 Task: Research Airbnb accommodation in Acajutla, El Salvador from 6th December, 2023 to 15th December, 2023 for 6 adults.6 bedrooms having 6 beds and 6 bathrooms. Property type can be house. Amenities needed are: wifi, TV, free parkinig on premises, gym, breakfast. Look for 5 properties as per requirement.
Action: Mouse moved to (408, 99)
Screenshot: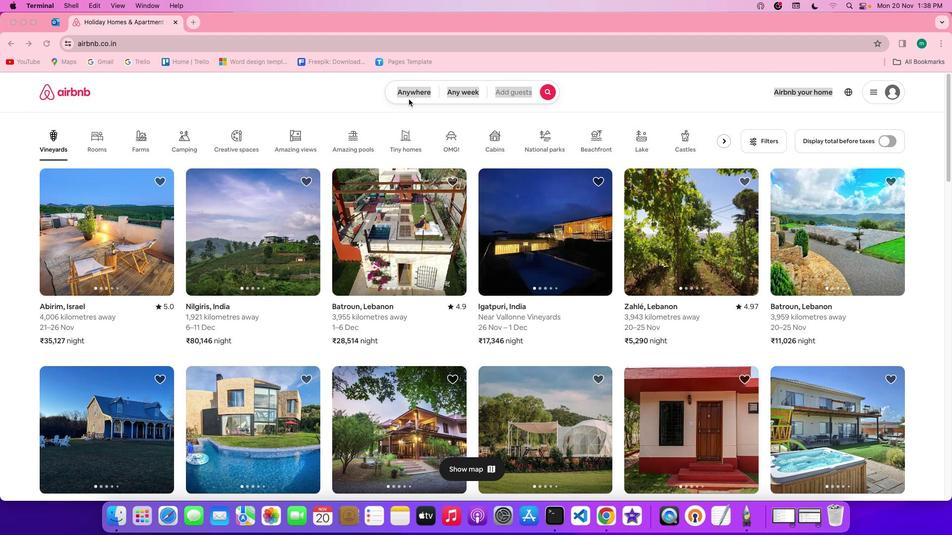 
Action: Mouse pressed left at (408, 99)
Screenshot: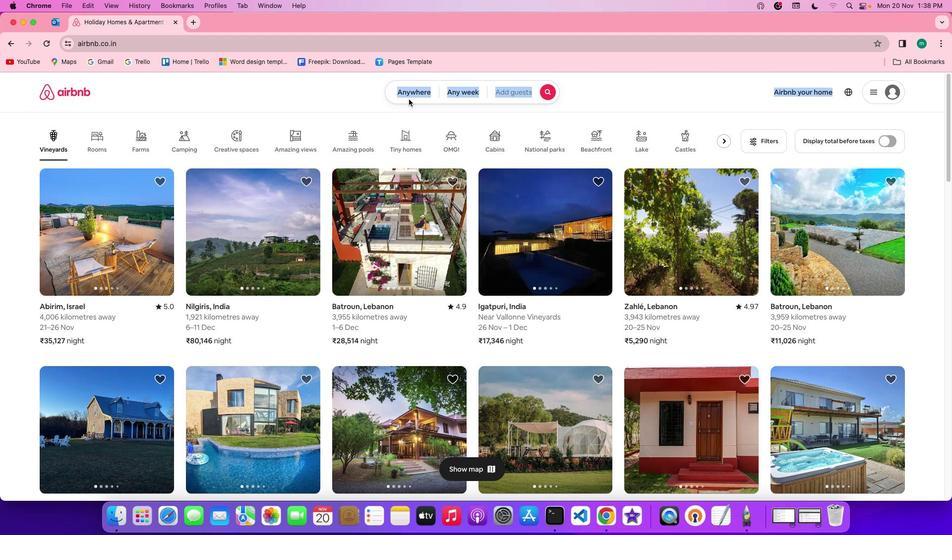 
Action: Mouse pressed left at (408, 99)
Screenshot: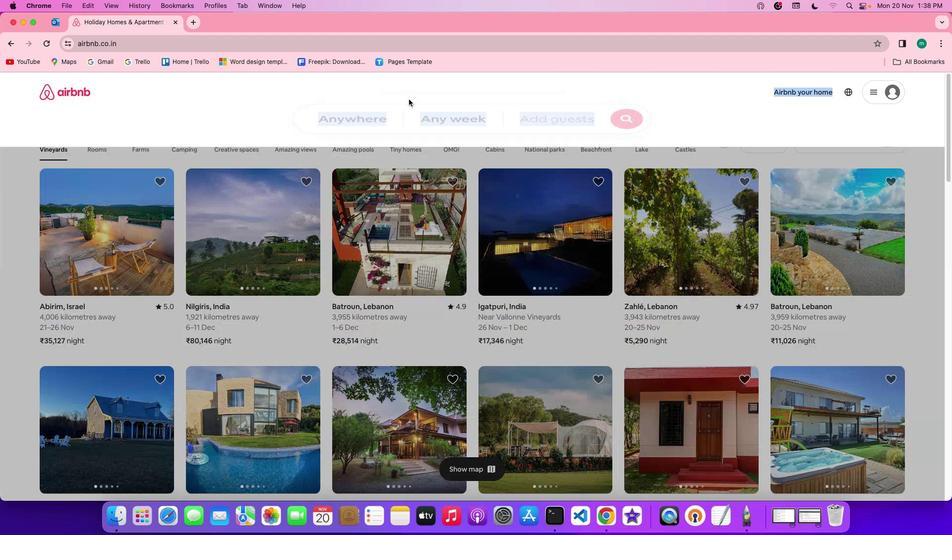 
Action: Mouse moved to (373, 126)
Screenshot: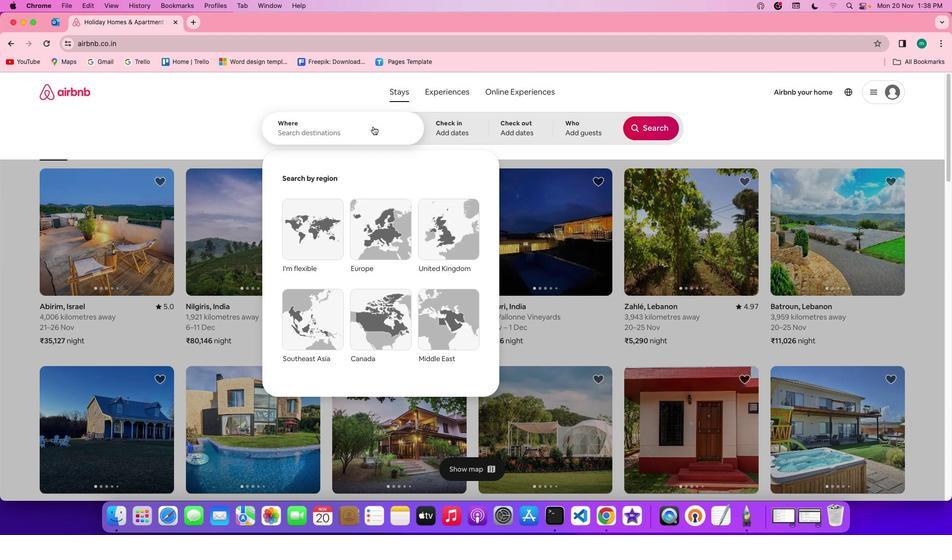 
Action: Mouse pressed left at (373, 126)
Screenshot: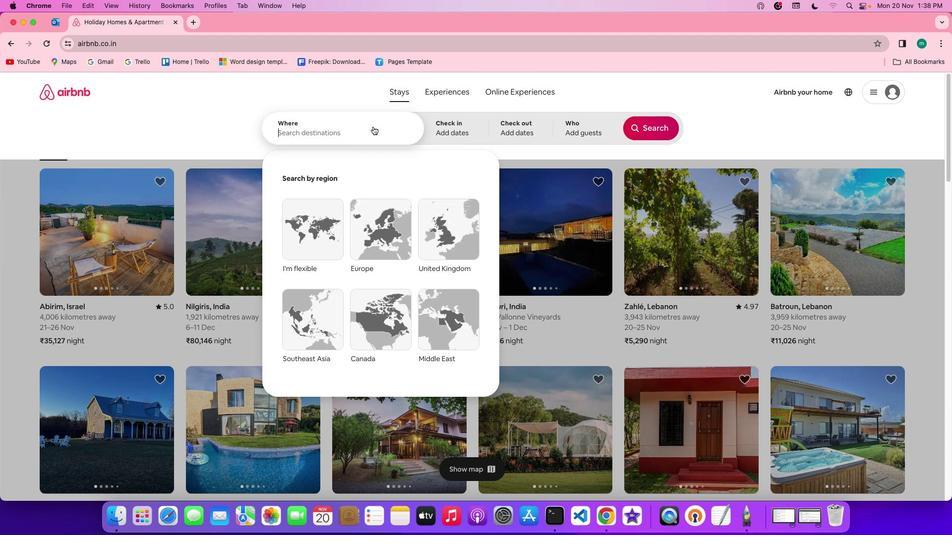 
Action: Mouse moved to (372, 128)
Screenshot: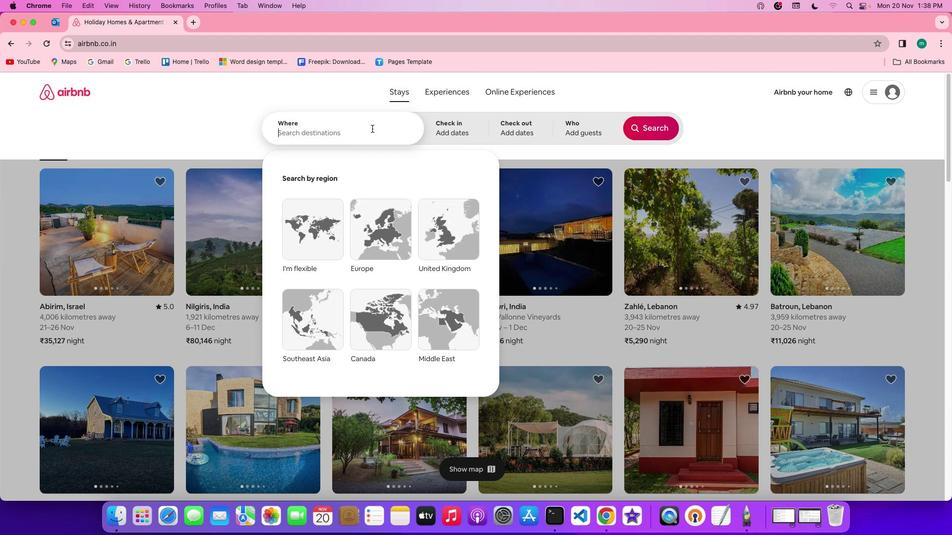 
Action: Key pressed Key.shift'A''c''a''j''u''t''l''a'','Key.shift'E'Key.shift'I'Key.spaceKey.shift'S''a''l''v''a''d''o''r'
Screenshot: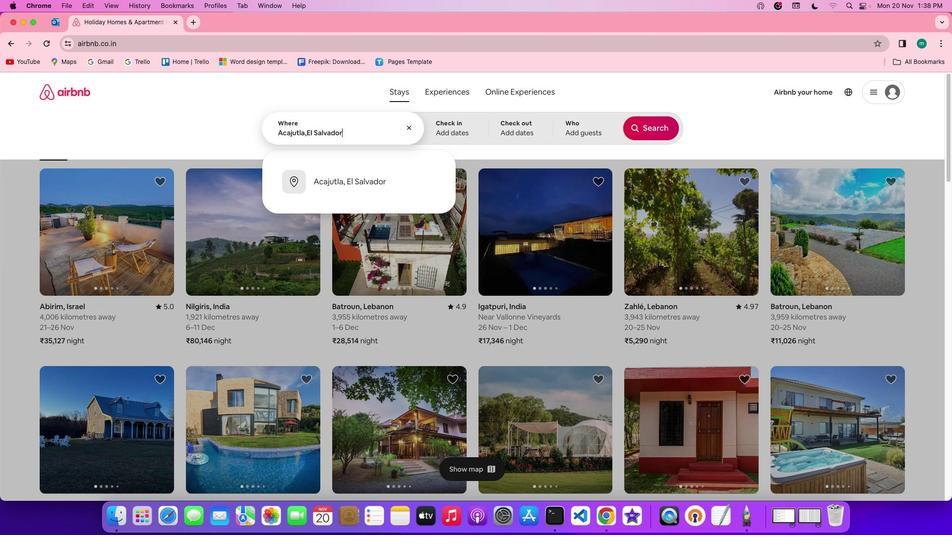 
Action: Mouse moved to (473, 132)
Screenshot: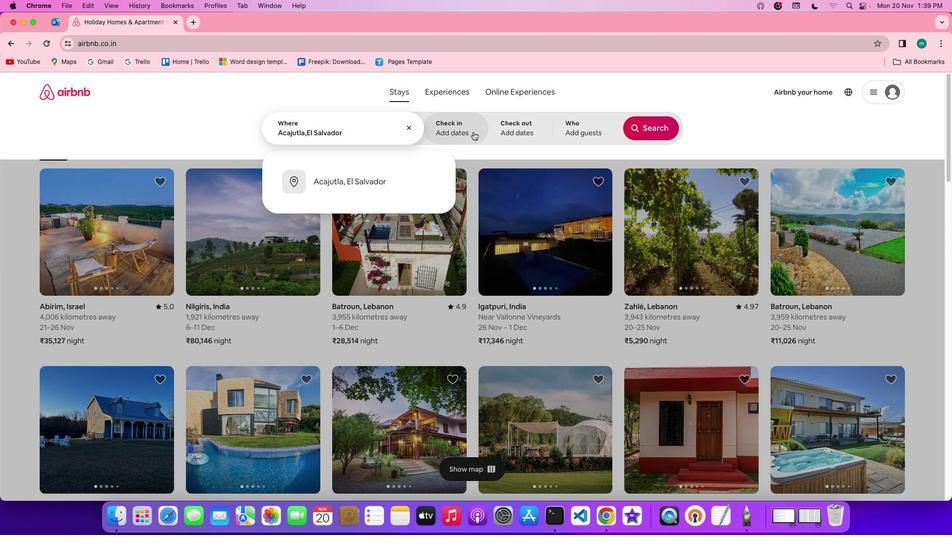 
Action: Mouse pressed left at (473, 132)
Screenshot: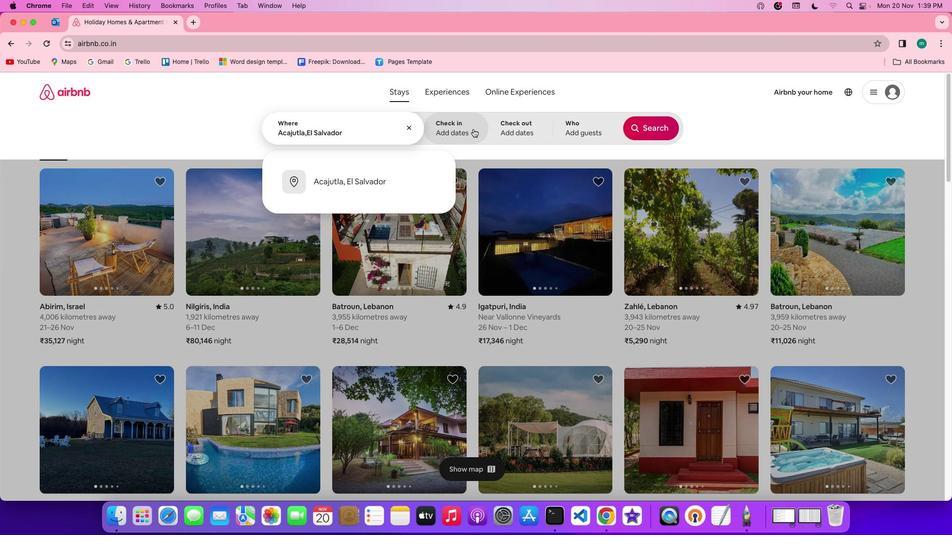 
Action: Mouse moved to (570, 279)
Screenshot: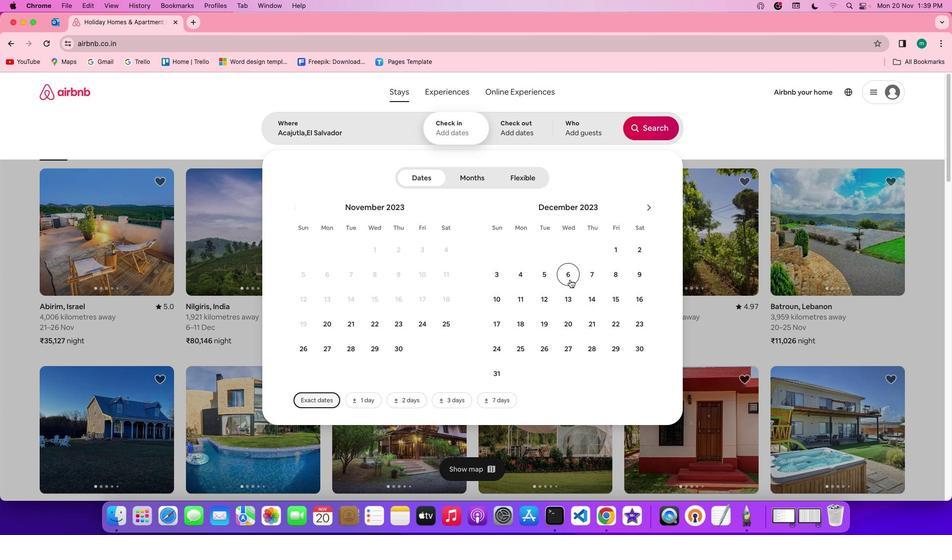 
Action: Mouse pressed left at (570, 279)
Screenshot: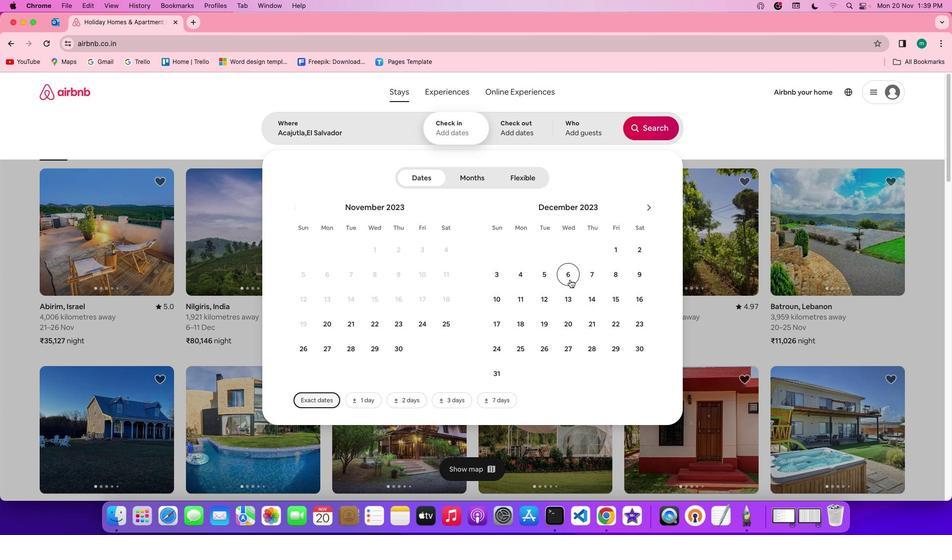 
Action: Mouse moved to (614, 295)
Screenshot: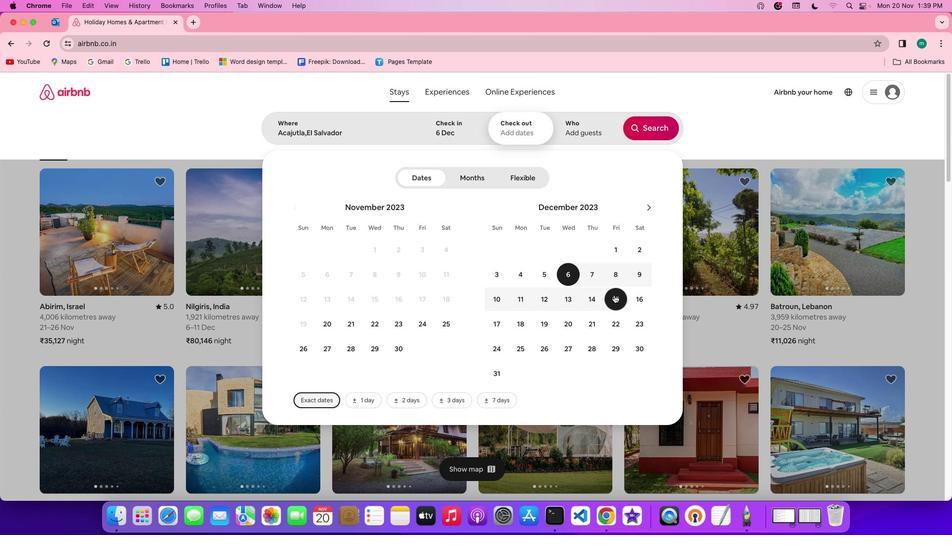 
Action: Mouse pressed left at (614, 295)
Screenshot: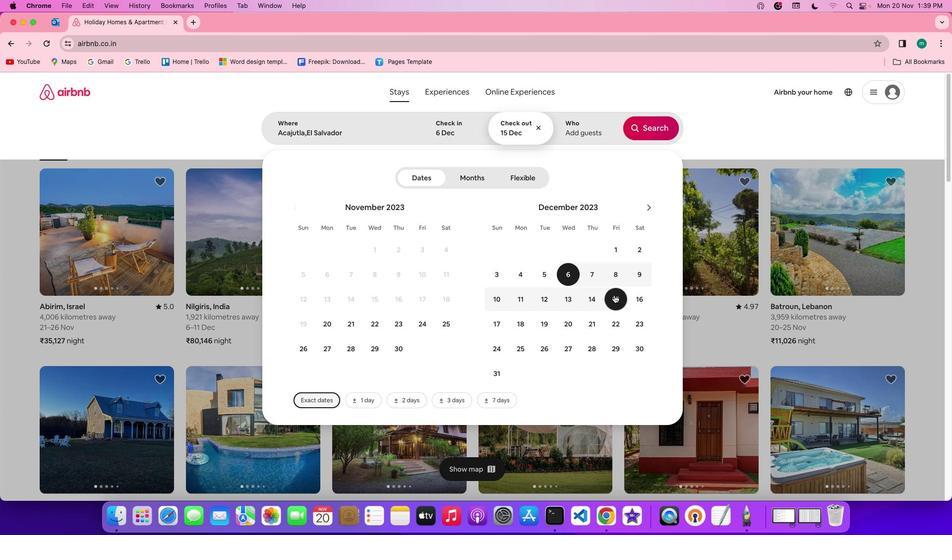 
Action: Mouse moved to (587, 120)
Screenshot: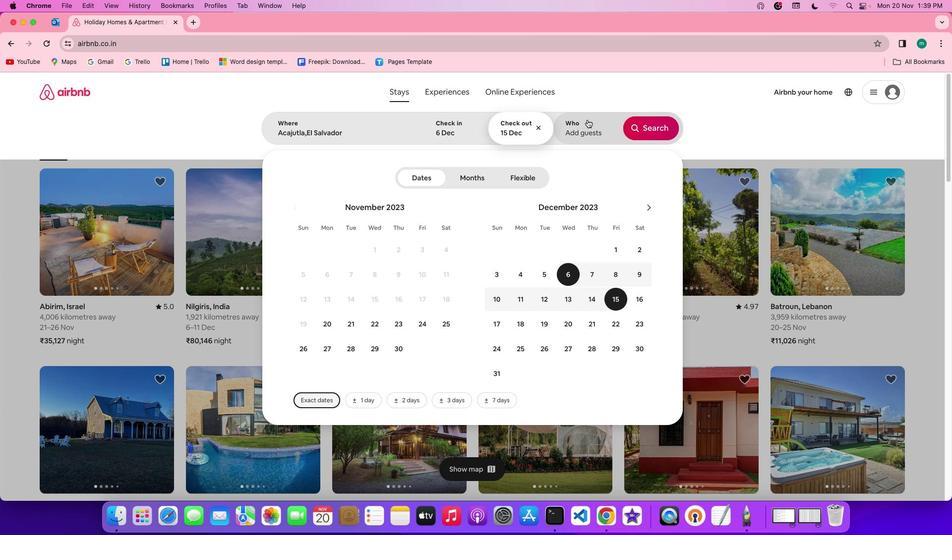 
Action: Mouse pressed left at (587, 120)
Screenshot: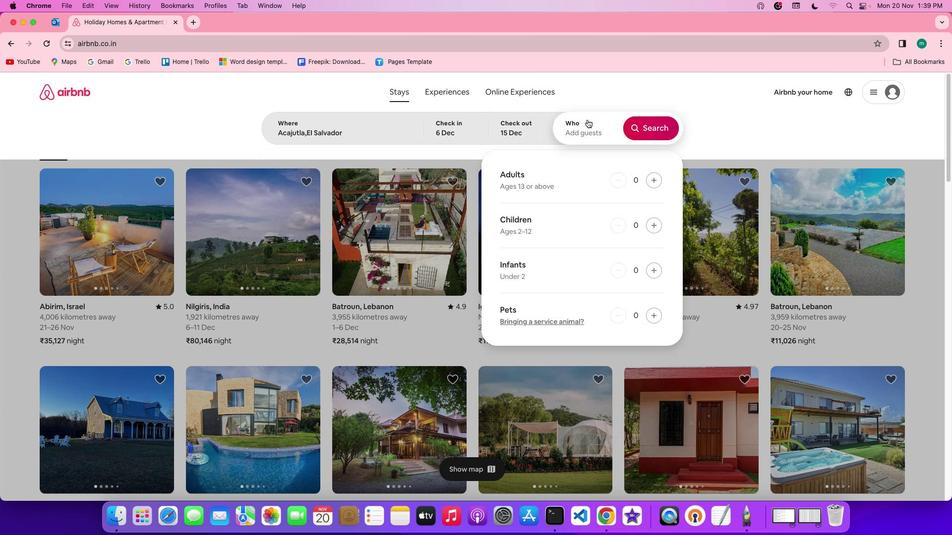 
Action: Mouse moved to (658, 178)
Screenshot: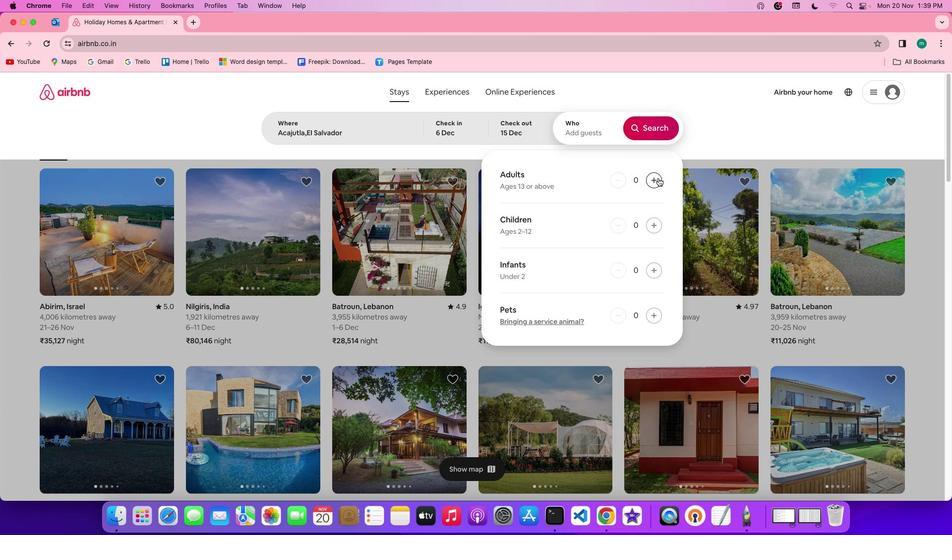 
Action: Mouse pressed left at (658, 178)
Screenshot: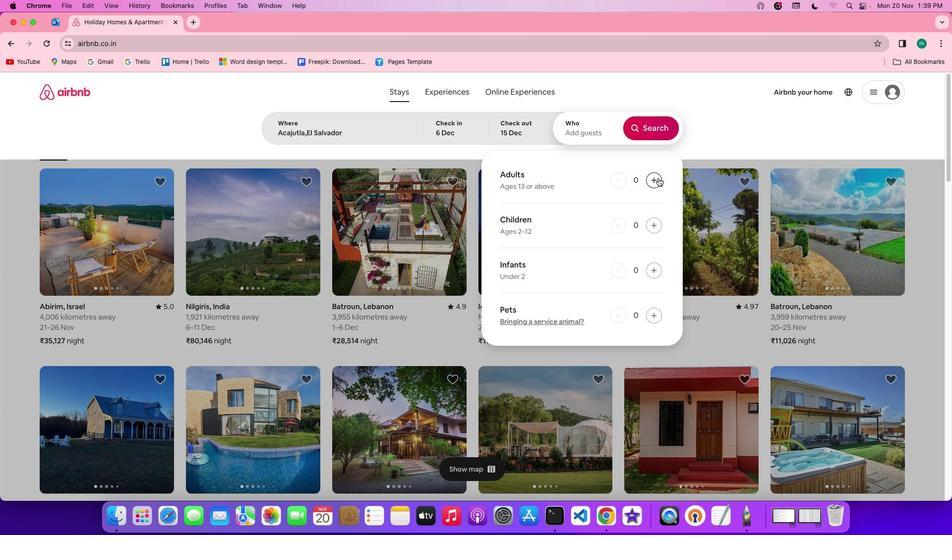 
Action: Mouse pressed left at (658, 178)
Screenshot: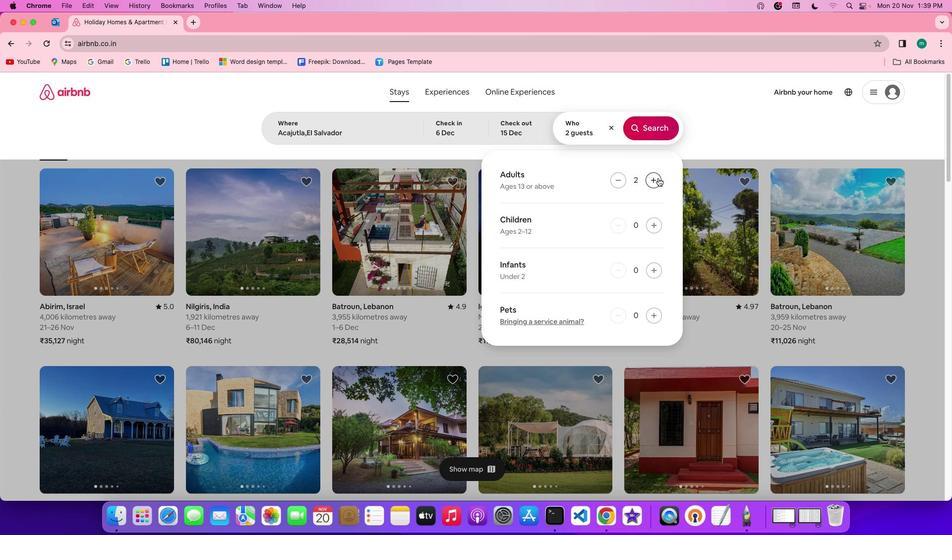 
Action: Mouse pressed left at (658, 178)
Screenshot: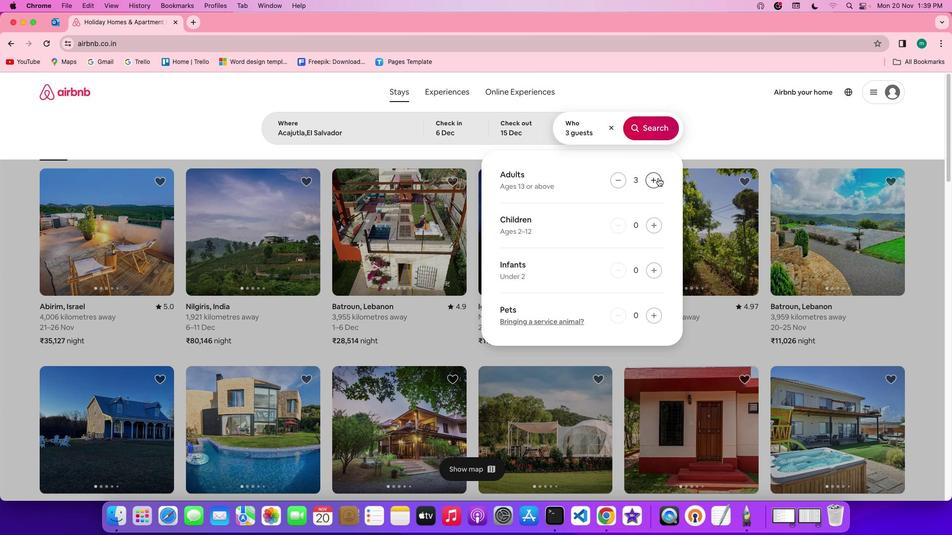 
Action: Mouse pressed left at (658, 178)
Screenshot: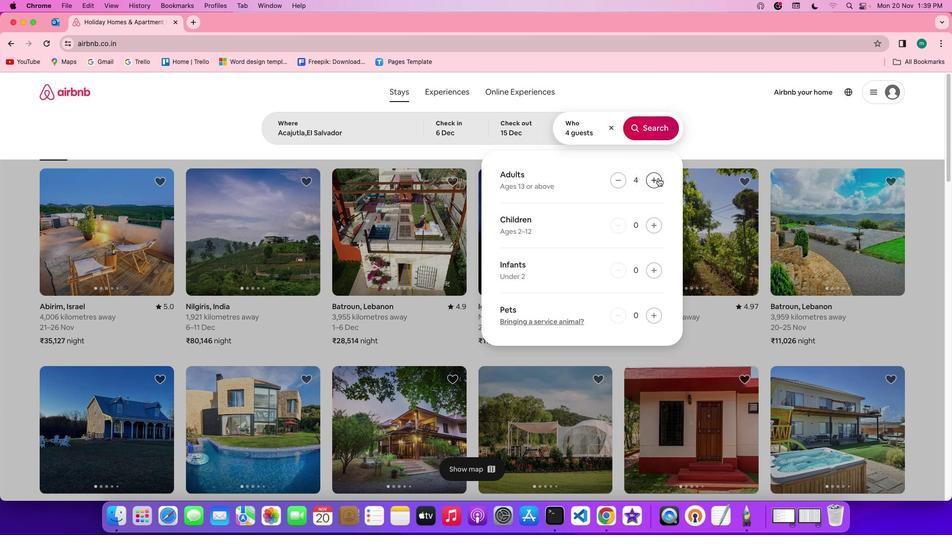 
Action: Mouse pressed left at (658, 178)
Screenshot: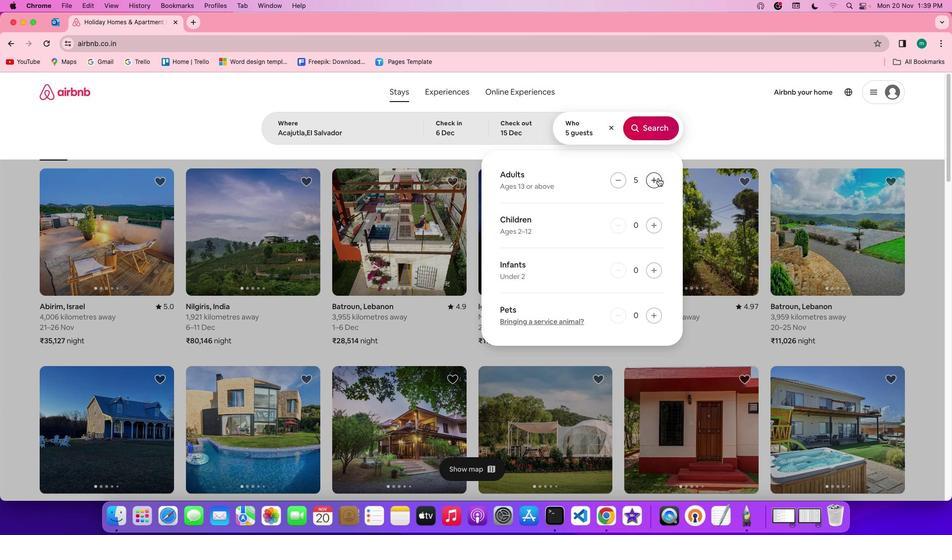 
Action: Mouse pressed left at (658, 178)
Screenshot: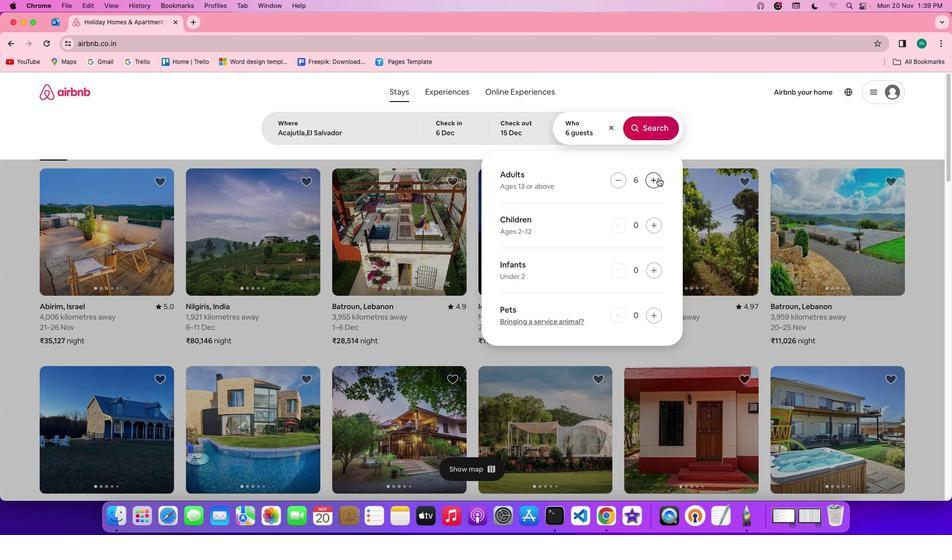 
Action: Mouse moved to (649, 132)
Screenshot: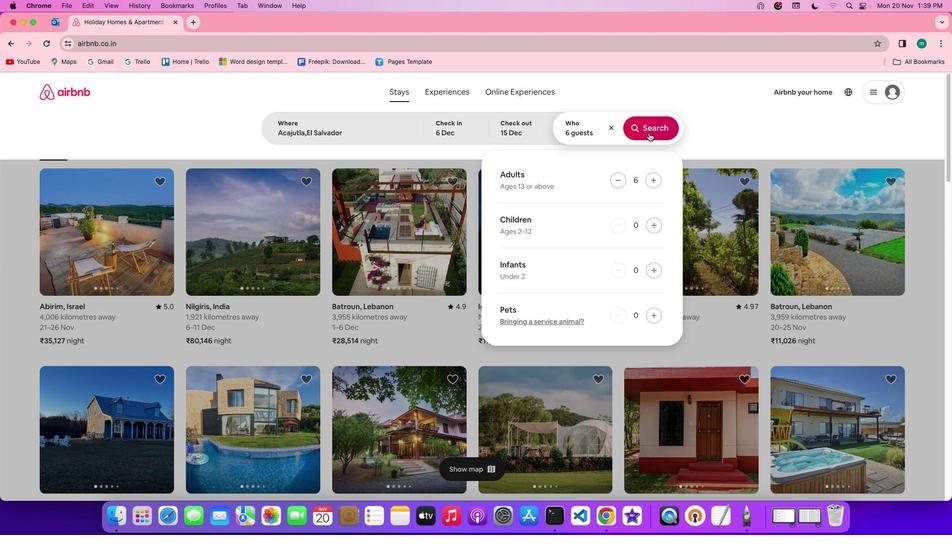 
Action: Mouse pressed left at (649, 132)
Screenshot: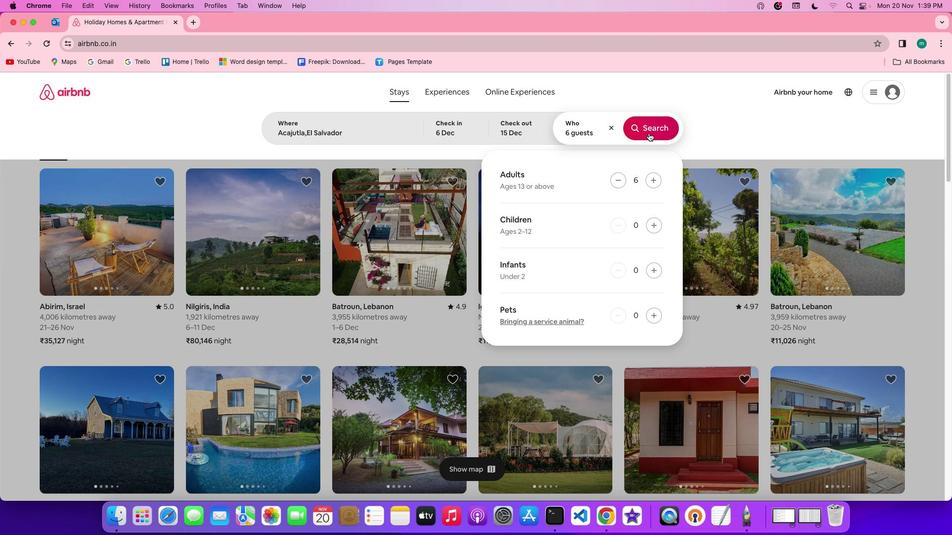 
Action: Mouse moved to (805, 128)
Screenshot: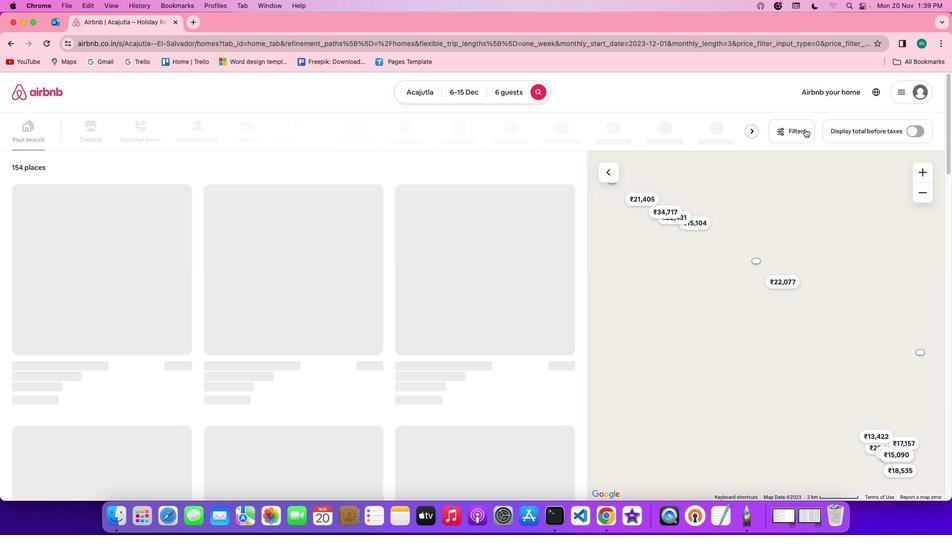 
Action: Mouse pressed left at (805, 128)
Screenshot: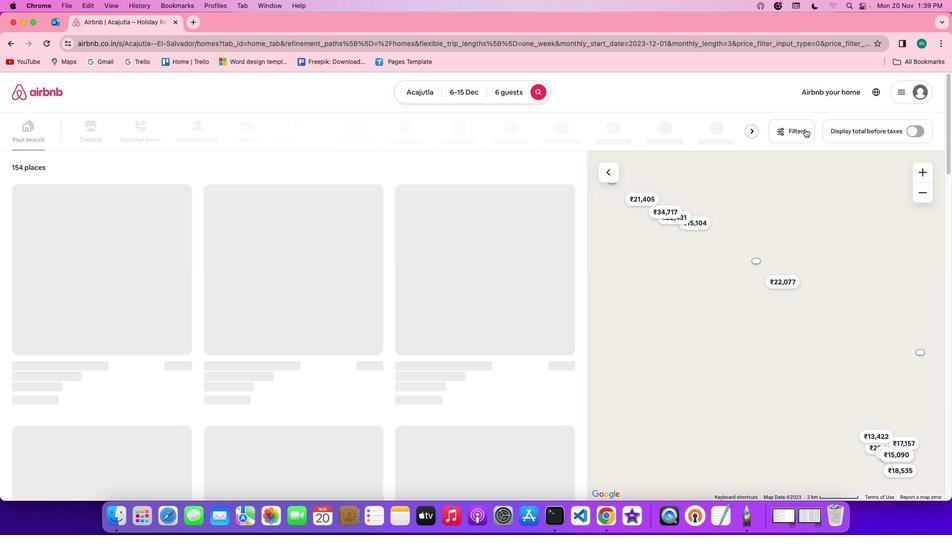 
Action: Mouse moved to (426, 269)
Screenshot: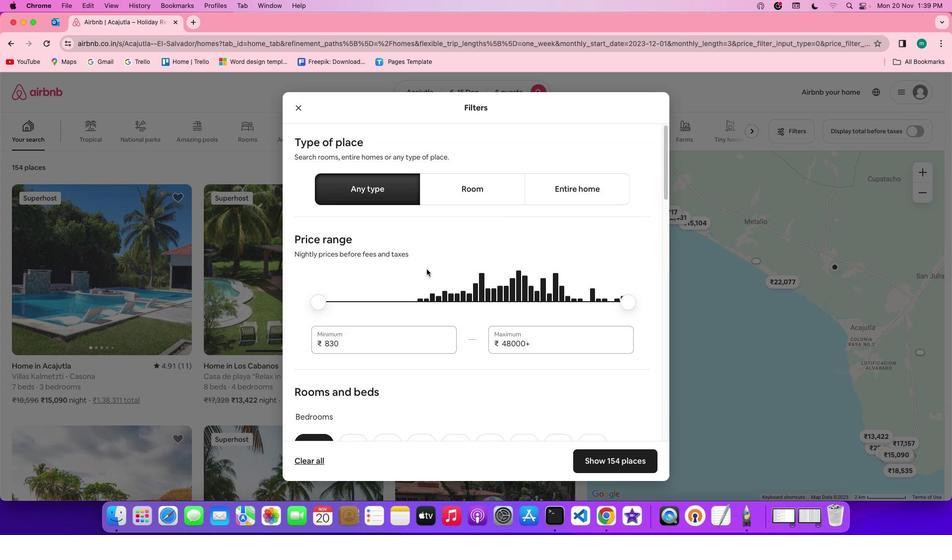 
Action: Mouse scrolled (426, 269) with delta (0, 0)
Screenshot: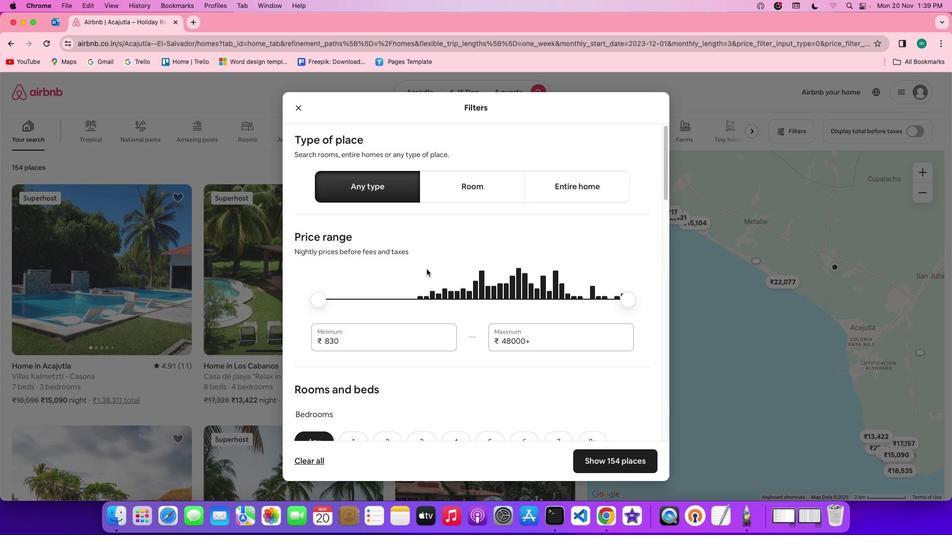 
Action: Mouse scrolled (426, 269) with delta (0, 0)
Screenshot: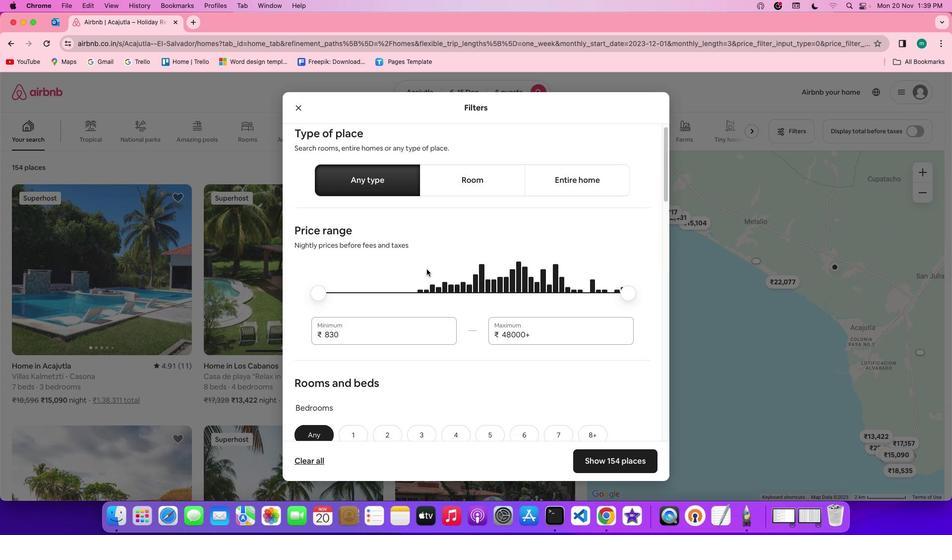 
Action: Mouse scrolled (426, 269) with delta (0, 0)
Screenshot: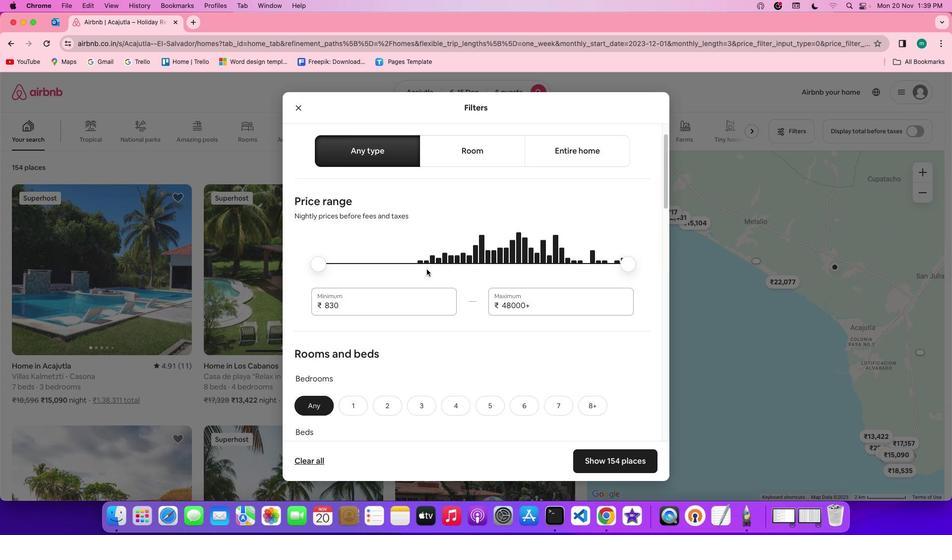 
Action: Mouse moved to (432, 277)
Screenshot: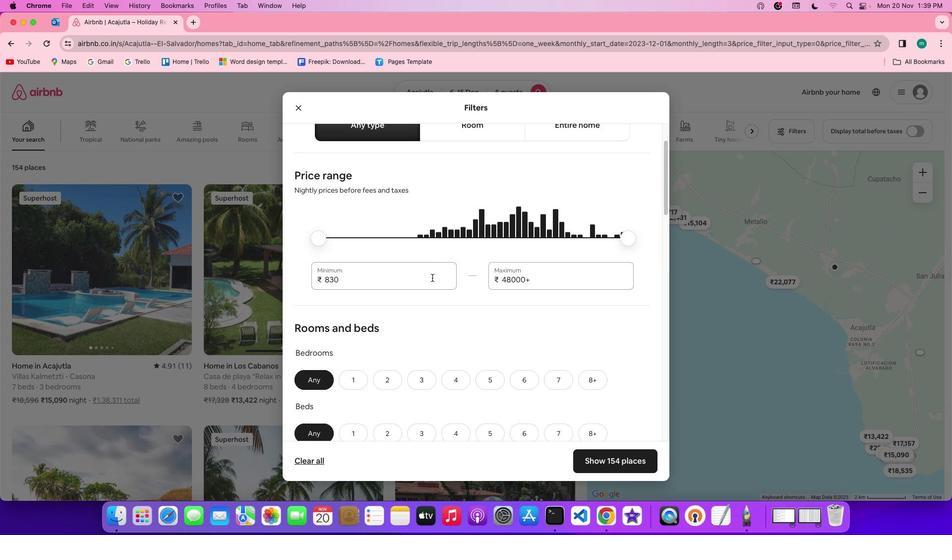 
Action: Mouse scrolled (432, 277) with delta (0, 0)
Screenshot: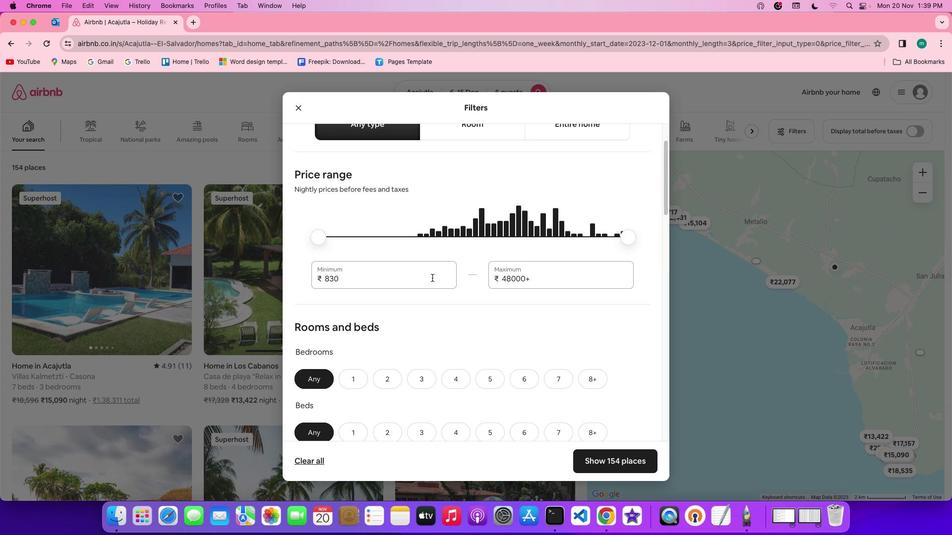 
Action: Mouse scrolled (432, 277) with delta (0, 0)
Screenshot: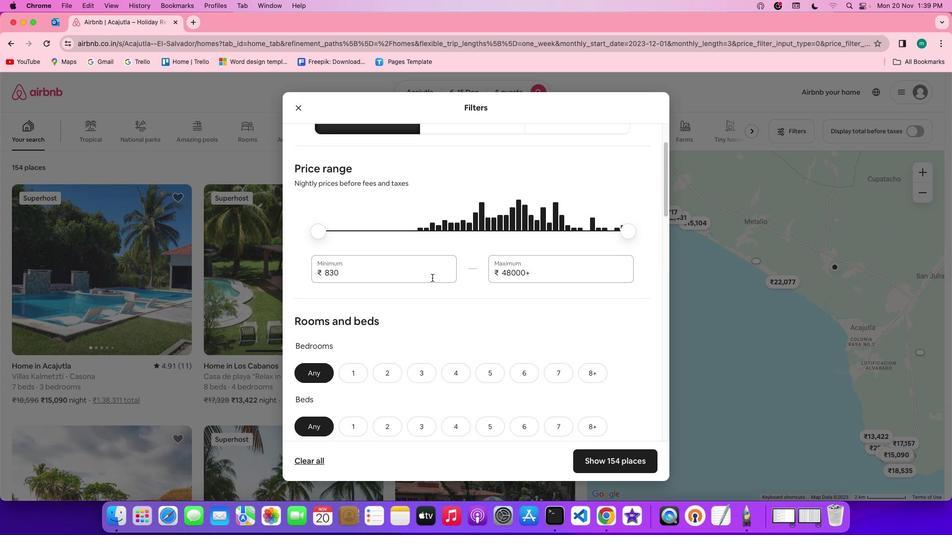 
Action: Mouse scrolled (432, 277) with delta (0, 0)
Screenshot: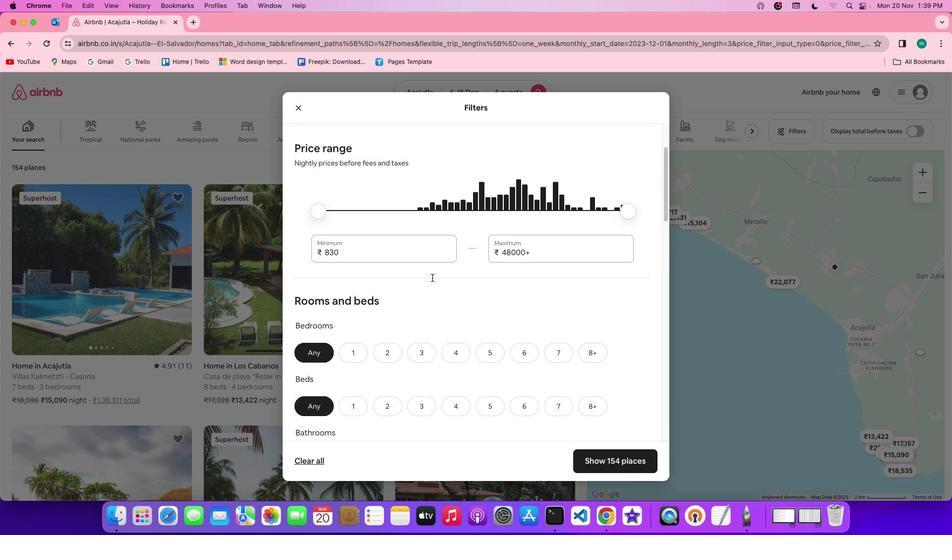 
Action: Mouse moved to (432, 319)
Screenshot: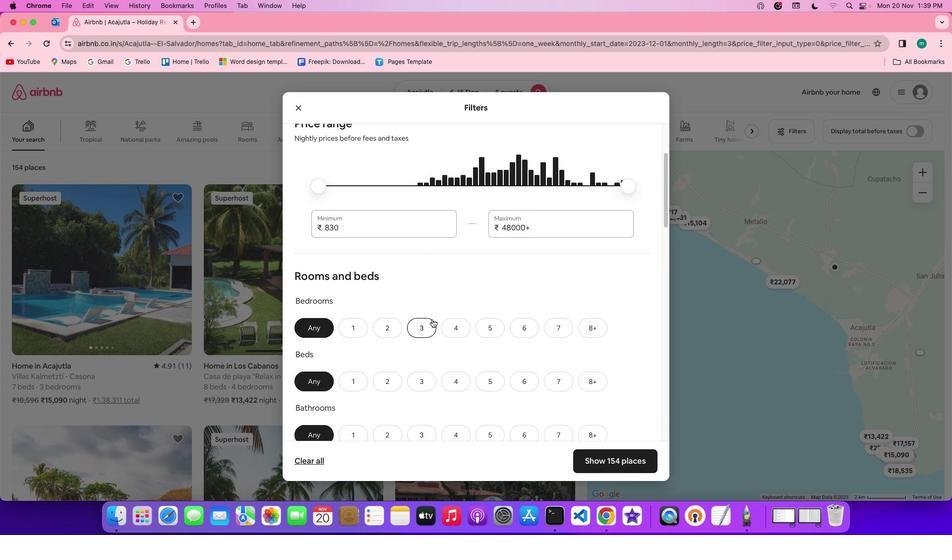 
Action: Mouse scrolled (432, 319) with delta (0, 0)
Screenshot: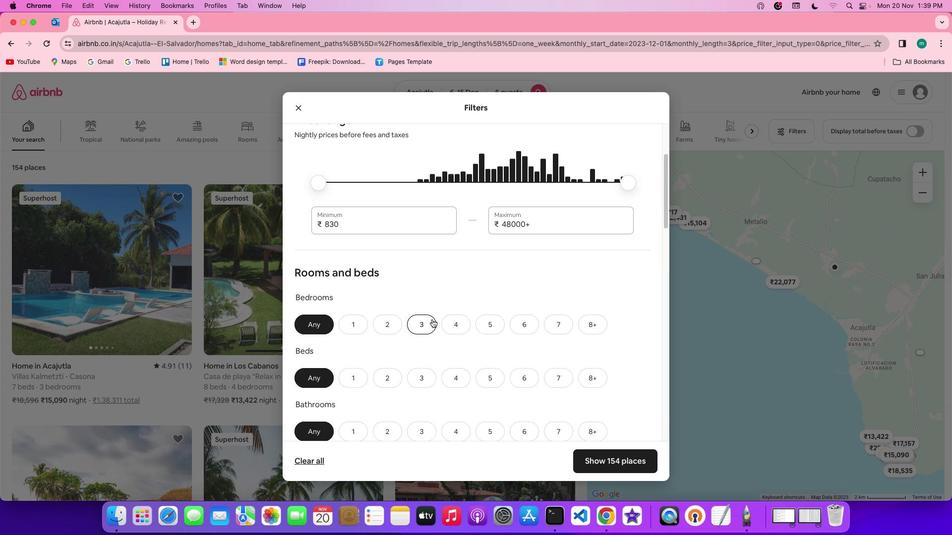 
Action: Mouse scrolled (432, 319) with delta (0, 0)
Screenshot: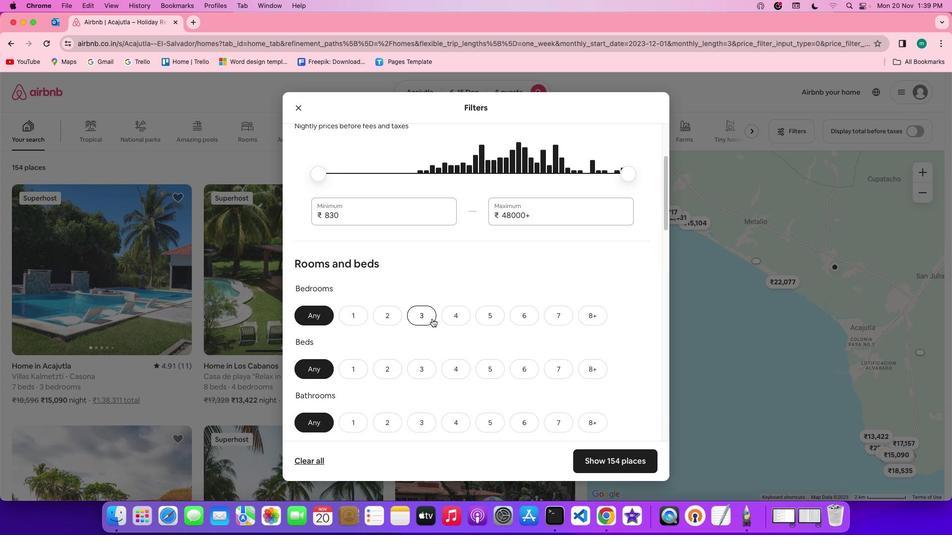 
Action: Mouse scrolled (432, 319) with delta (0, 0)
Screenshot: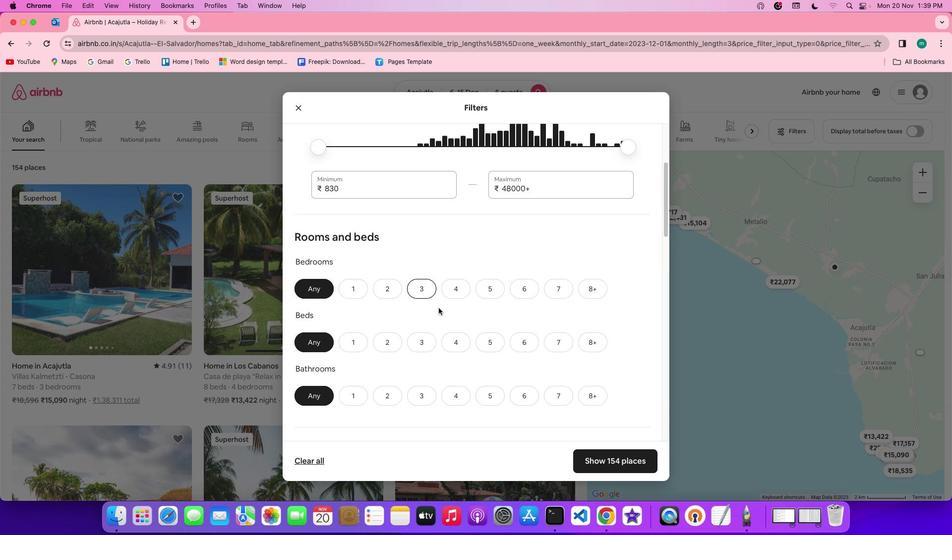
Action: Mouse moved to (523, 250)
Screenshot: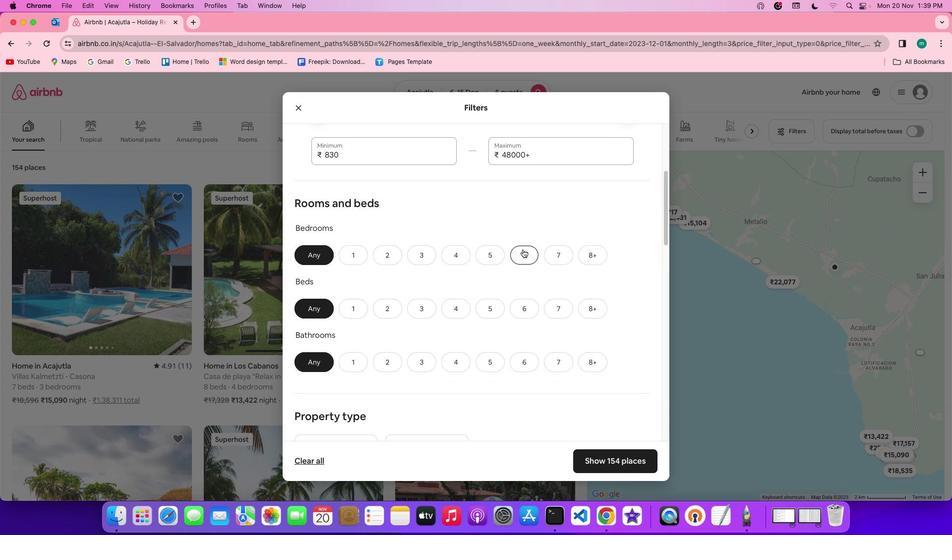 
Action: Mouse pressed left at (523, 250)
Screenshot: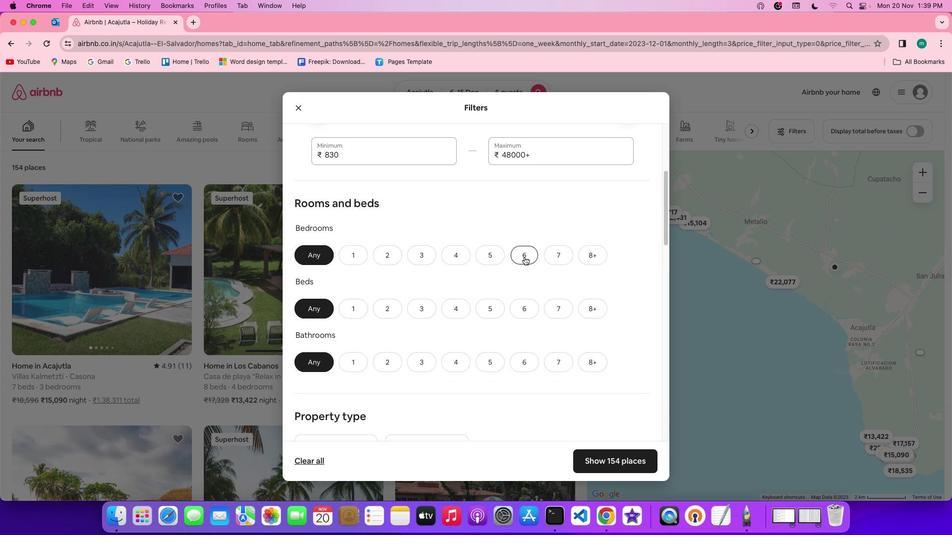 
Action: Mouse moved to (530, 319)
Screenshot: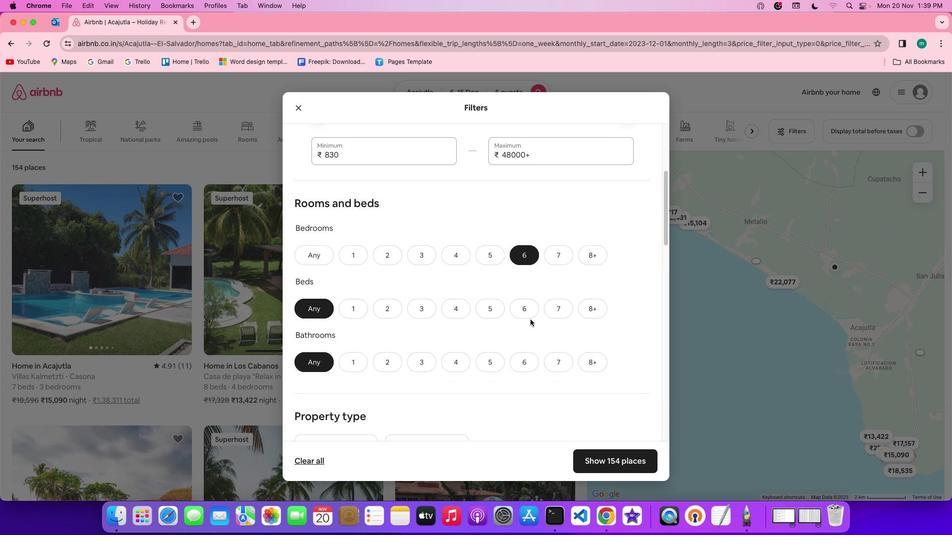 
Action: Mouse pressed left at (530, 319)
Screenshot: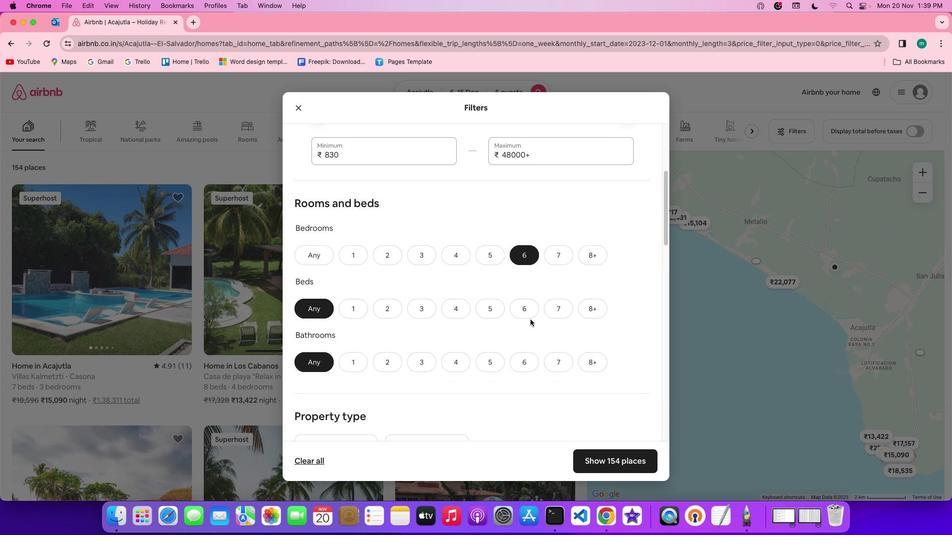 
Action: Mouse moved to (530, 313)
Screenshot: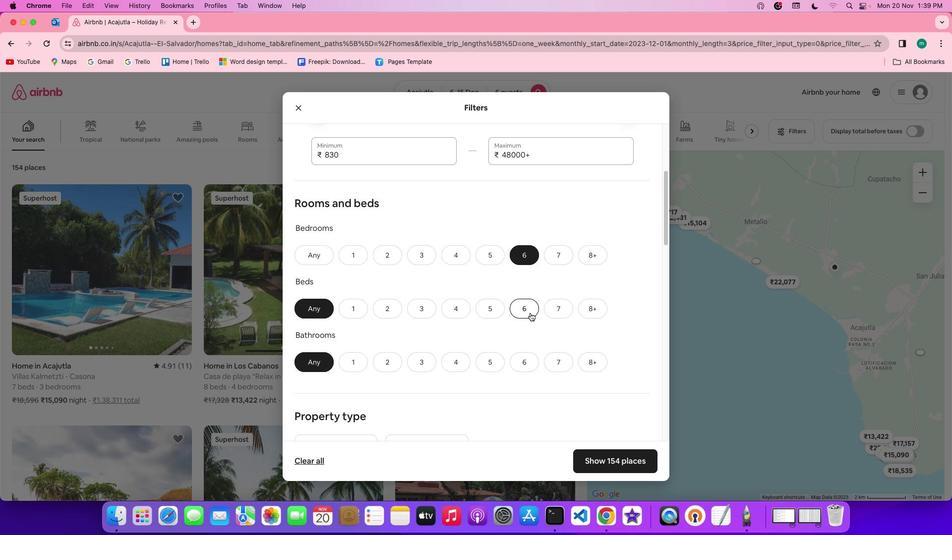 
Action: Mouse pressed left at (530, 313)
Screenshot: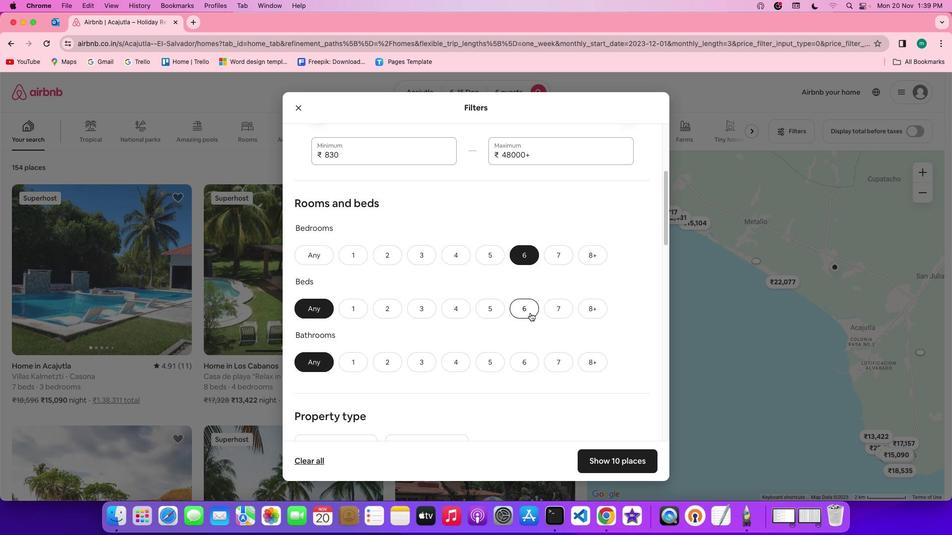 
Action: Mouse moved to (523, 369)
Screenshot: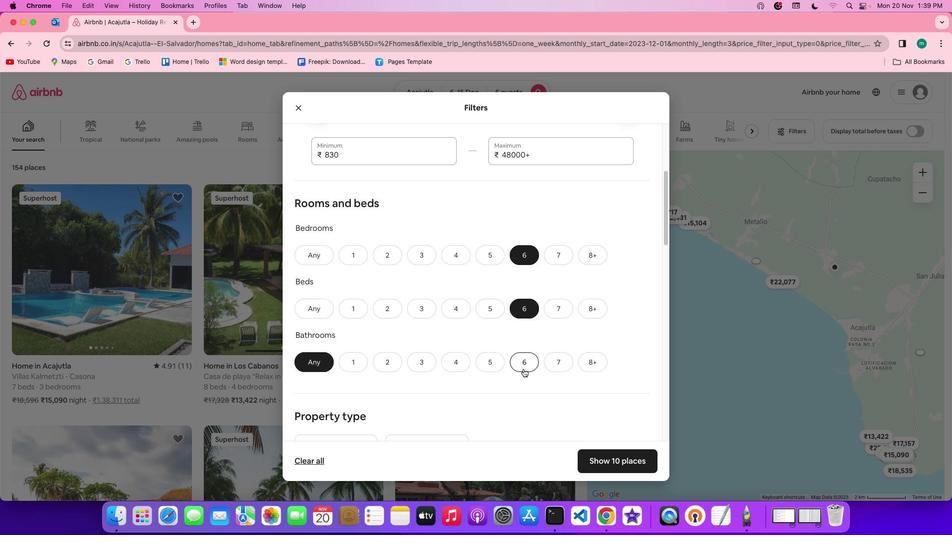 
Action: Mouse pressed left at (523, 369)
Screenshot: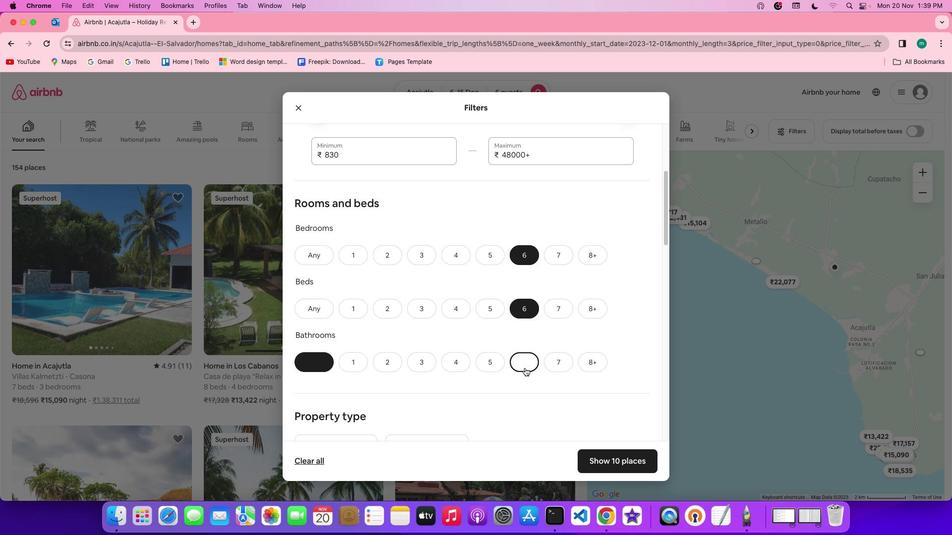 
Action: Mouse moved to (541, 356)
Screenshot: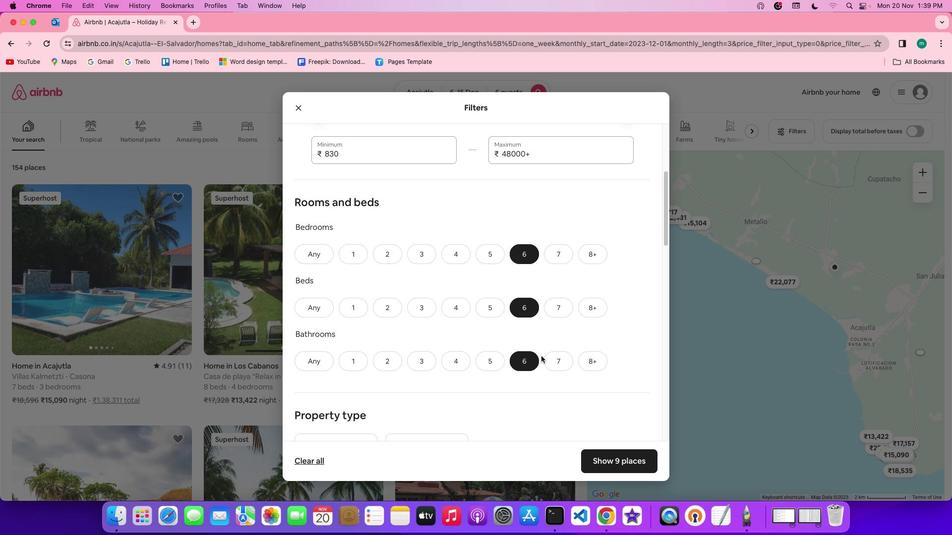 
Action: Mouse scrolled (541, 356) with delta (0, 0)
Screenshot: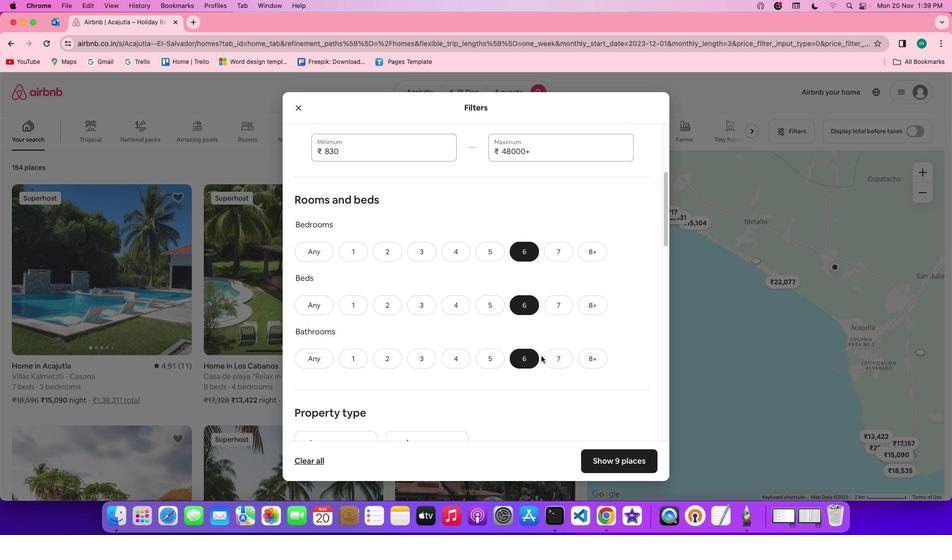 
Action: Mouse scrolled (541, 356) with delta (0, 0)
Screenshot: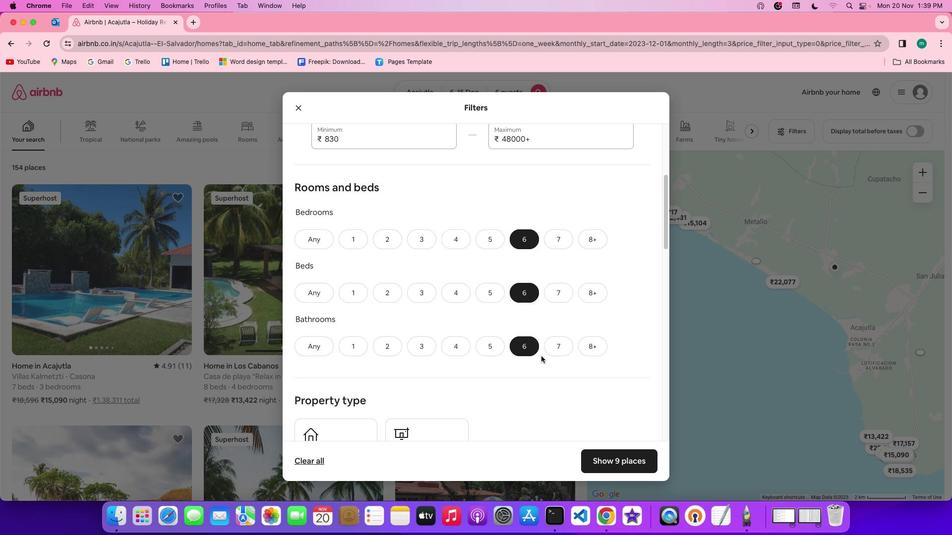 
Action: Mouse scrolled (541, 356) with delta (0, -1)
Screenshot: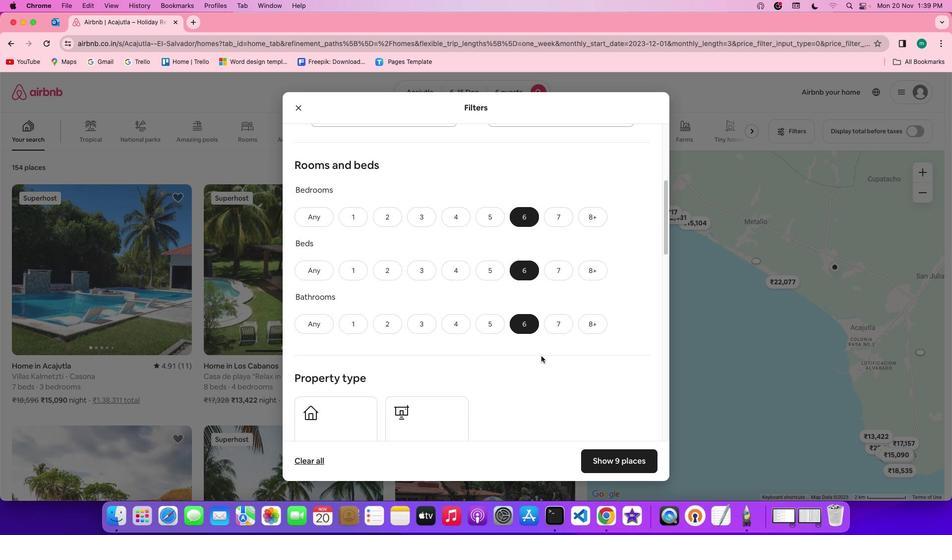 
Action: Mouse scrolled (541, 356) with delta (0, -1)
Screenshot: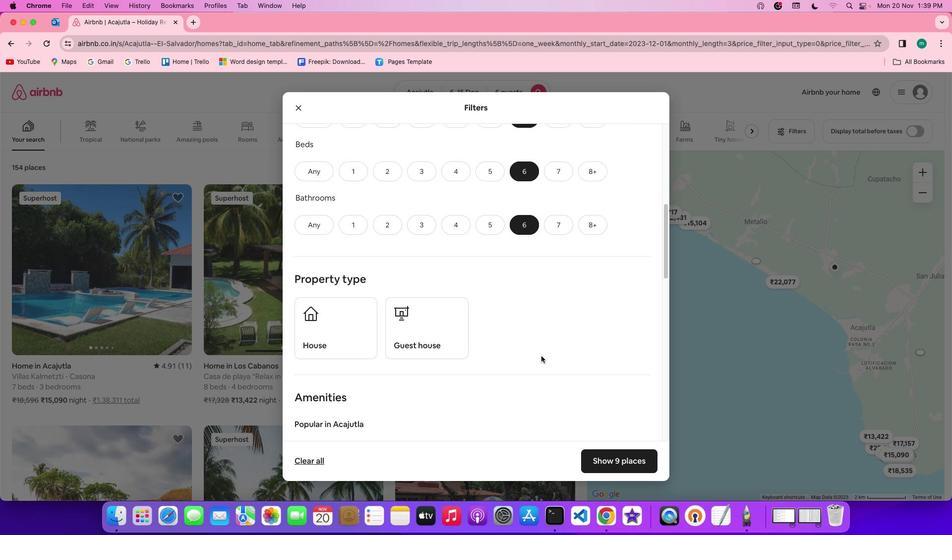 
Action: Mouse scrolled (541, 356) with delta (0, 0)
Screenshot: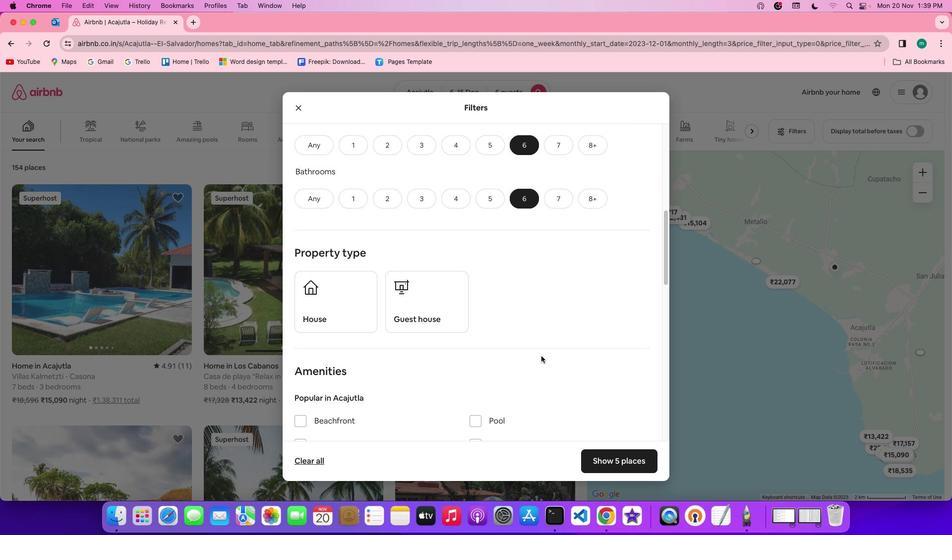 
Action: Mouse scrolled (541, 356) with delta (0, 0)
Screenshot: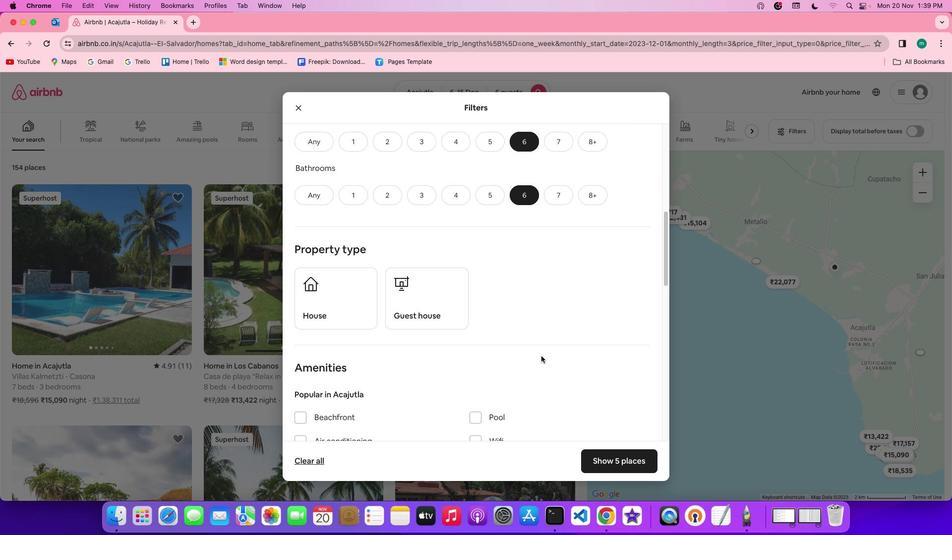 
Action: Mouse scrolled (541, 356) with delta (0, 0)
Screenshot: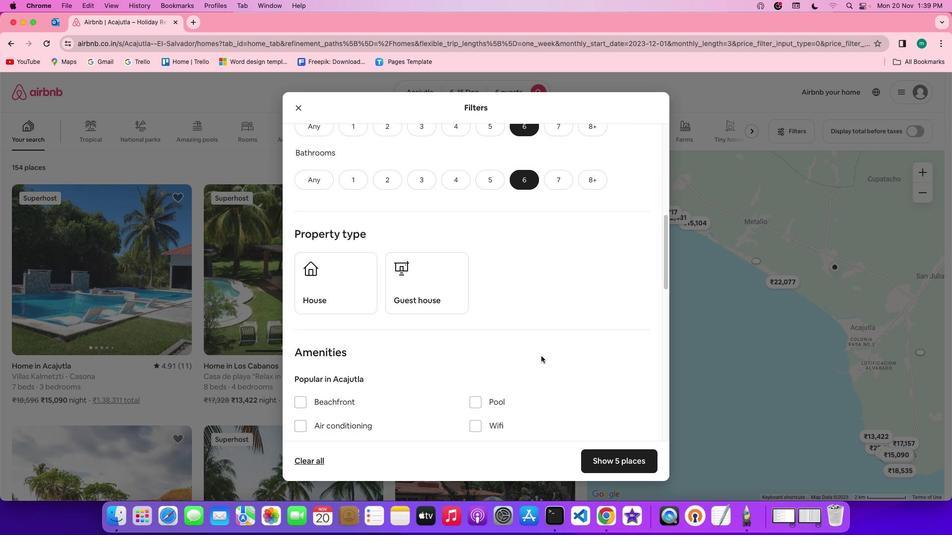 
Action: Mouse scrolled (541, 356) with delta (0, 0)
Screenshot: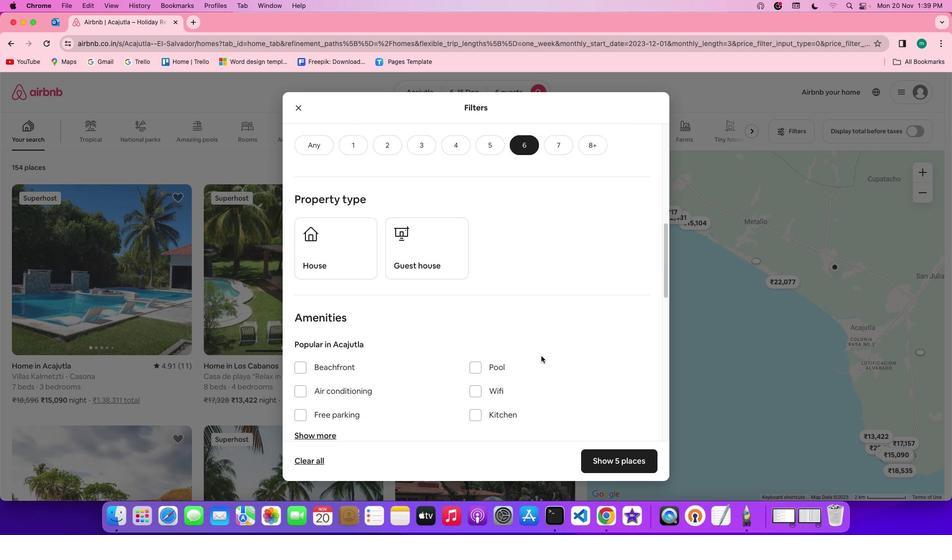 
Action: Mouse scrolled (541, 356) with delta (0, 0)
Screenshot: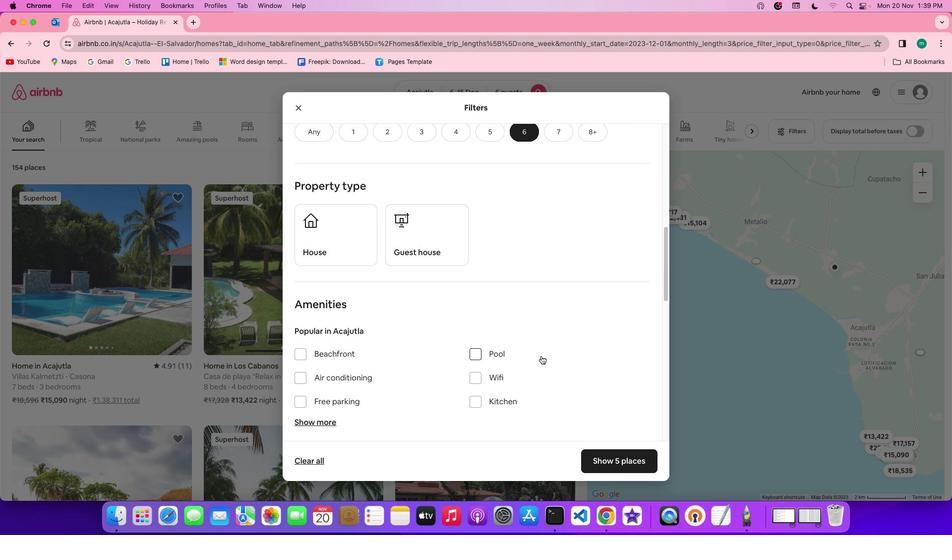 
Action: Mouse scrolled (541, 356) with delta (0, 0)
Screenshot: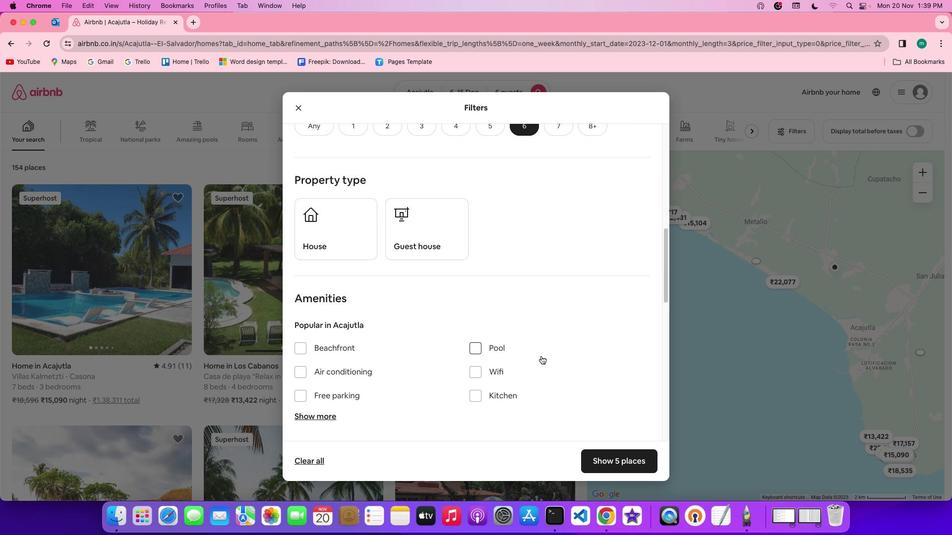 
Action: Mouse scrolled (541, 356) with delta (0, 0)
Screenshot: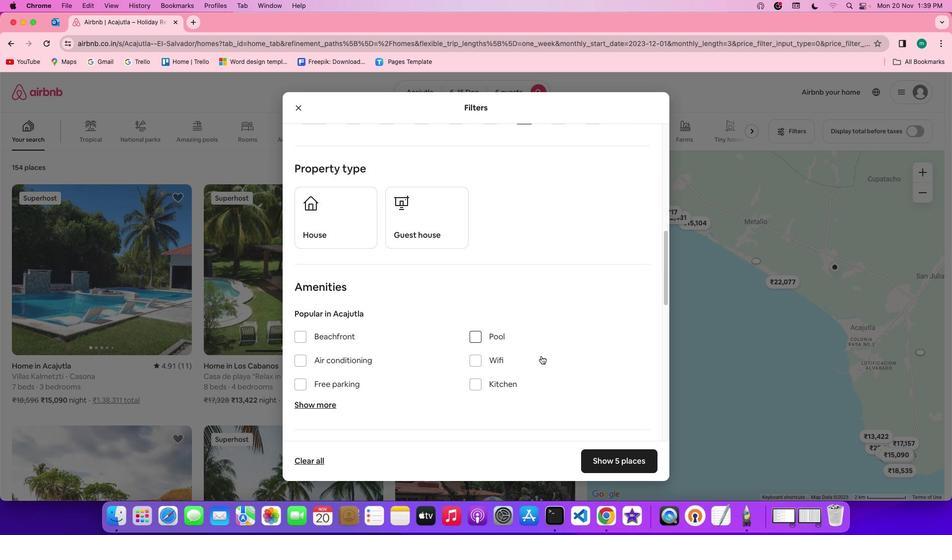 
Action: Mouse scrolled (541, 356) with delta (0, 0)
Screenshot: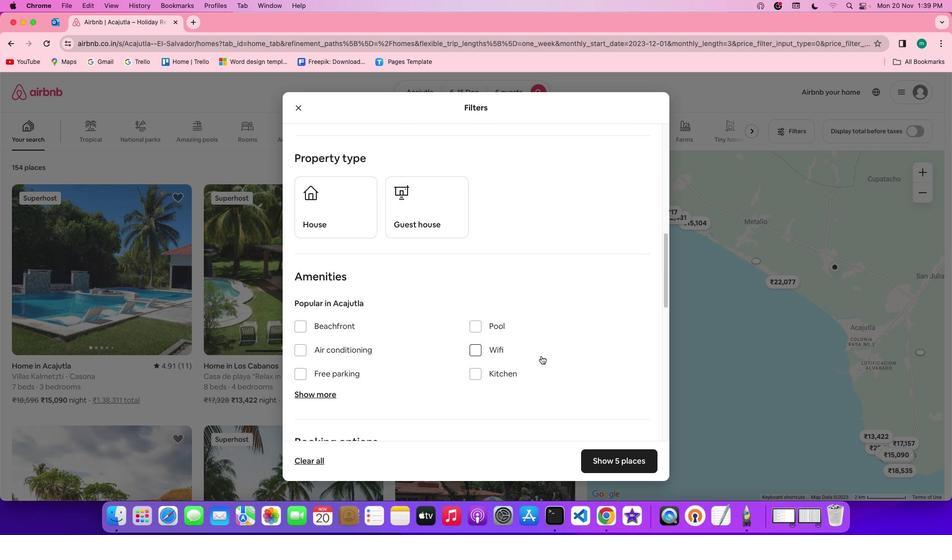 
Action: Mouse scrolled (541, 356) with delta (0, 0)
Screenshot: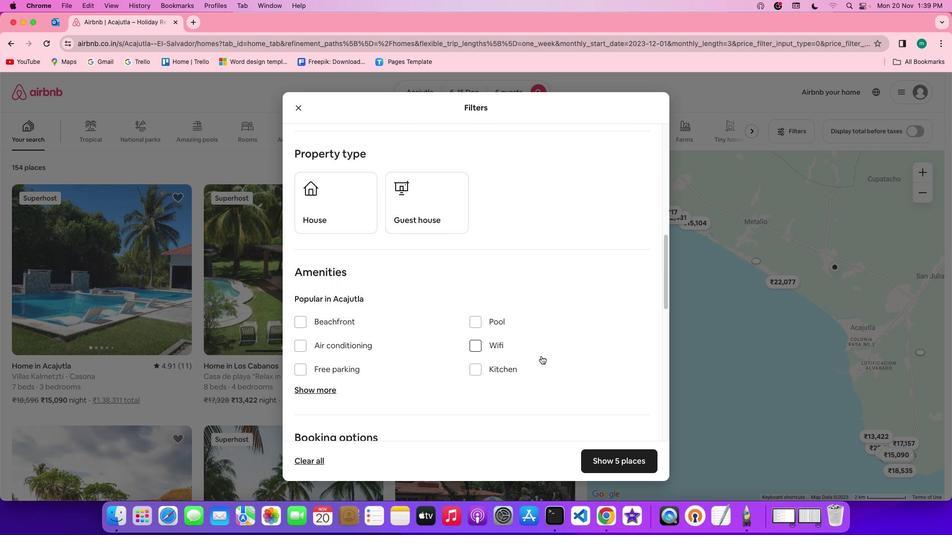 
Action: Mouse scrolled (541, 356) with delta (0, 0)
Screenshot: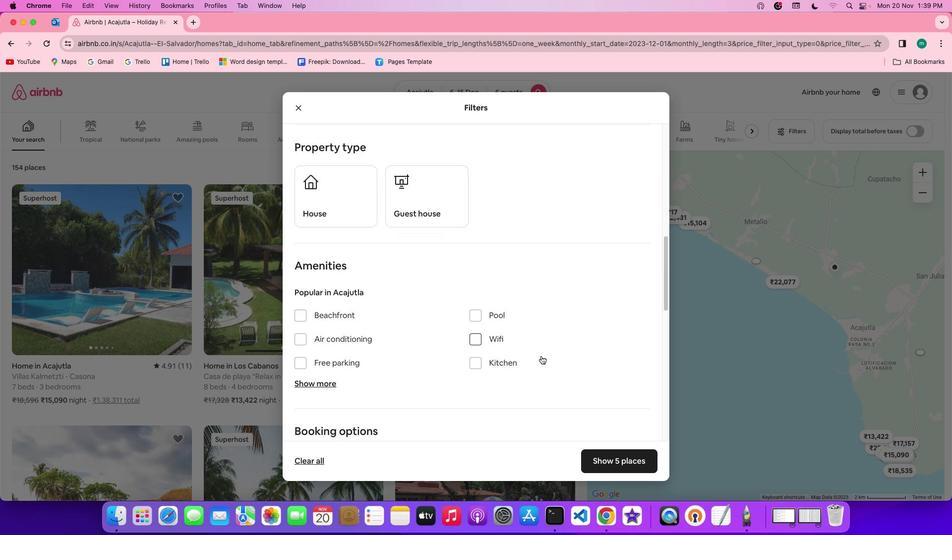 
Action: Mouse moved to (366, 189)
Screenshot: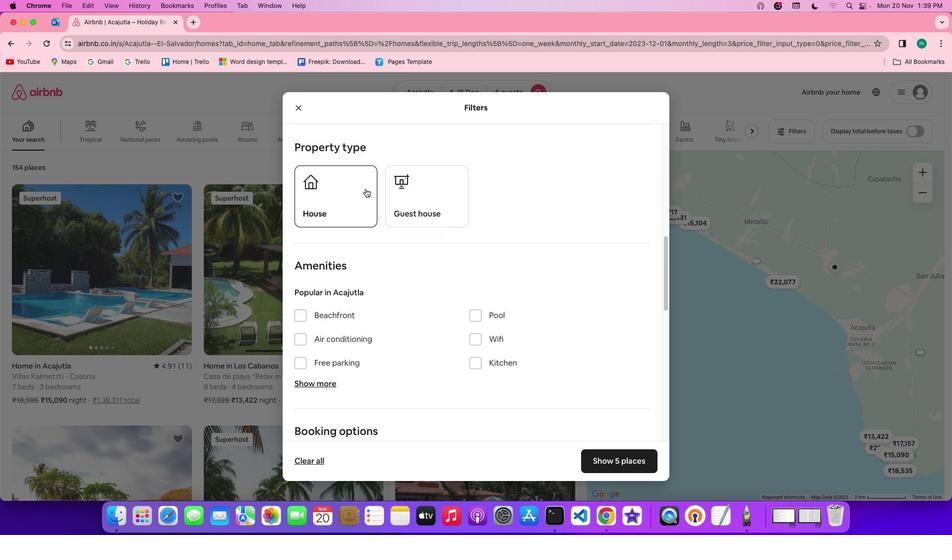 
Action: Mouse pressed left at (366, 189)
Screenshot: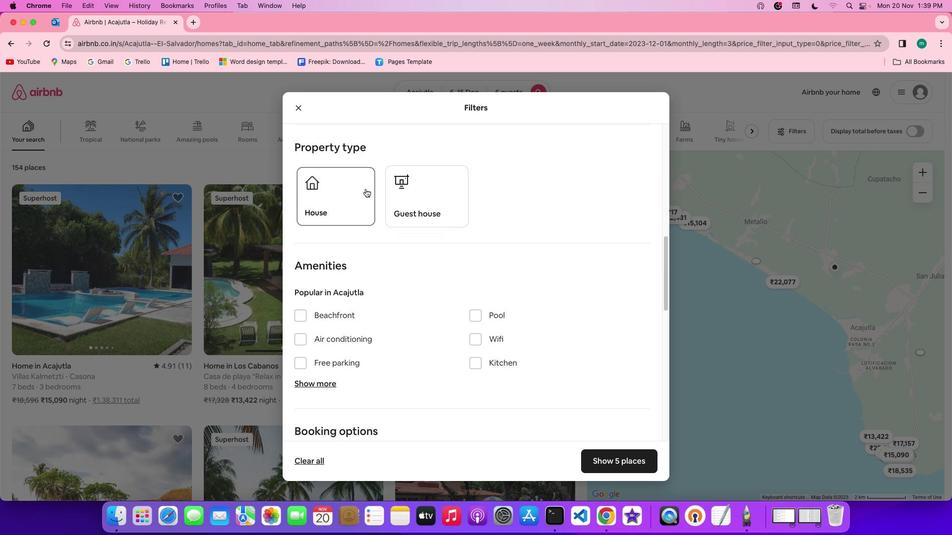 
Action: Mouse moved to (464, 260)
Screenshot: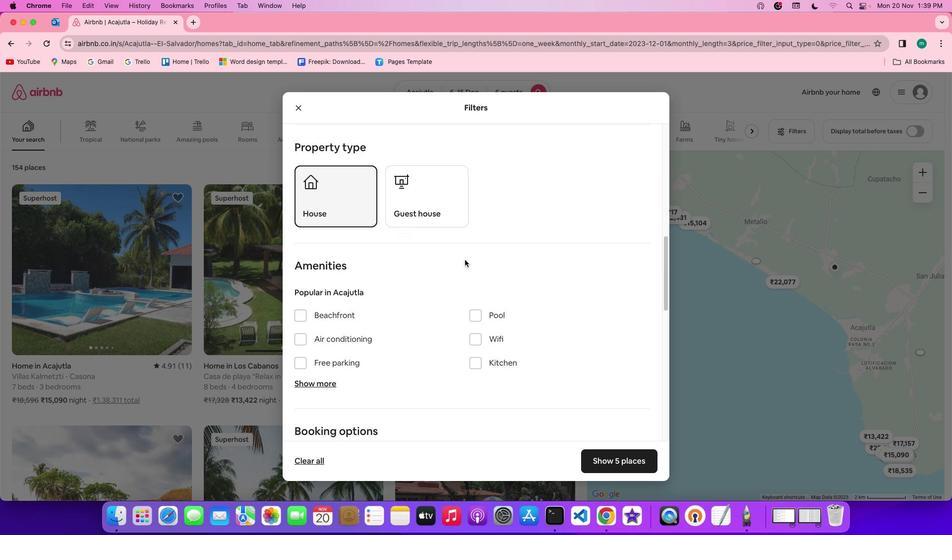 
Action: Mouse scrolled (464, 260) with delta (0, 0)
Screenshot: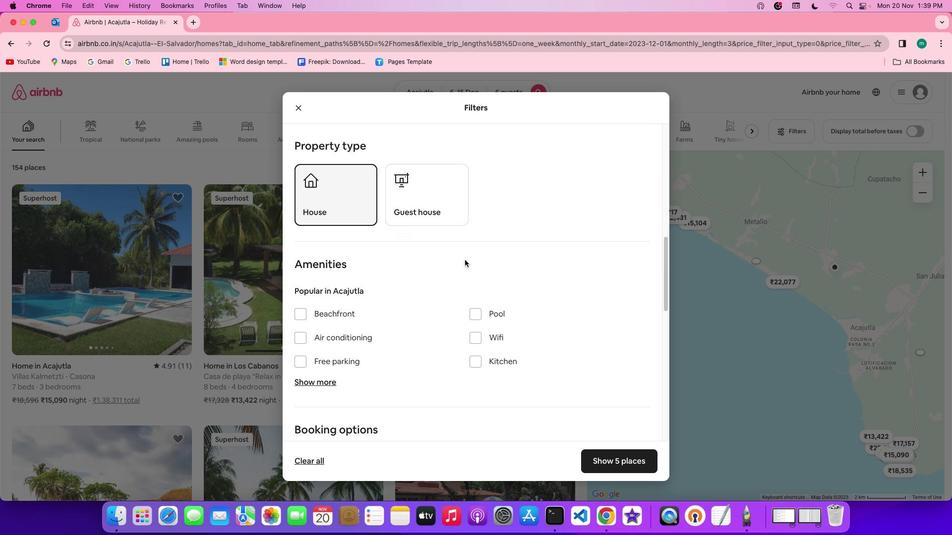 
Action: Mouse scrolled (464, 260) with delta (0, 0)
Screenshot: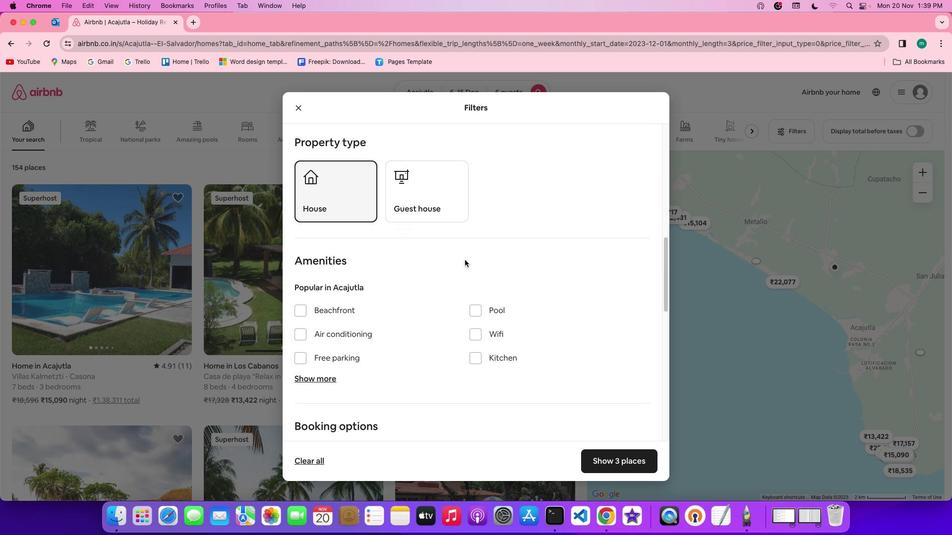 
Action: Mouse scrolled (464, 260) with delta (0, 0)
Screenshot: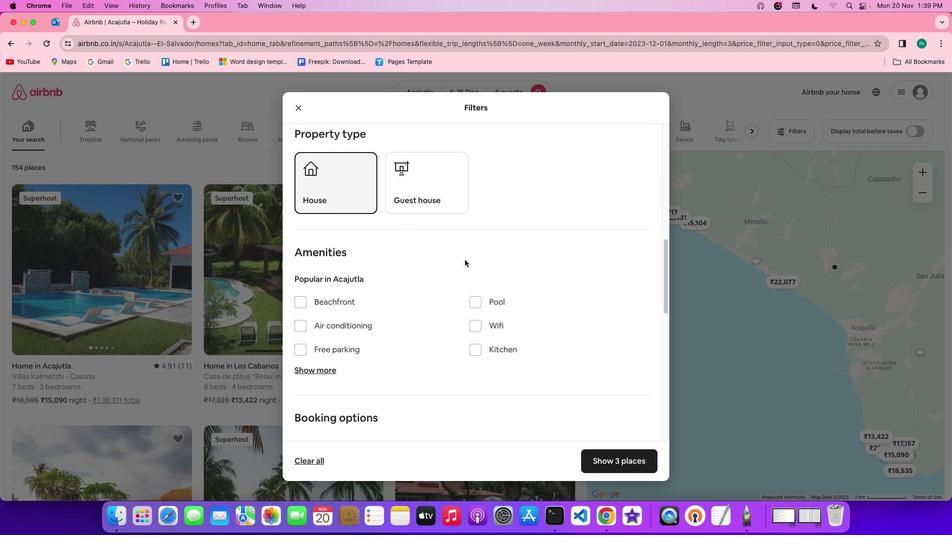 
Action: Mouse scrolled (464, 260) with delta (0, 0)
Screenshot: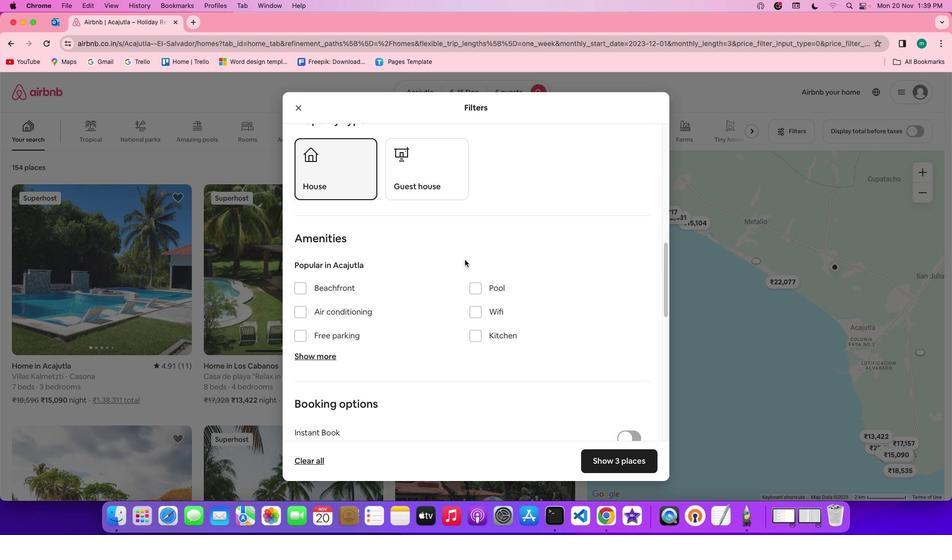 
Action: Mouse moved to (475, 284)
Screenshot: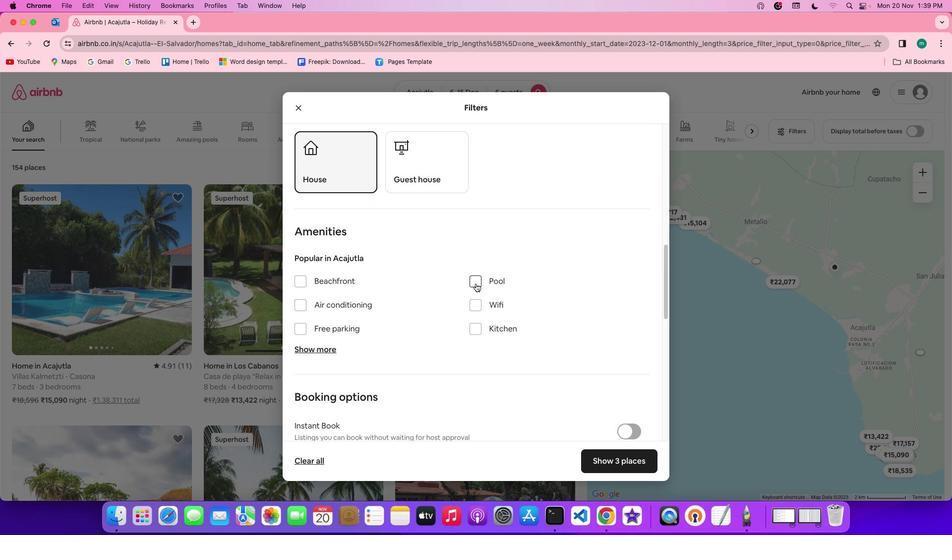 
Action: Mouse scrolled (475, 284) with delta (0, 0)
Screenshot: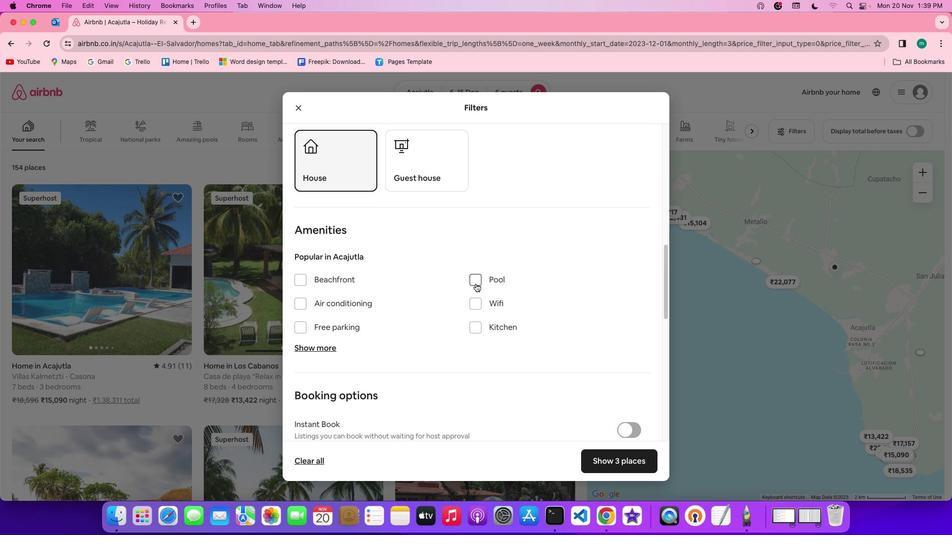 
Action: Mouse scrolled (475, 284) with delta (0, 0)
Screenshot: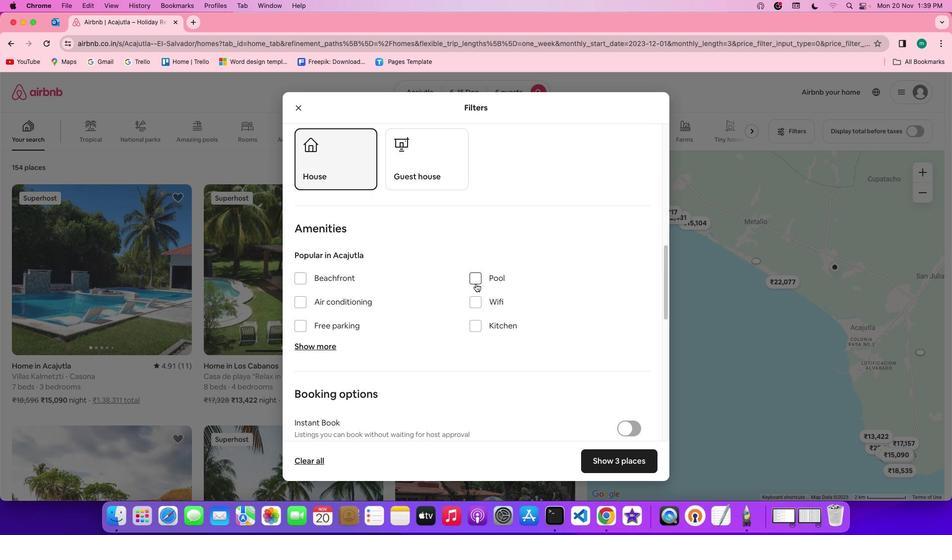 
Action: Mouse scrolled (475, 284) with delta (0, 0)
Screenshot: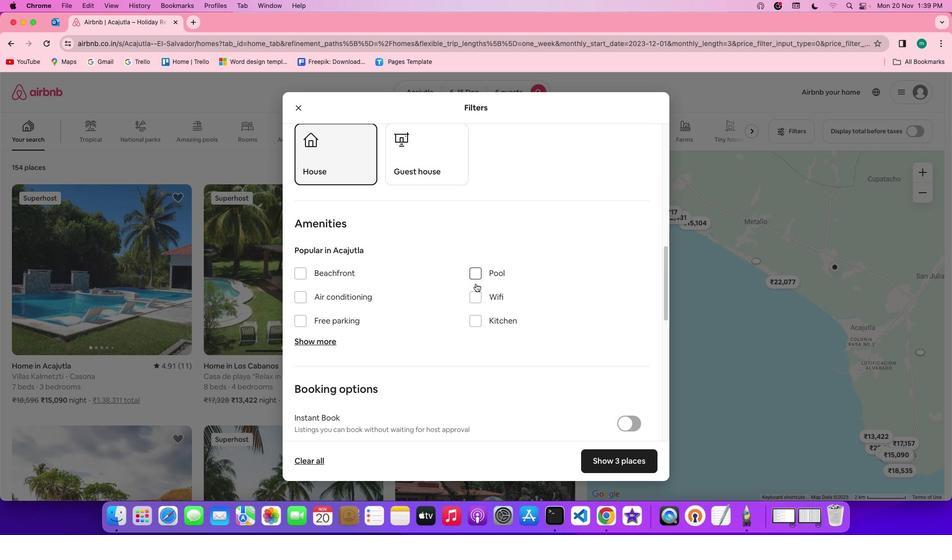 
Action: Mouse scrolled (475, 284) with delta (0, 0)
Screenshot: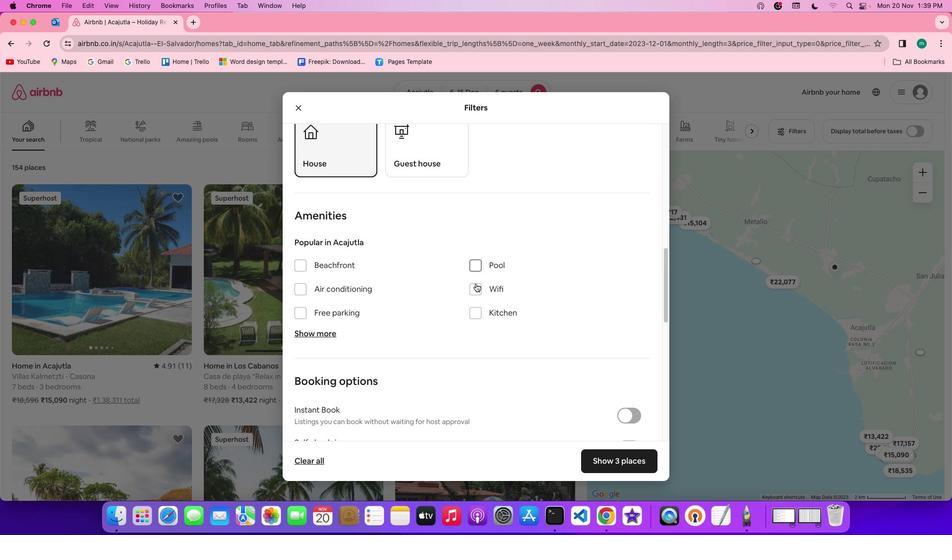 
Action: Mouse moved to (311, 336)
Screenshot: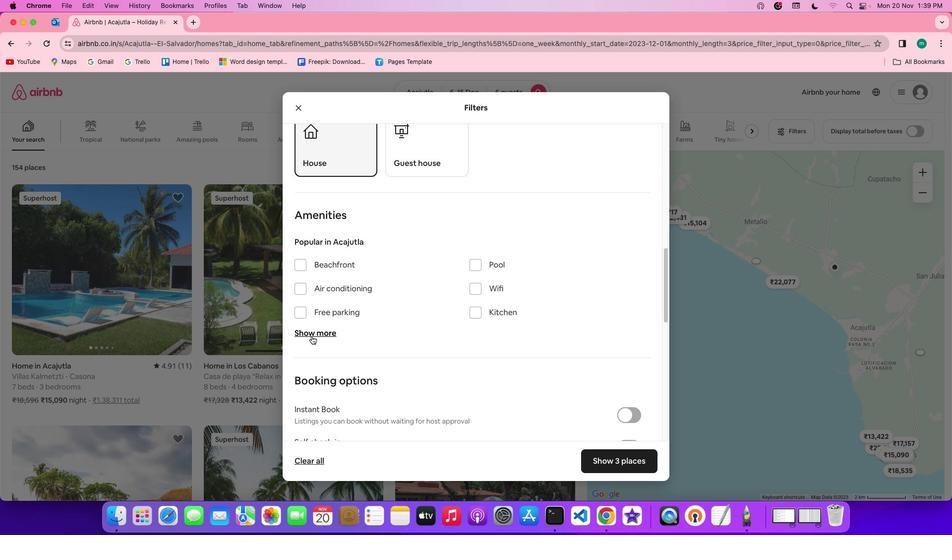 
Action: Mouse pressed left at (311, 336)
Screenshot: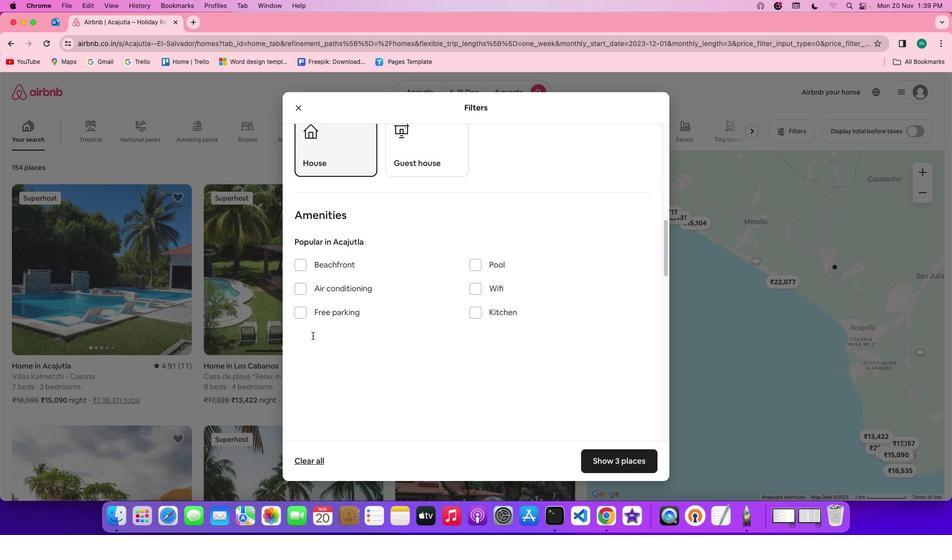 
Action: Mouse moved to (480, 289)
Screenshot: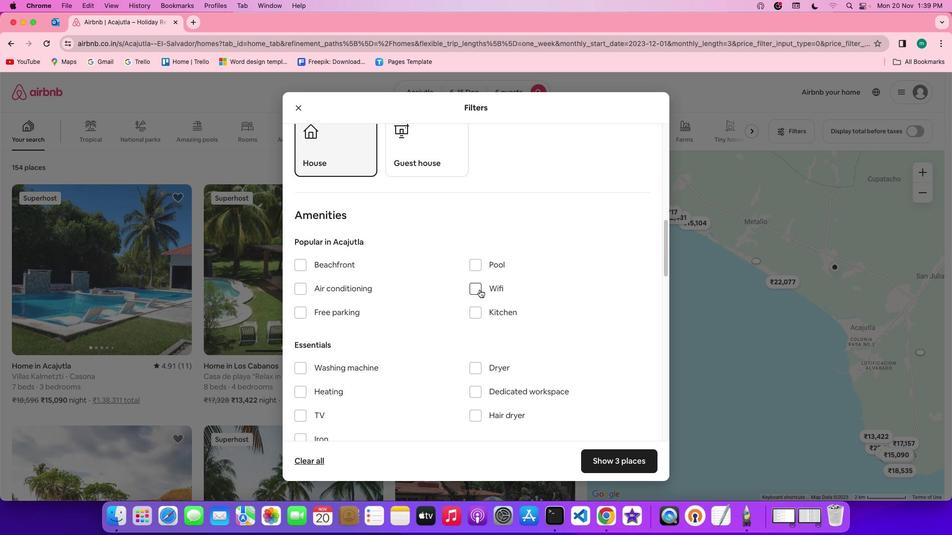 
Action: Mouse pressed left at (480, 289)
Screenshot: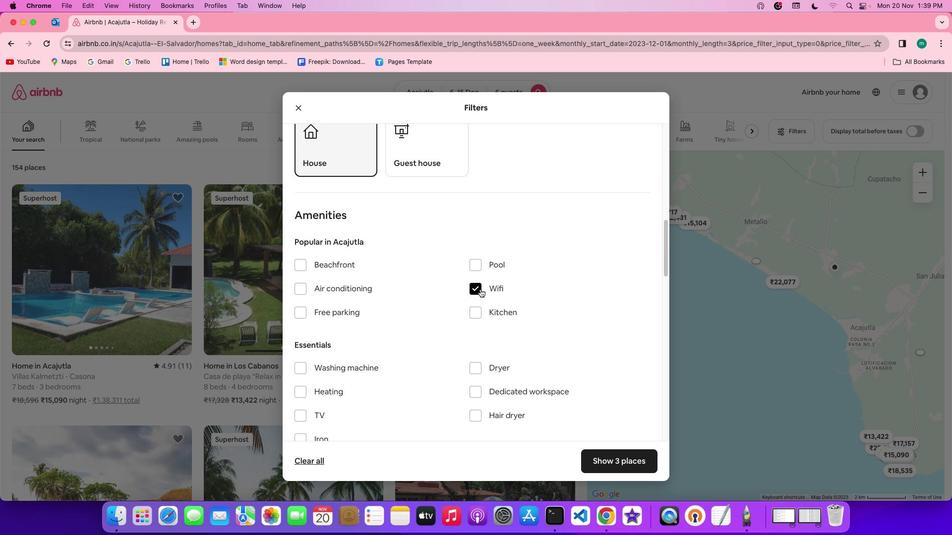 
Action: Mouse moved to (545, 317)
Screenshot: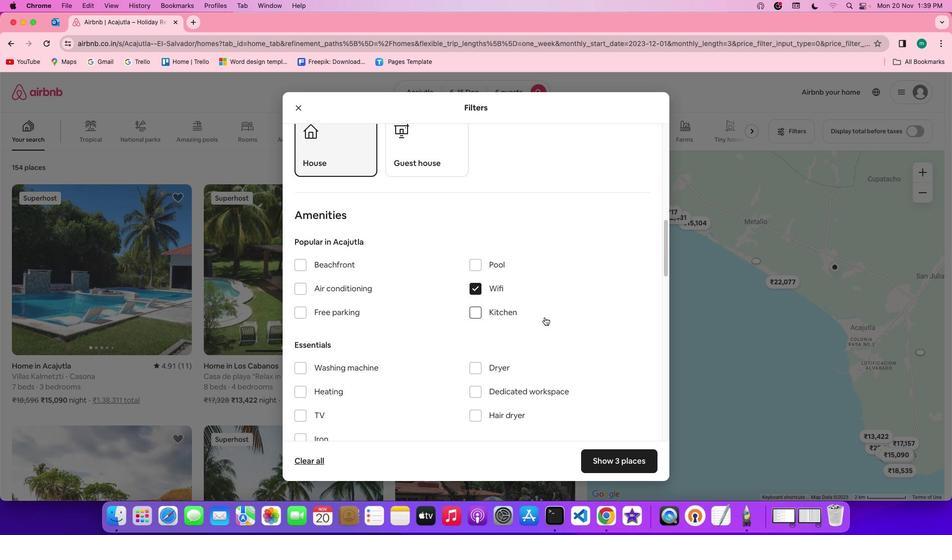 
Action: Mouse scrolled (545, 317) with delta (0, 0)
Screenshot: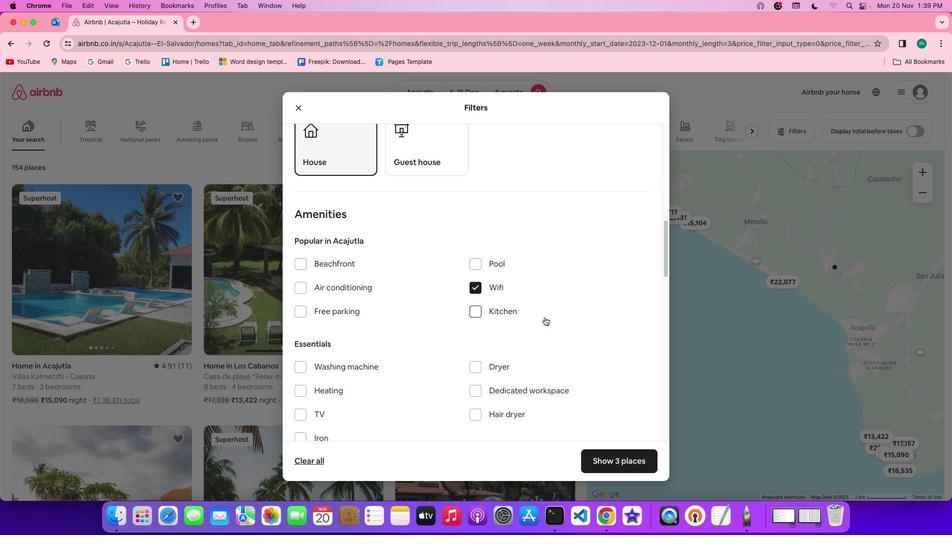 
Action: Mouse scrolled (545, 317) with delta (0, 0)
Screenshot: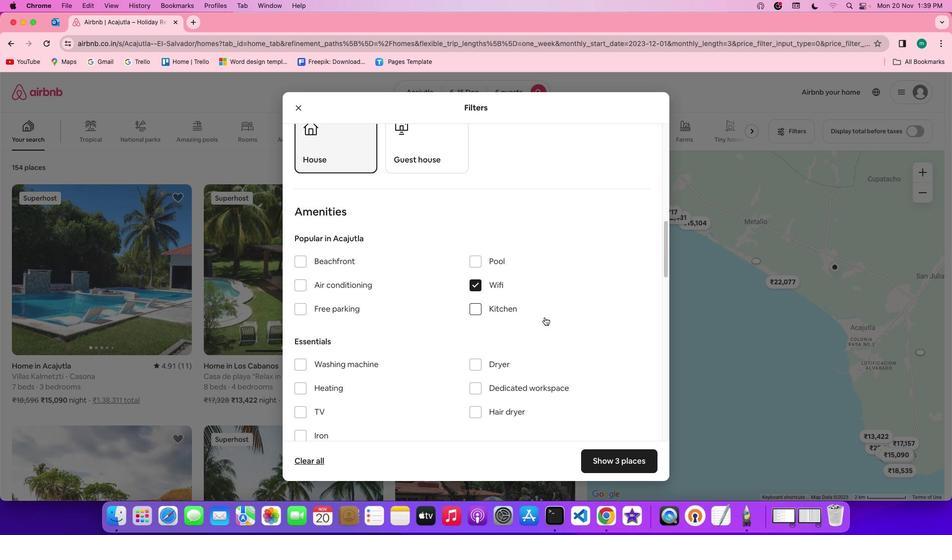 
Action: Mouse scrolled (545, 317) with delta (0, 0)
Screenshot: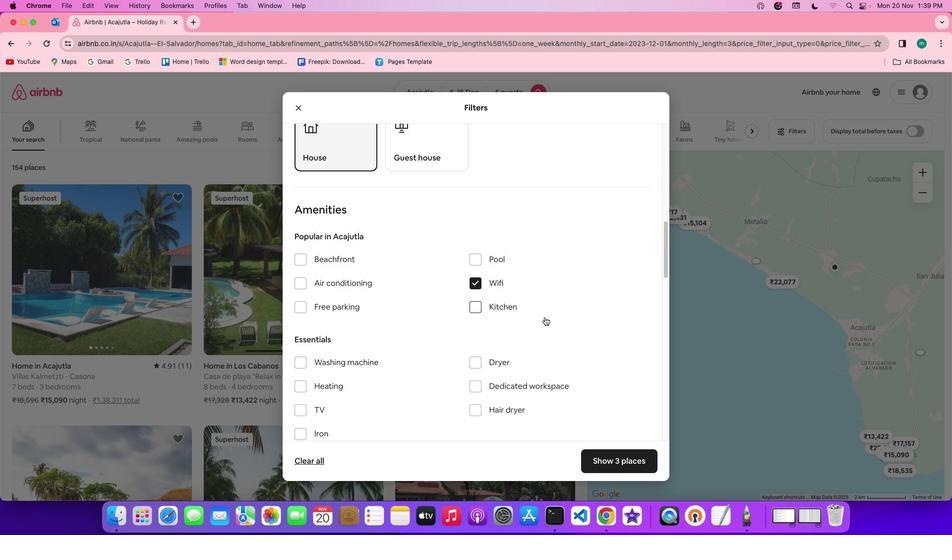 
Action: Mouse scrolled (545, 317) with delta (0, 0)
Screenshot: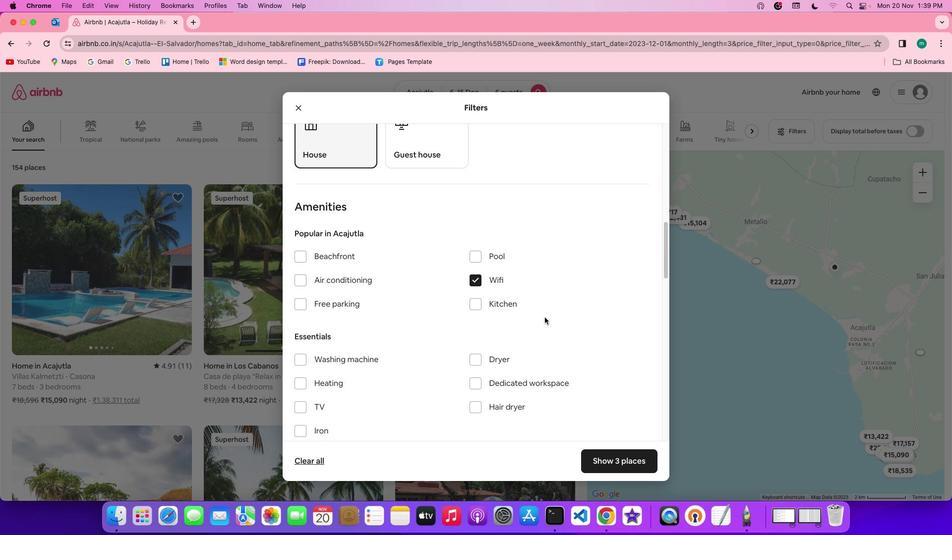 
Action: Mouse scrolled (545, 317) with delta (0, 0)
Screenshot: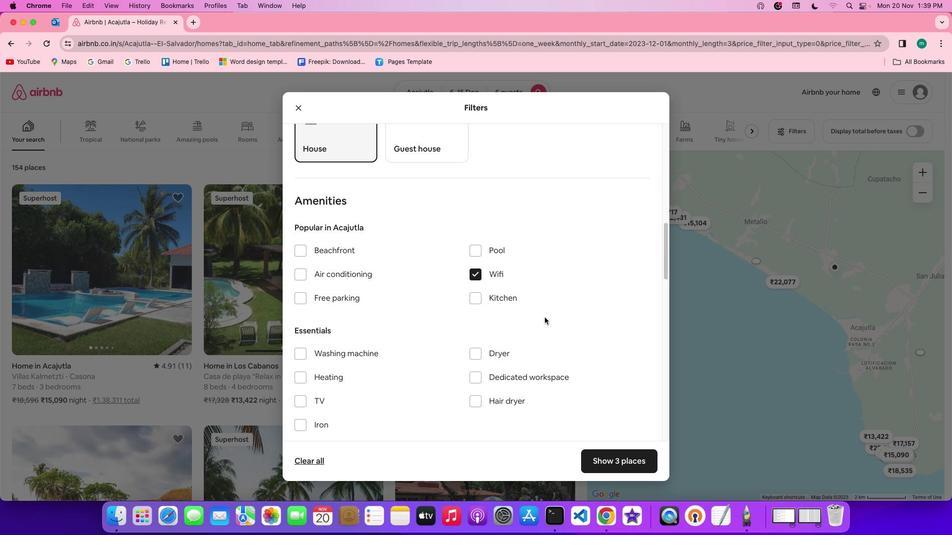 
Action: Mouse scrolled (545, 317) with delta (0, 0)
Screenshot: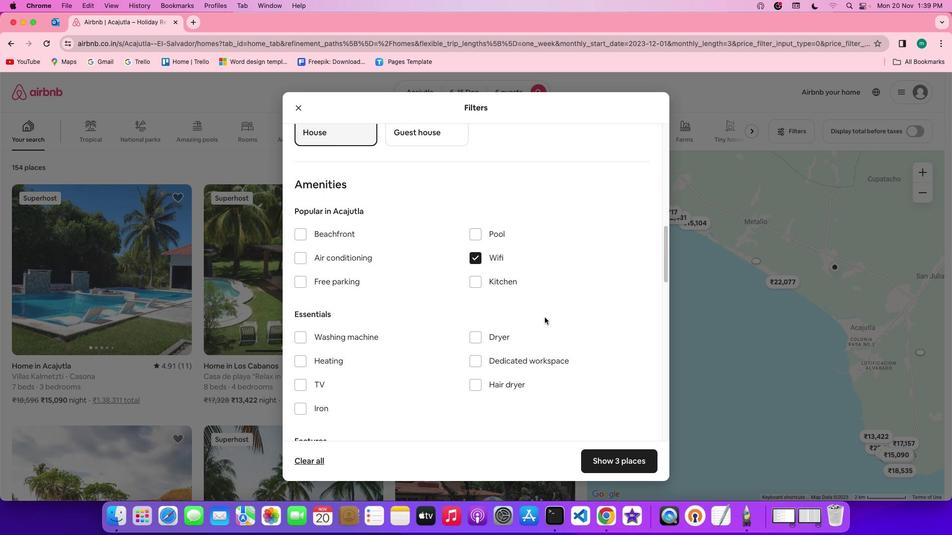 
Action: Mouse scrolled (545, 317) with delta (0, 0)
Screenshot: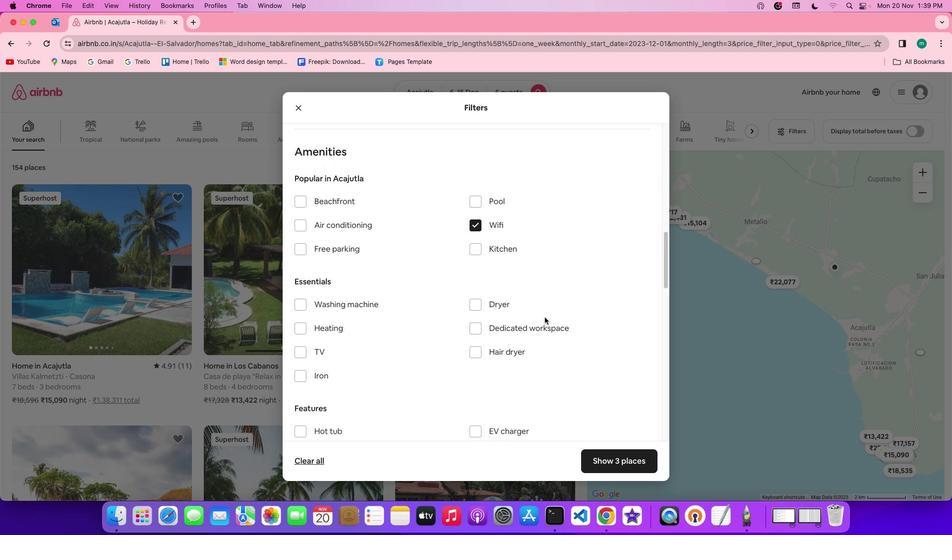 
Action: Mouse moved to (297, 336)
Screenshot: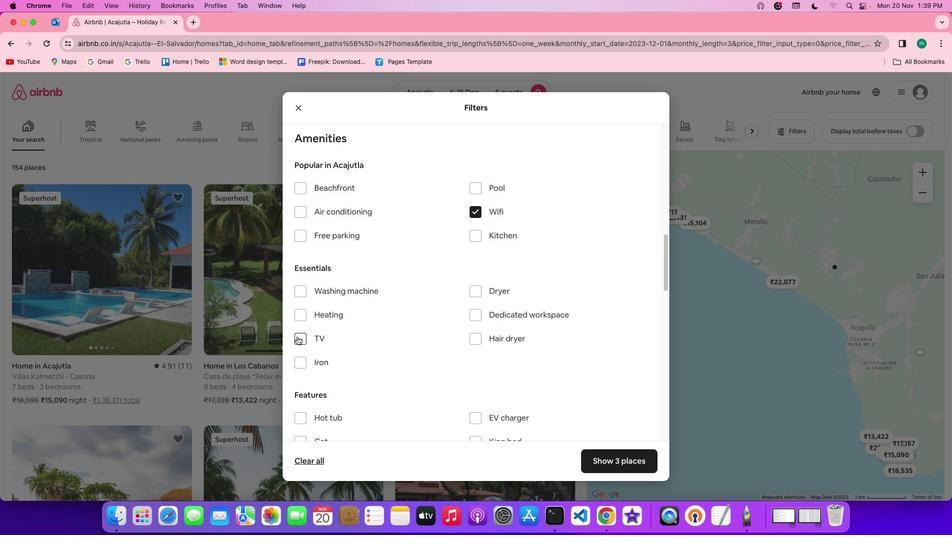 
Action: Mouse pressed left at (297, 336)
Screenshot: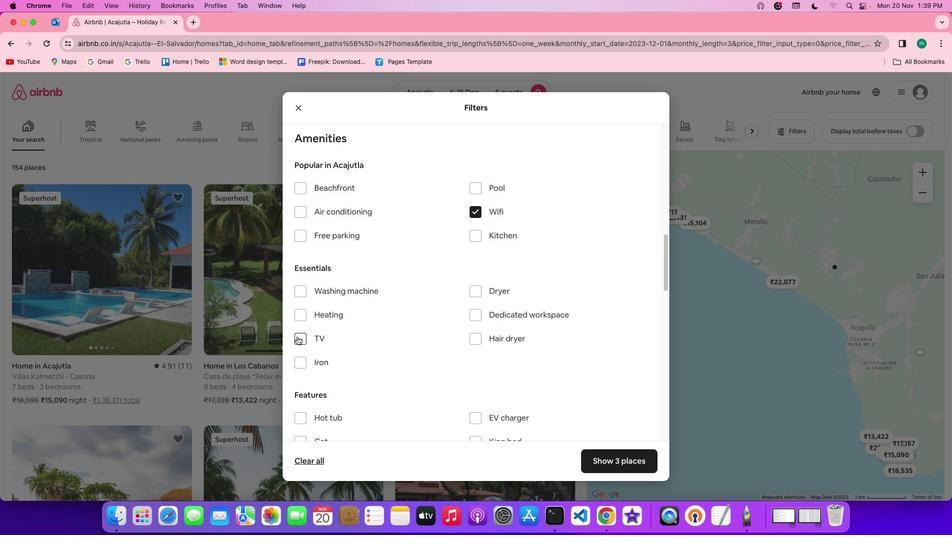 
Action: Mouse moved to (479, 275)
Screenshot: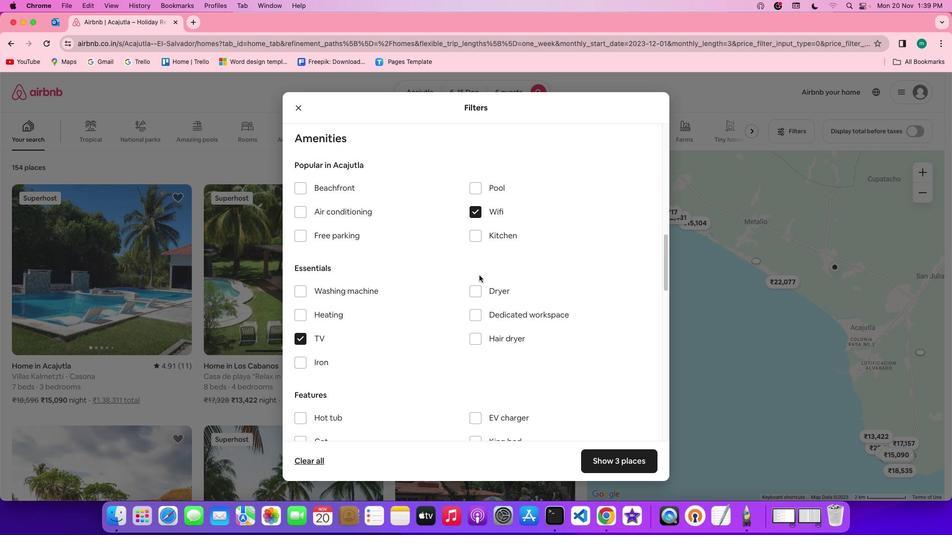 
Action: Mouse scrolled (479, 275) with delta (0, 0)
Screenshot: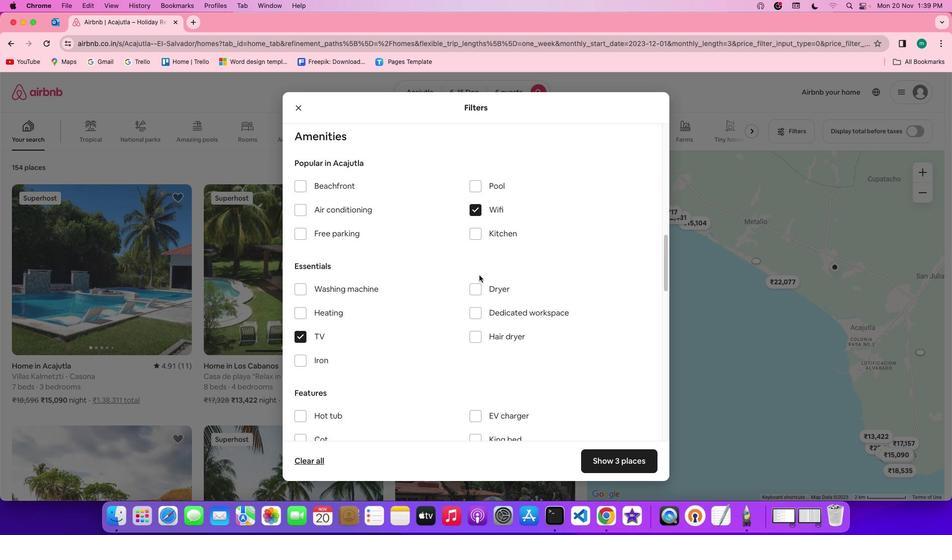 
Action: Mouse scrolled (479, 275) with delta (0, 0)
Screenshot: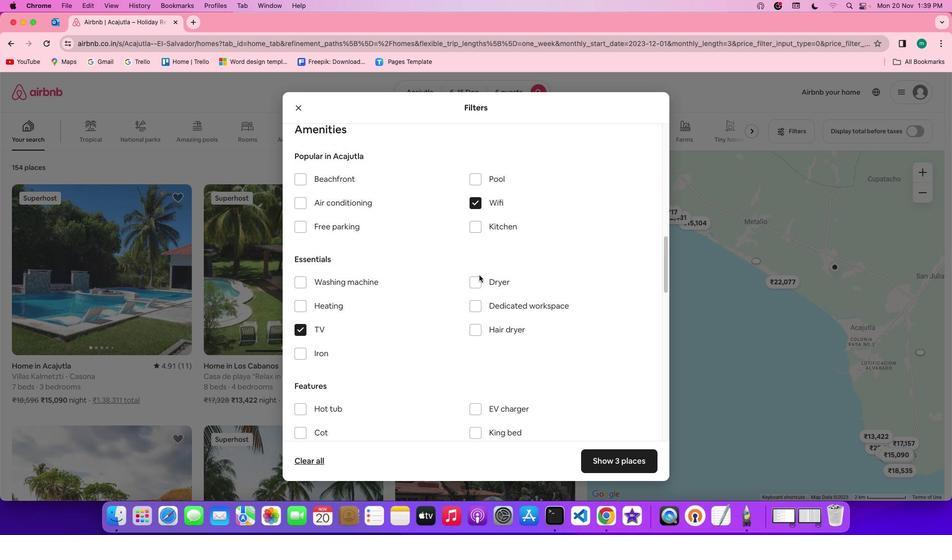 
Action: Mouse scrolled (479, 275) with delta (0, 0)
Screenshot: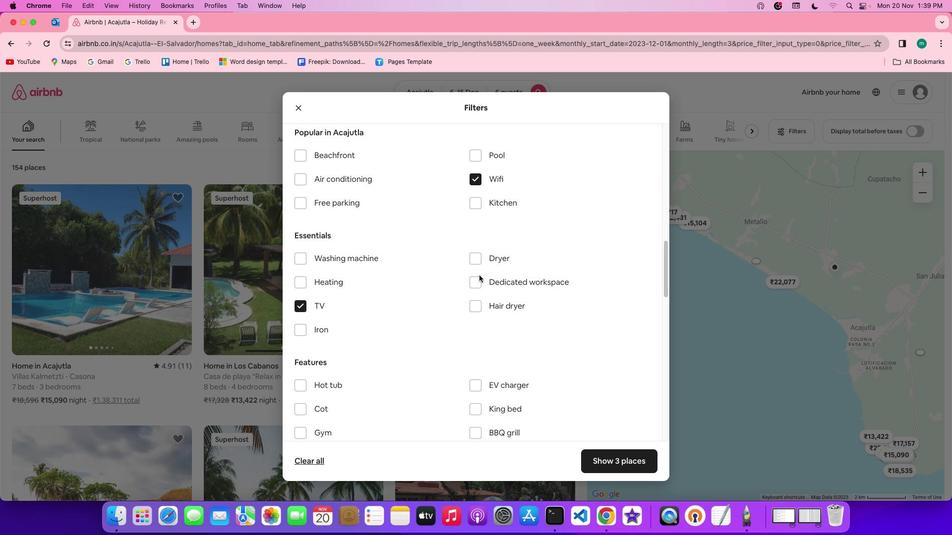 
Action: Mouse moved to (306, 194)
Screenshot: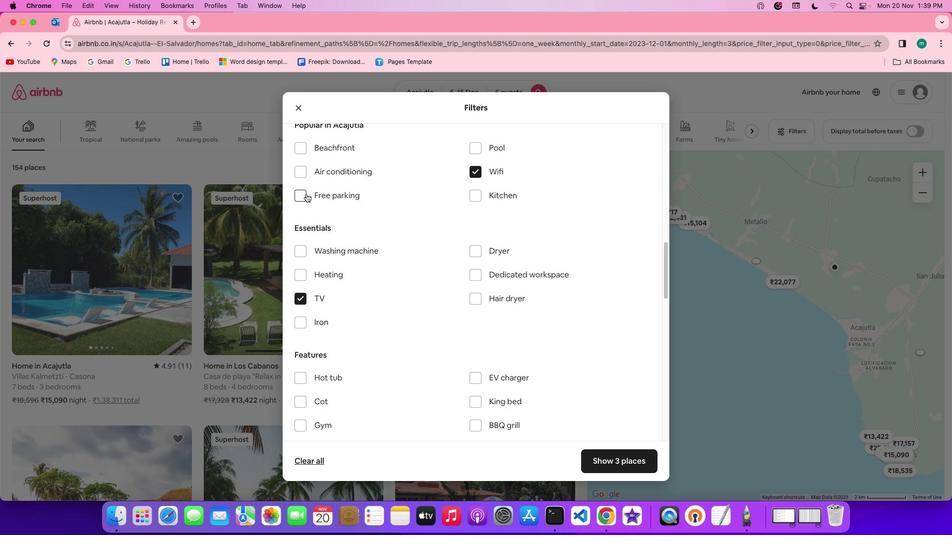 
Action: Mouse pressed left at (306, 194)
Screenshot: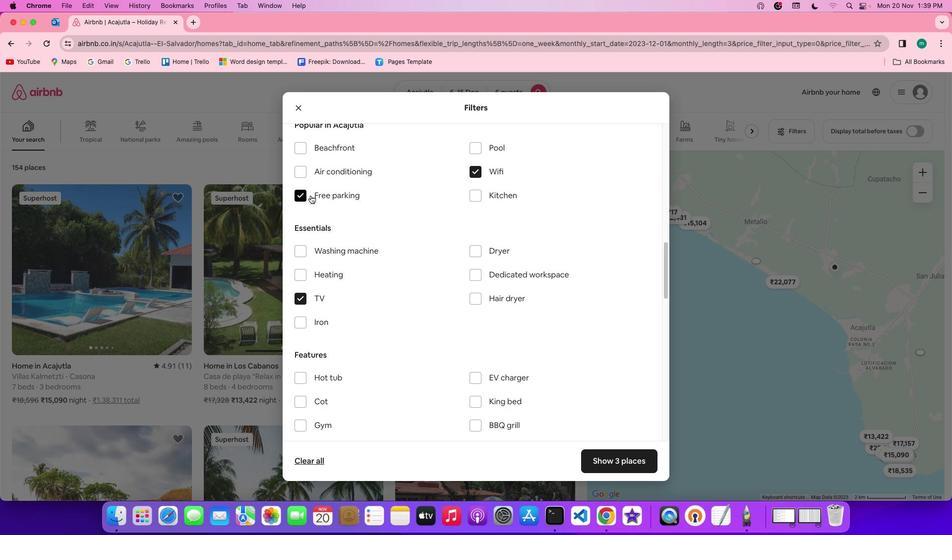 
Action: Mouse moved to (482, 276)
Screenshot: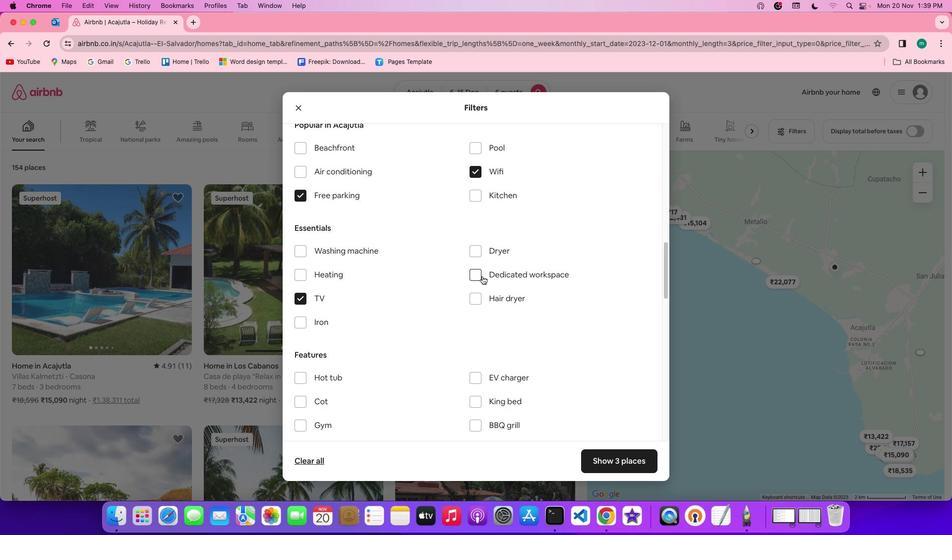 
Action: Mouse scrolled (482, 276) with delta (0, 0)
Screenshot: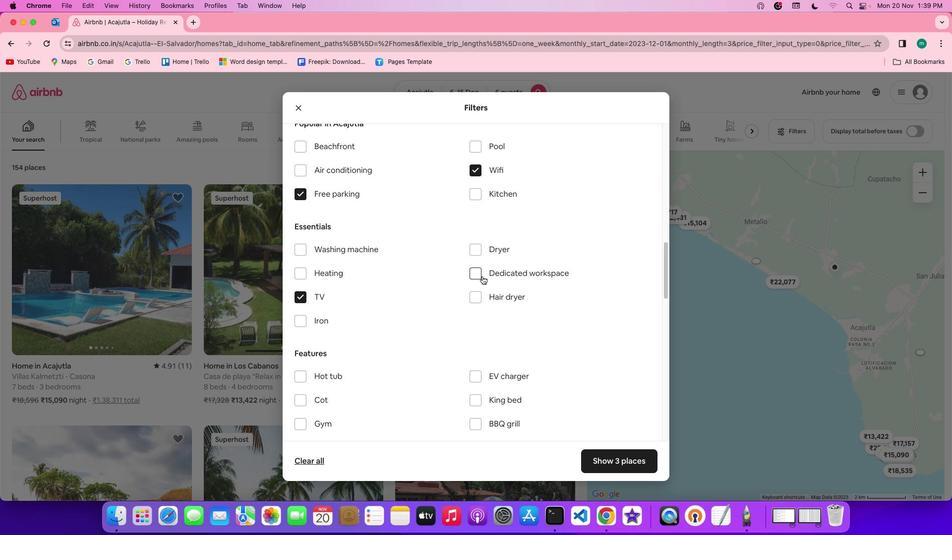 
Action: Mouse scrolled (482, 276) with delta (0, 0)
Screenshot: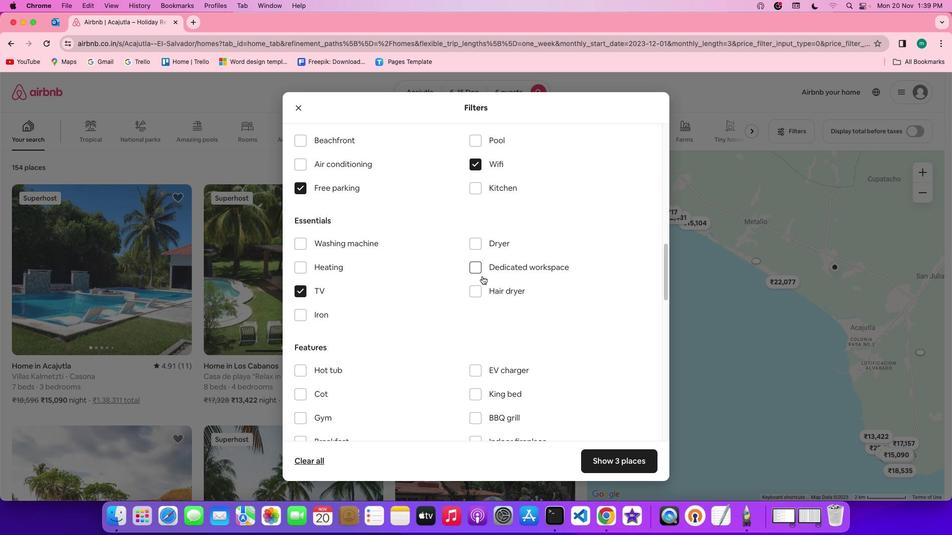 
Action: Mouse scrolled (482, 276) with delta (0, 0)
Screenshot: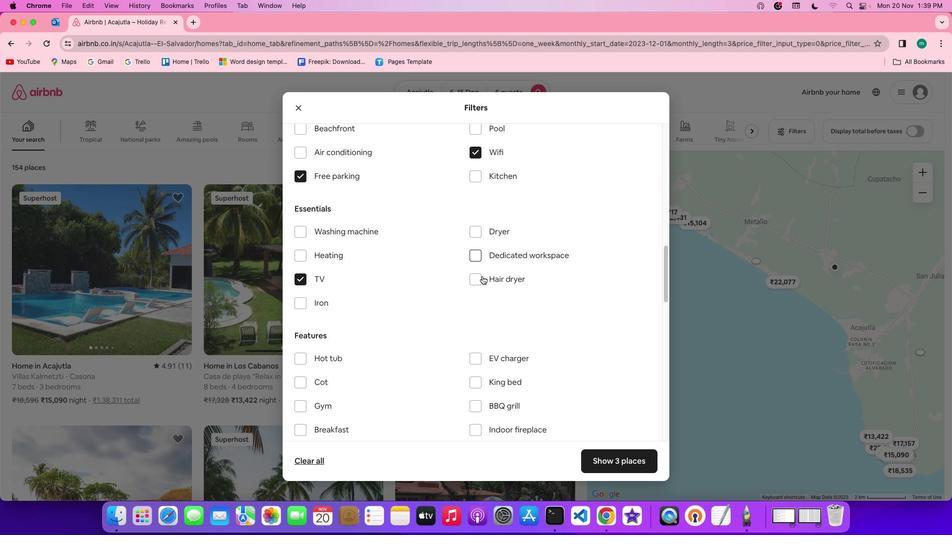 
Action: Mouse scrolled (482, 276) with delta (0, 0)
Screenshot: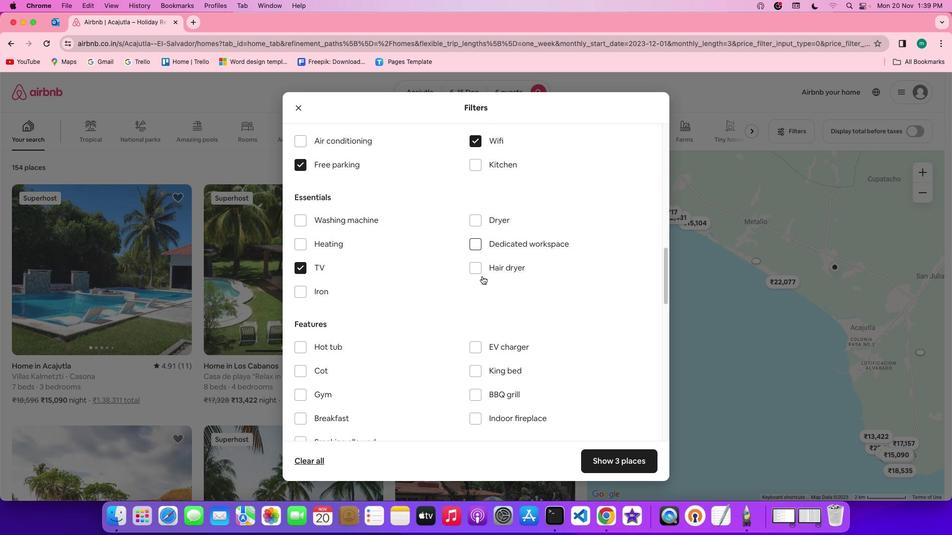 
Action: Mouse scrolled (482, 276) with delta (0, 0)
Screenshot: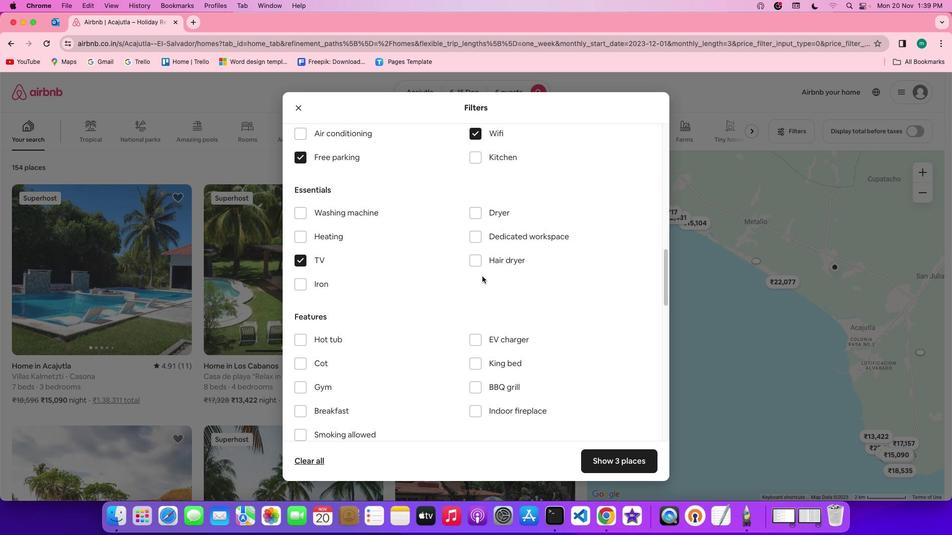
Action: Mouse scrolled (482, 276) with delta (0, 0)
Screenshot: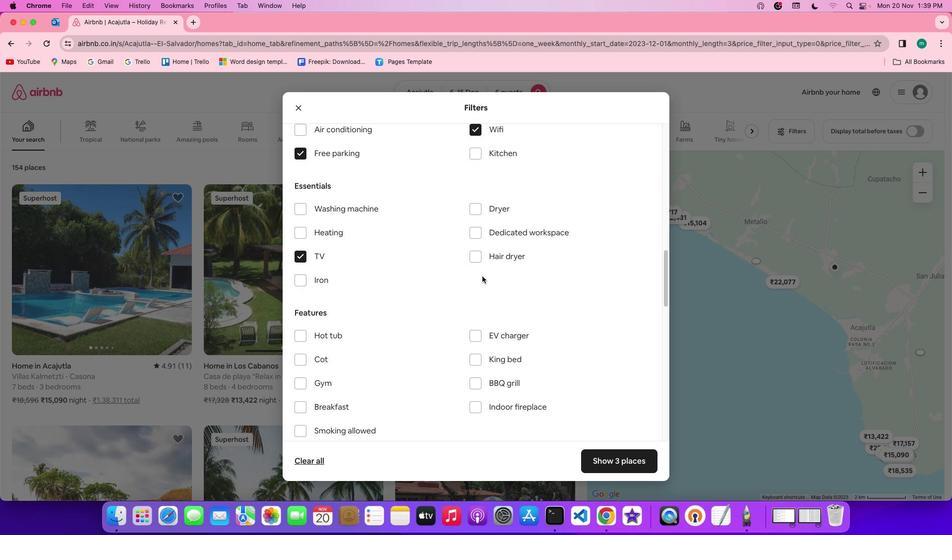 
Action: Mouse scrolled (482, 276) with delta (0, 0)
Screenshot: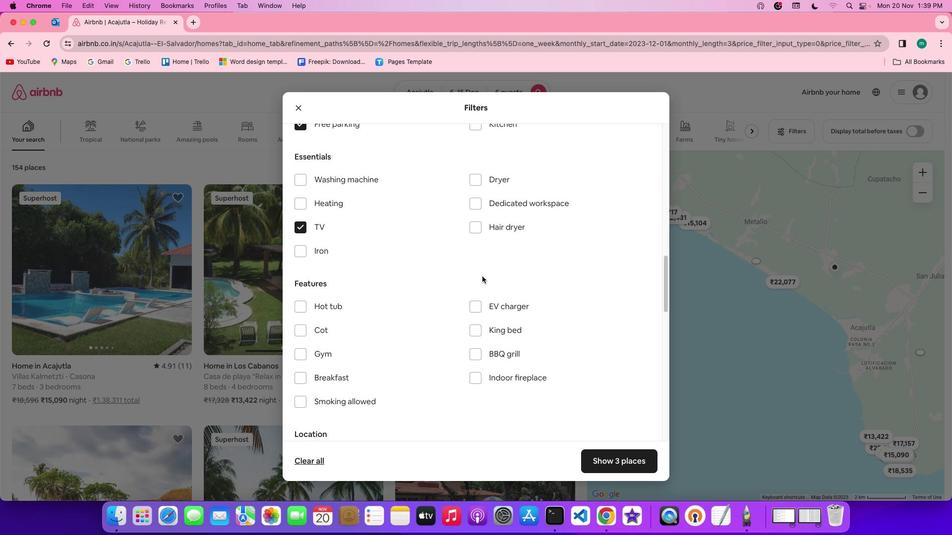 
Action: Mouse scrolled (482, 276) with delta (0, 0)
Screenshot: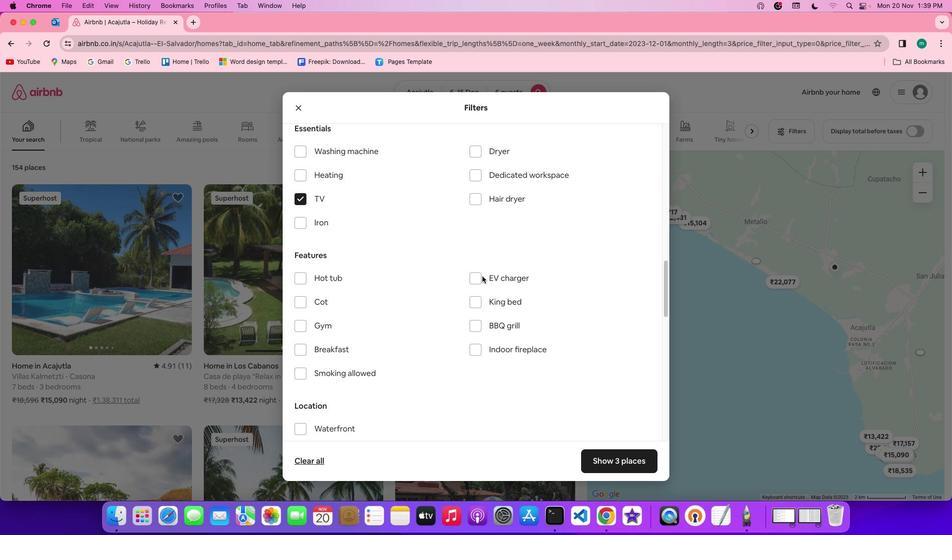 
Action: Mouse moved to (481, 276)
Screenshot: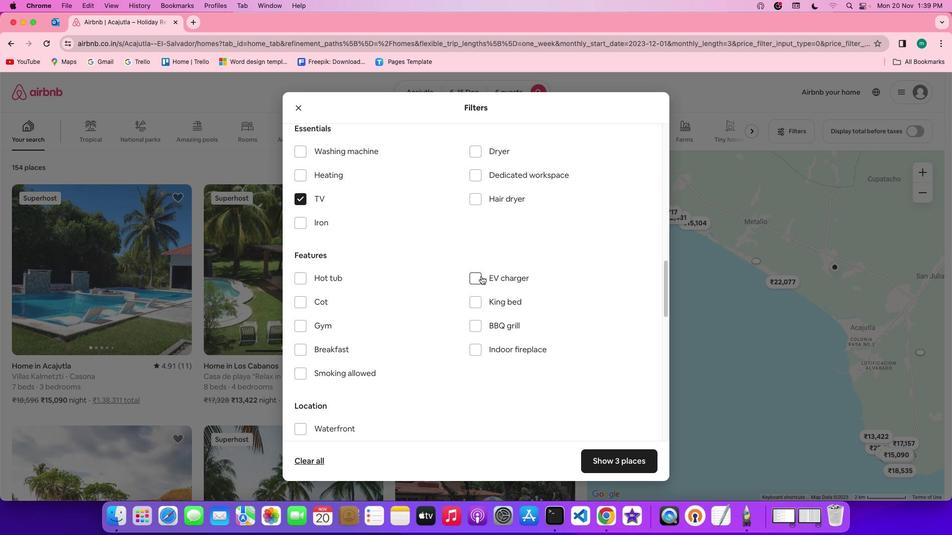 
Action: Mouse scrolled (481, 276) with delta (0, 0)
Screenshot: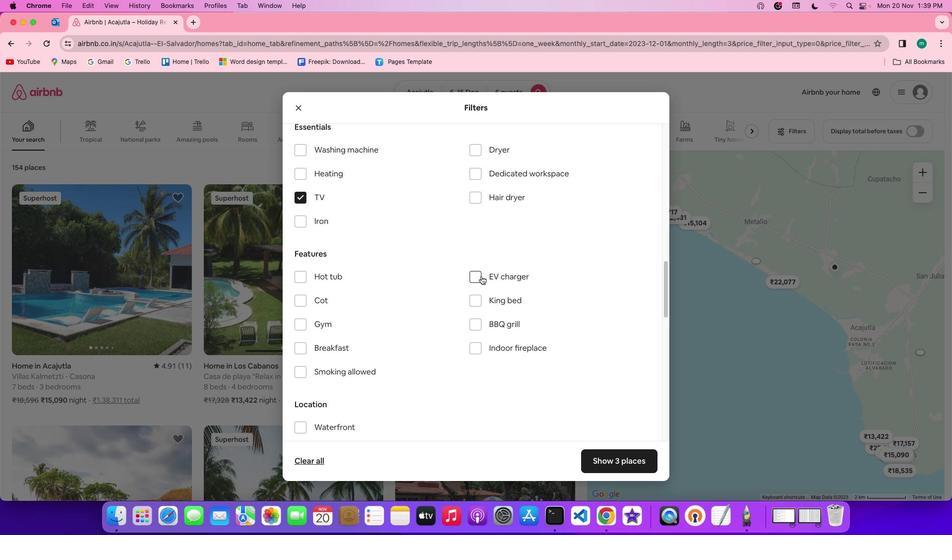 
Action: Mouse scrolled (481, 276) with delta (0, 0)
Screenshot: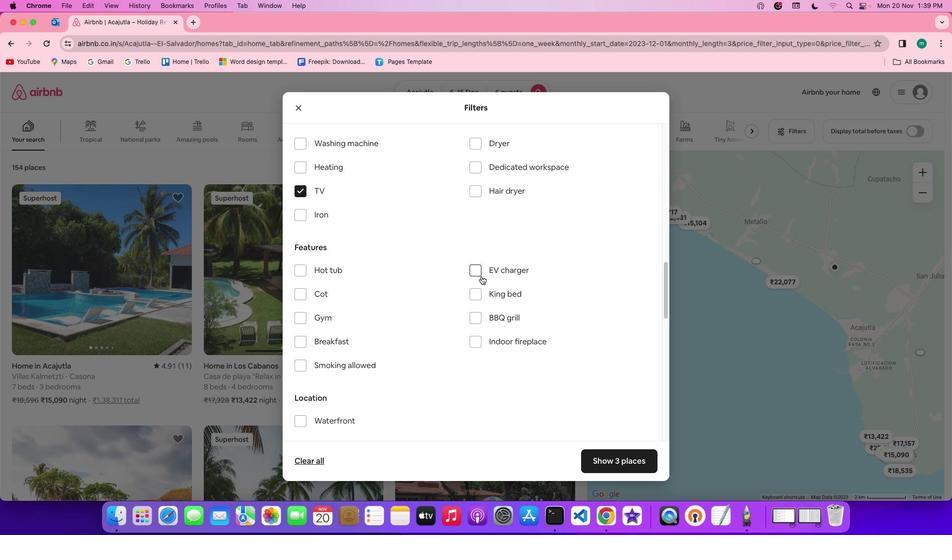 
Action: Mouse scrolled (481, 276) with delta (0, 0)
Screenshot: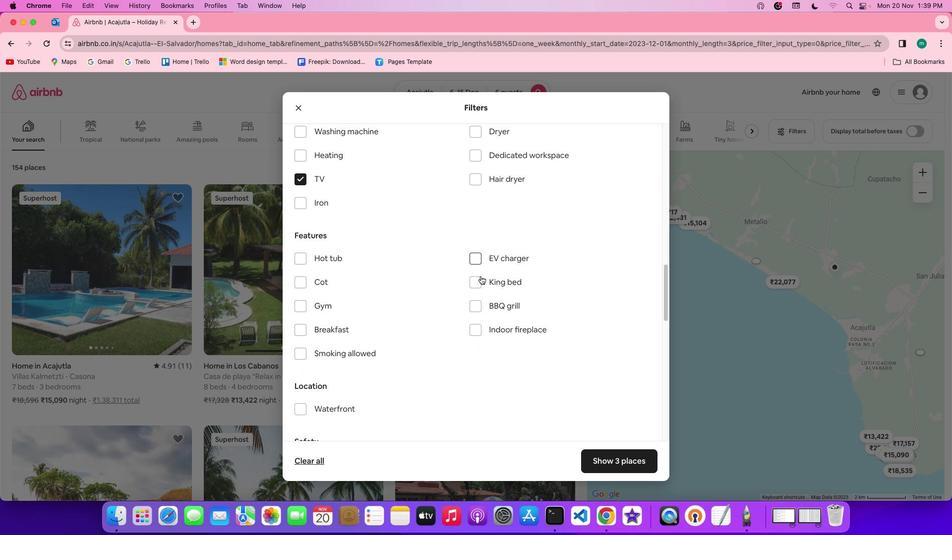 
Action: Mouse moved to (300, 304)
Screenshot: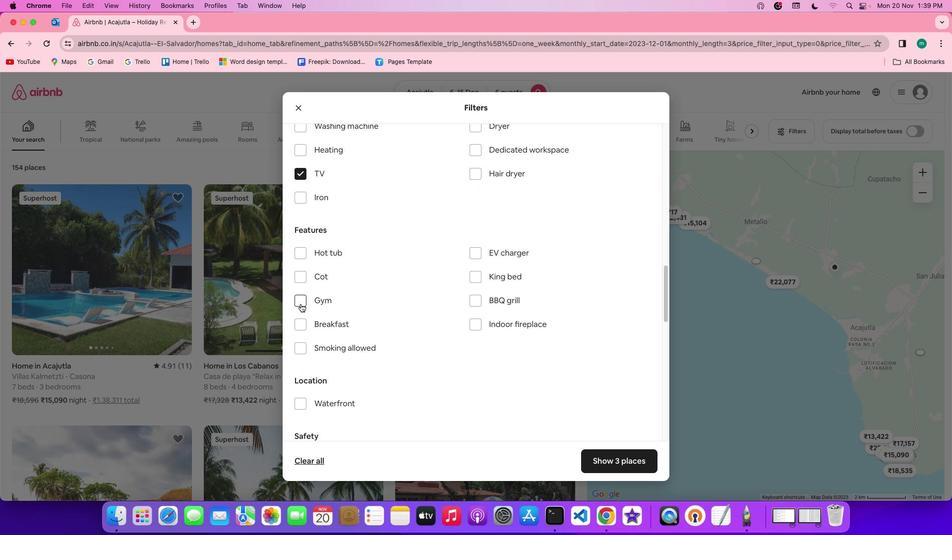 
Action: Mouse pressed left at (300, 304)
Screenshot: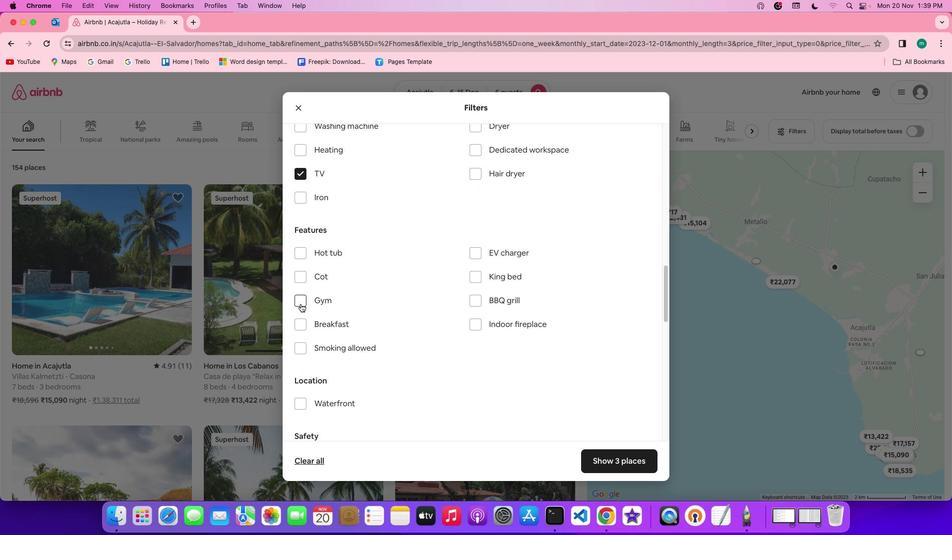 
Action: Mouse moved to (299, 319)
Screenshot: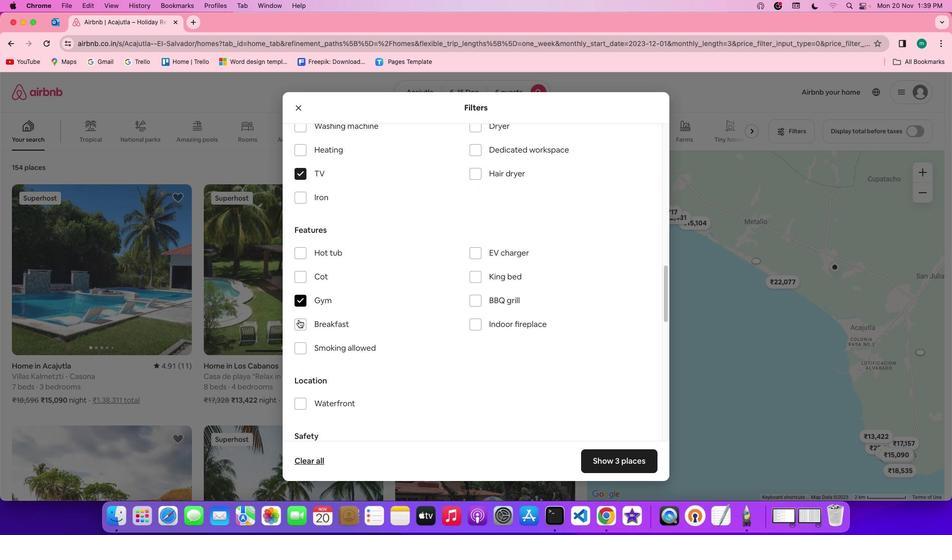 
Action: Mouse pressed left at (299, 319)
Screenshot: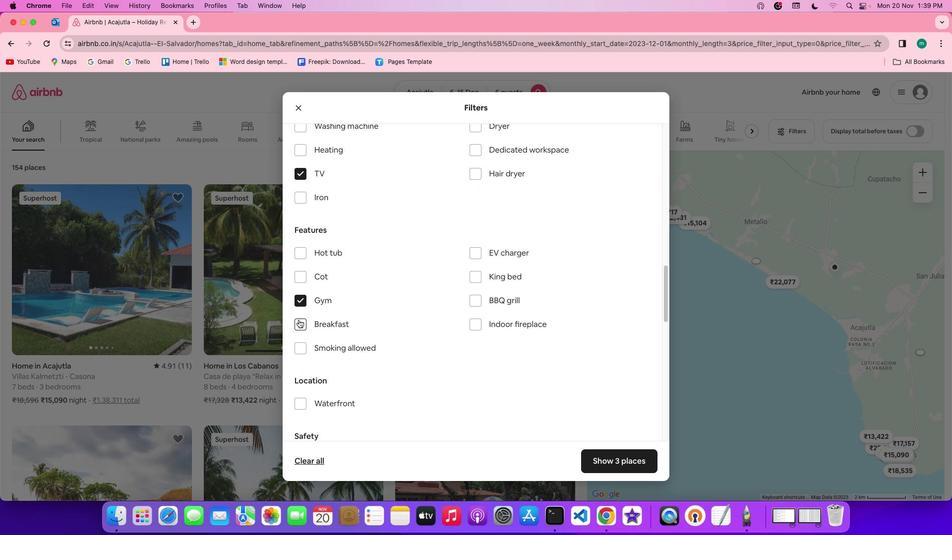 
Action: Mouse moved to (477, 368)
Screenshot: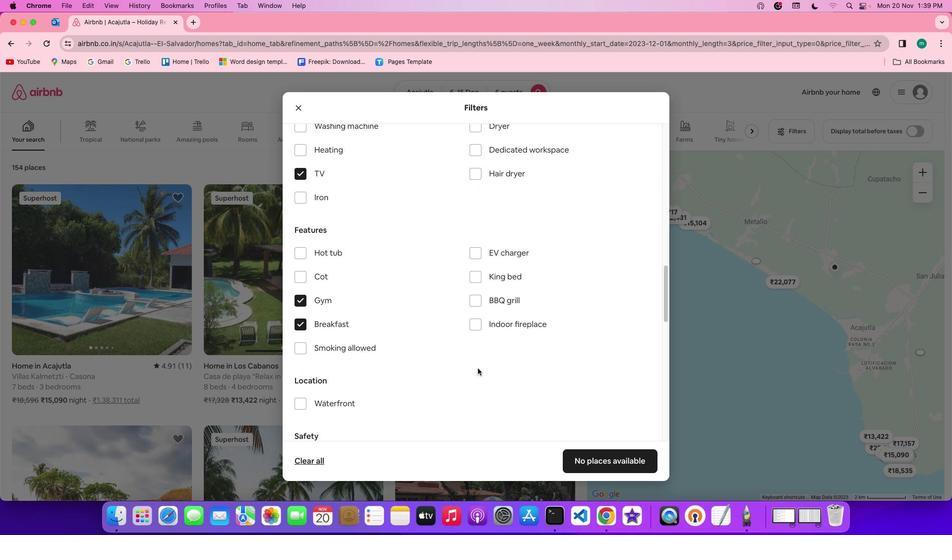 
Action: Mouse scrolled (477, 368) with delta (0, 0)
Screenshot: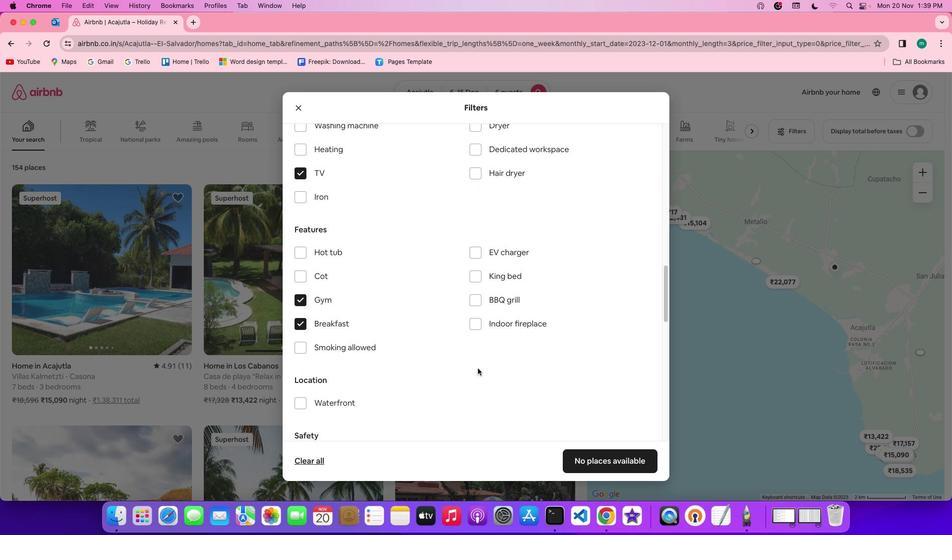 
Action: Mouse scrolled (477, 368) with delta (0, 0)
Screenshot: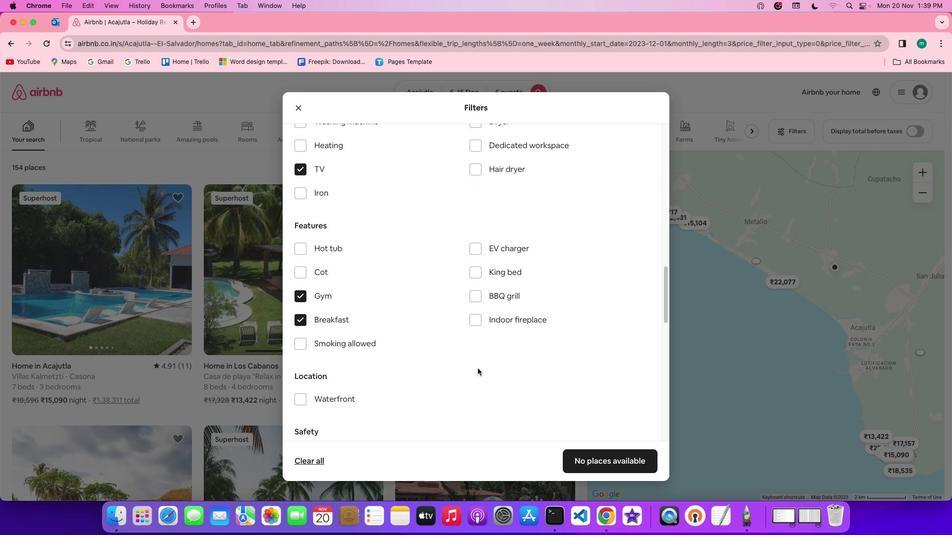 
Action: Mouse scrolled (477, 368) with delta (0, 0)
Screenshot: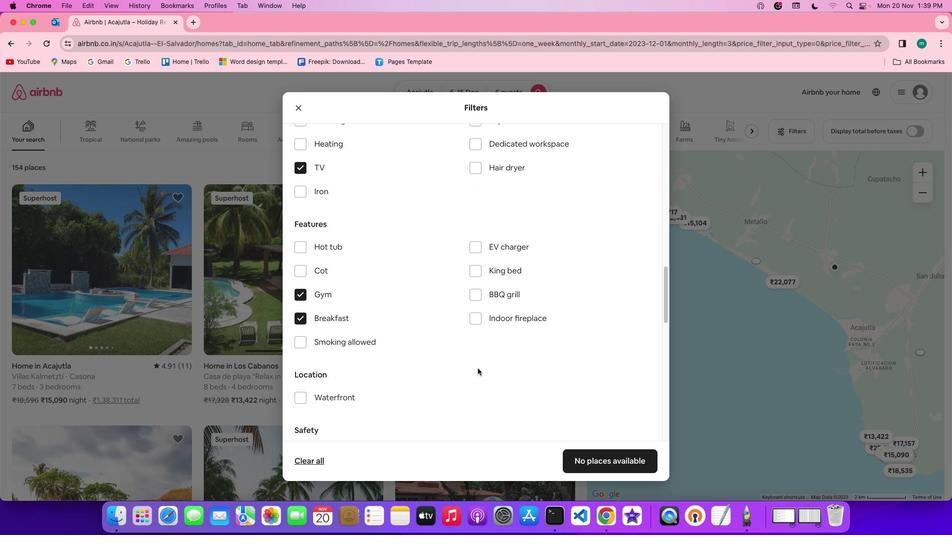 
Action: Mouse scrolled (477, 368) with delta (0, 0)
Screenshot: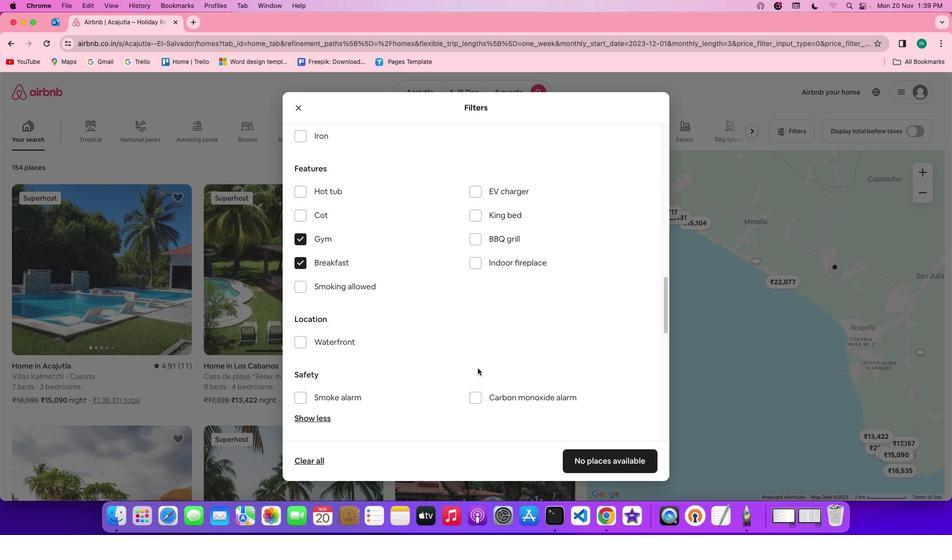 
Action: Mouse moved to (478, 368)
Screenshot: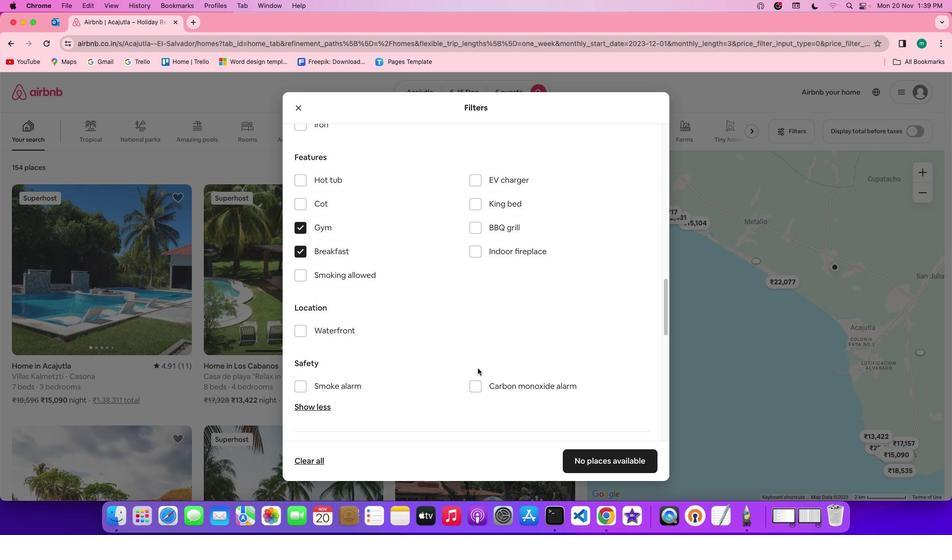 
Action: Mouse scrolled (478, 368) with delta (0, 0)
Screenshot: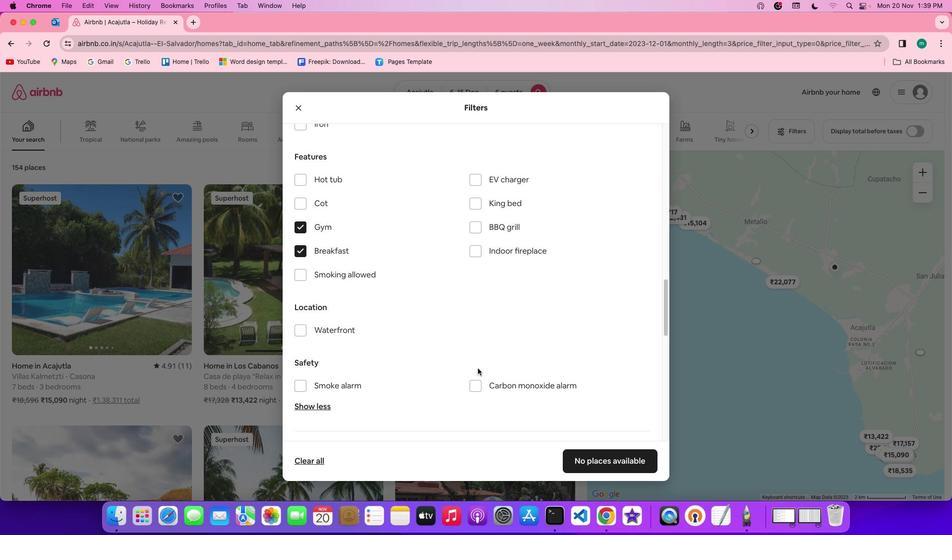 
Action: Mouse scrolled (478, 368) with delta (0, 0)
Screenshot: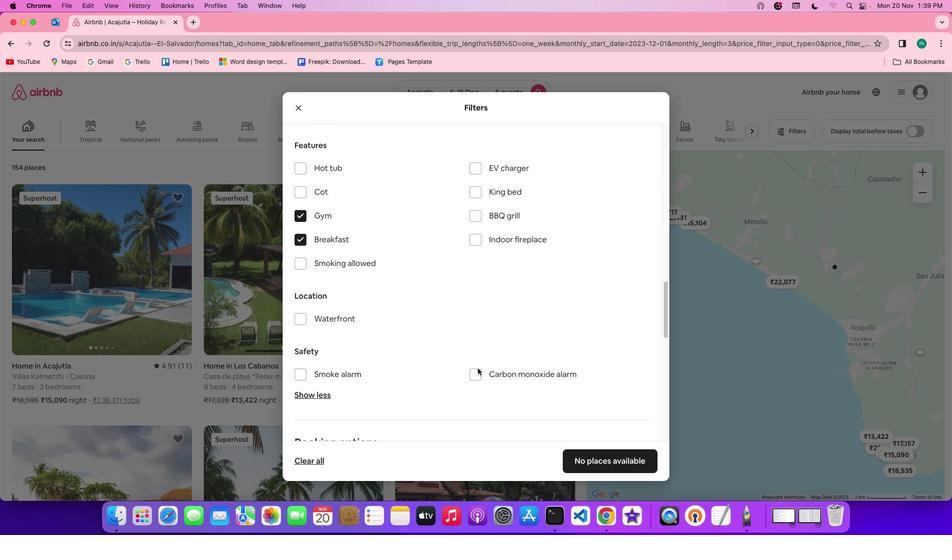 
Action: Mouse scrolled (478, 368) with delta (0, 0)
Screenshot: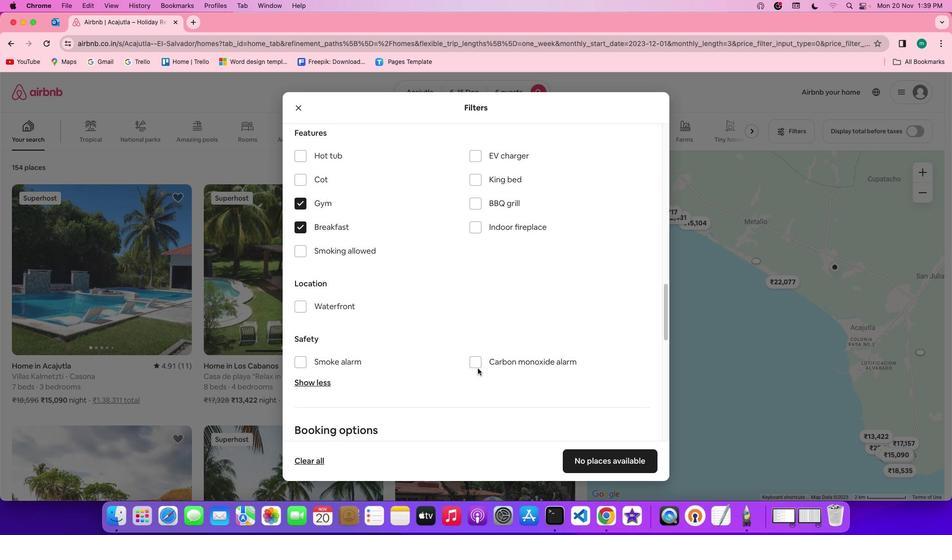 
Action: Mouse scrolled (478, 368) with delta (0, 0)
Screenshot: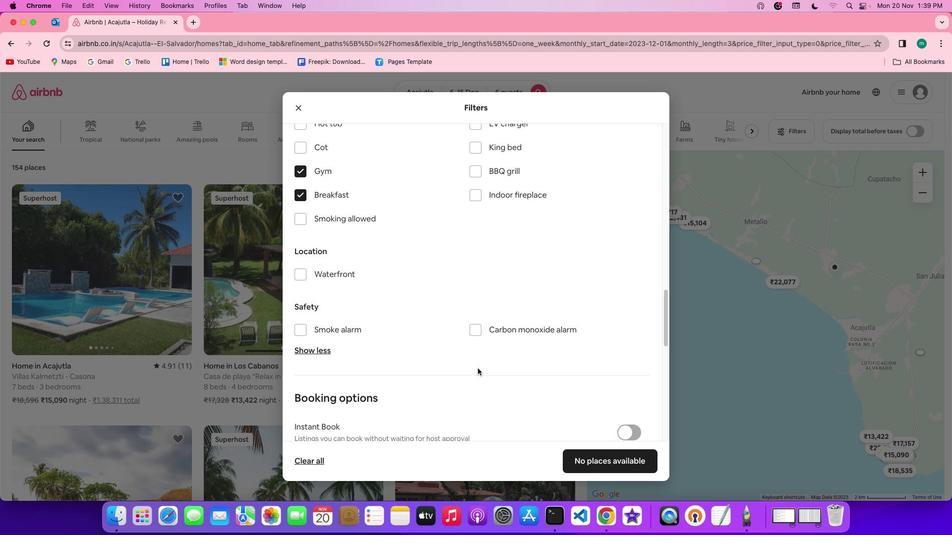 
Action: Mouse moved to (478, 369)
Screenshot: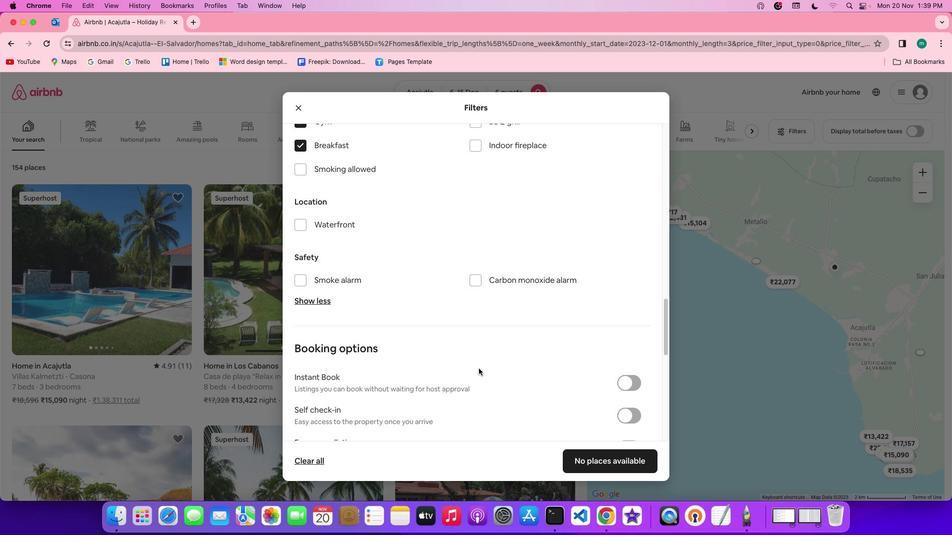 
Action: Mouse scrolled (478, 369) with delta (0, 0)
Screenshot: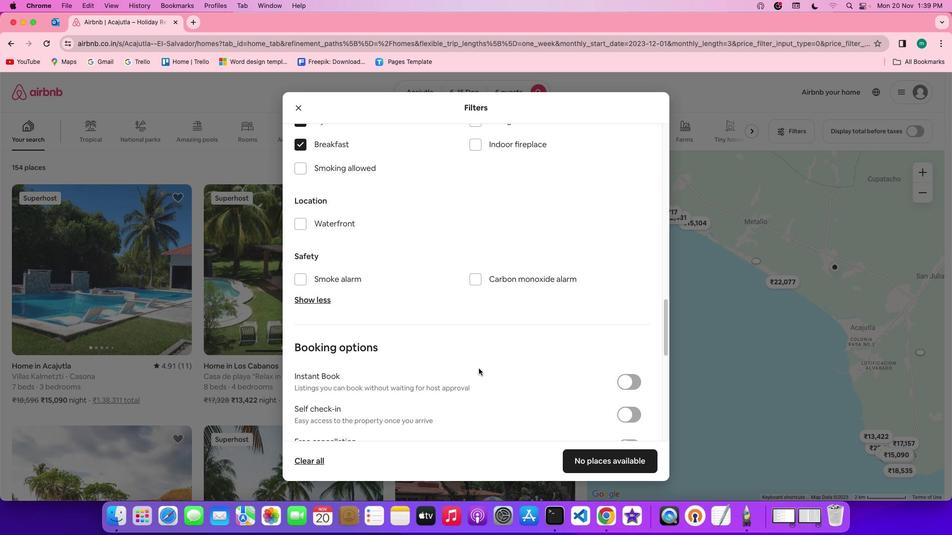 
Action: Mouse scrolled (478, 369) with delta (0, 0)
Screenshot: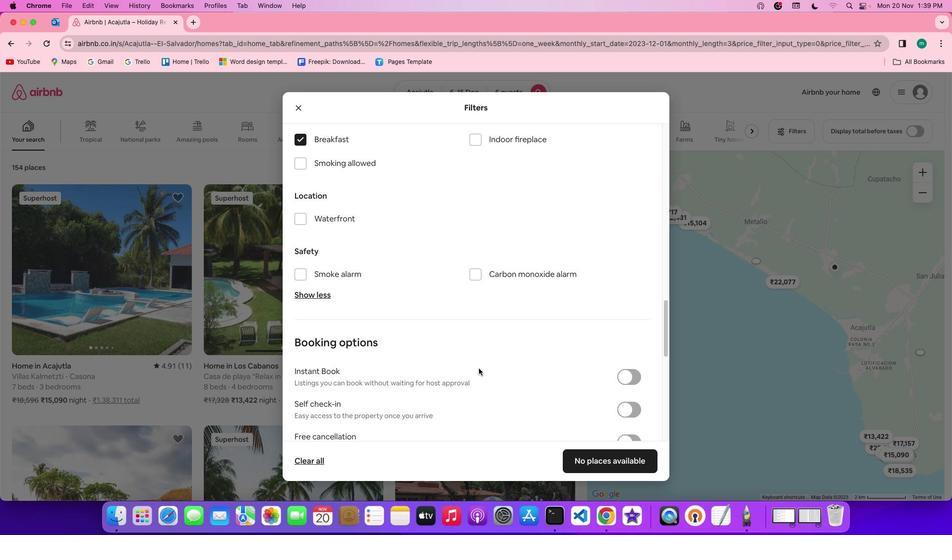 
Action: Mouse scrolled (478, 369) with delta (0, 0)
Screenshot: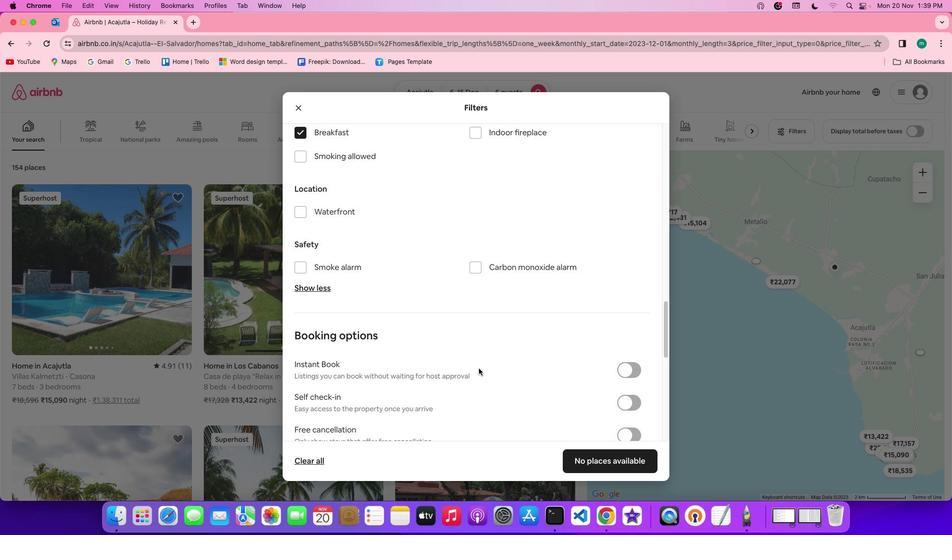 
Action: Mouse scrolled (478, 369) with delta (0, 0)
Screenshot: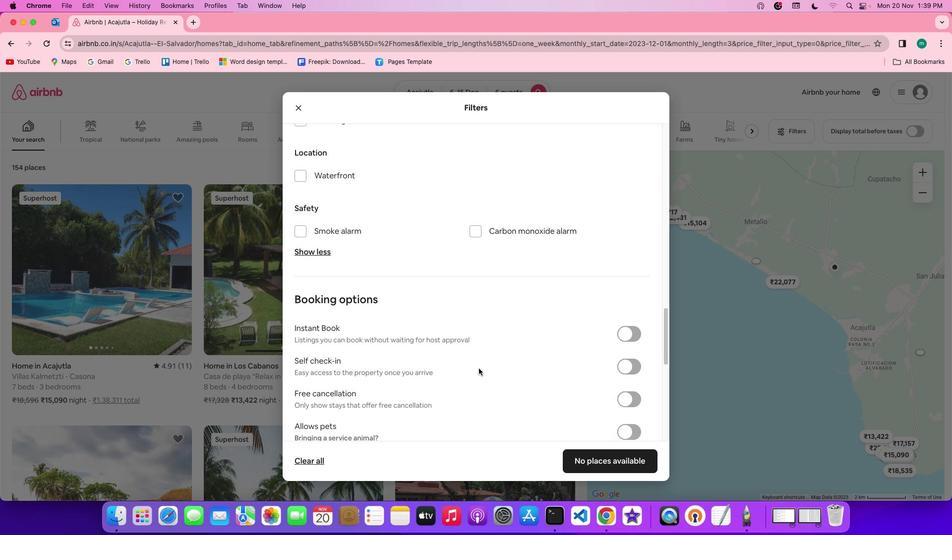 
Action: Mouse scrolled (478, 369) with delta (0, 0)
Screenshot: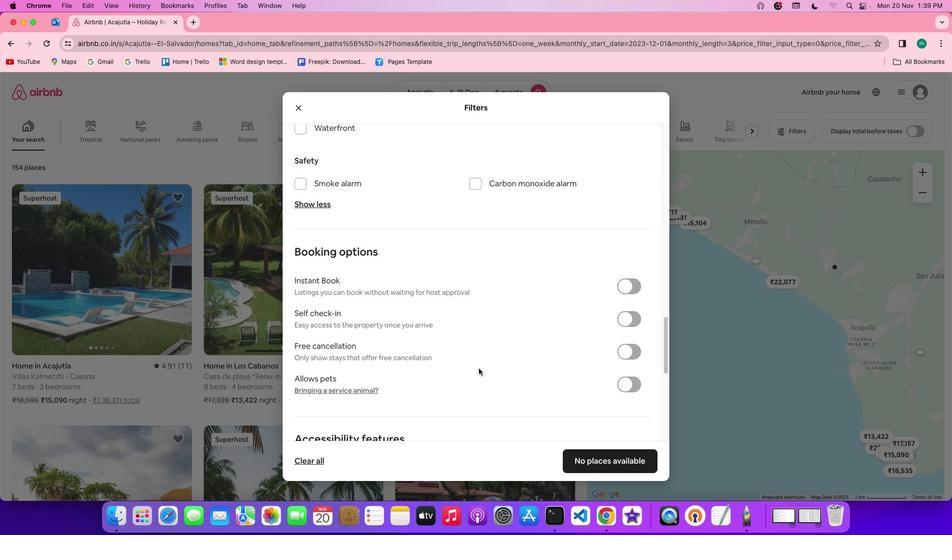 
Action: Mouse scrolled (478, 369) with delta (0, 0)
Screenshot: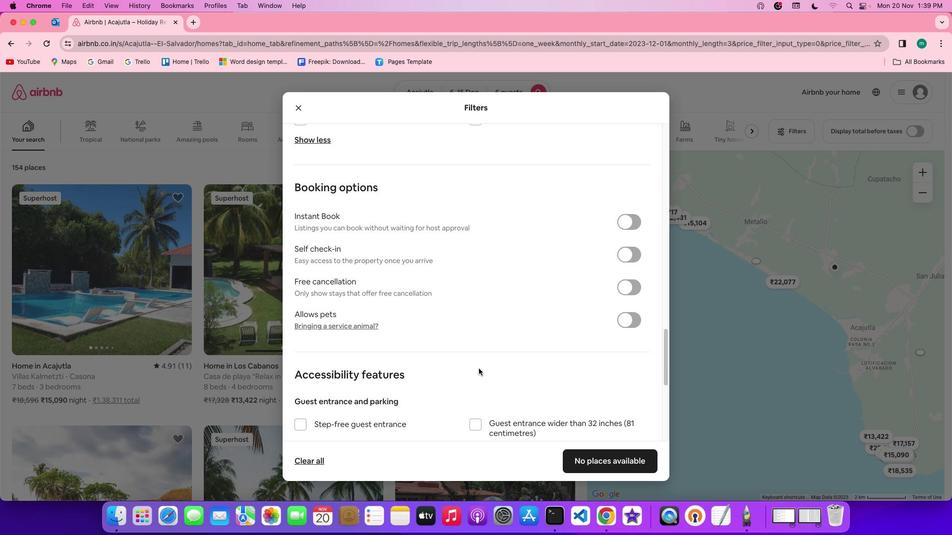 
Action: Mouse scrolled (478, 369) with delta (0, -1)
Screenshot: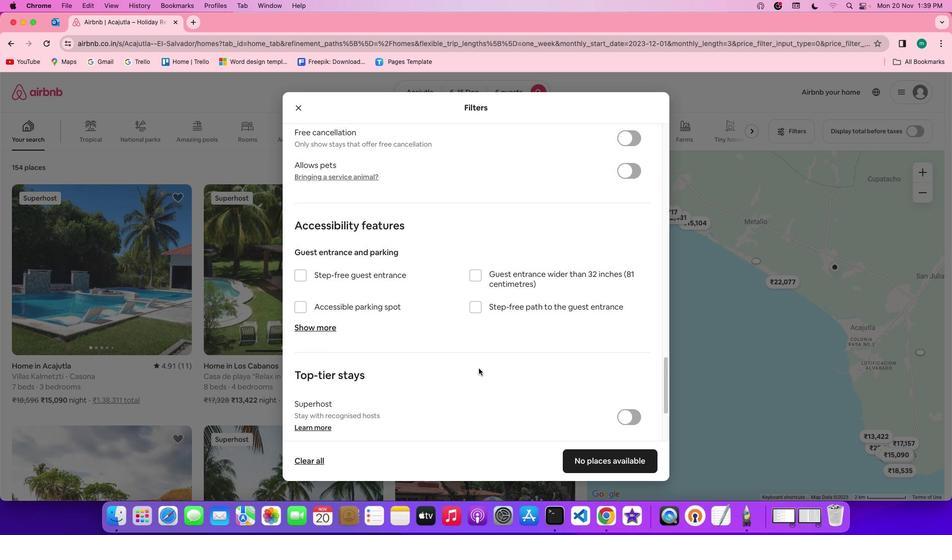 
Action: Mouse scrolled (478, 369) with delta (0, -2)
Screenshot: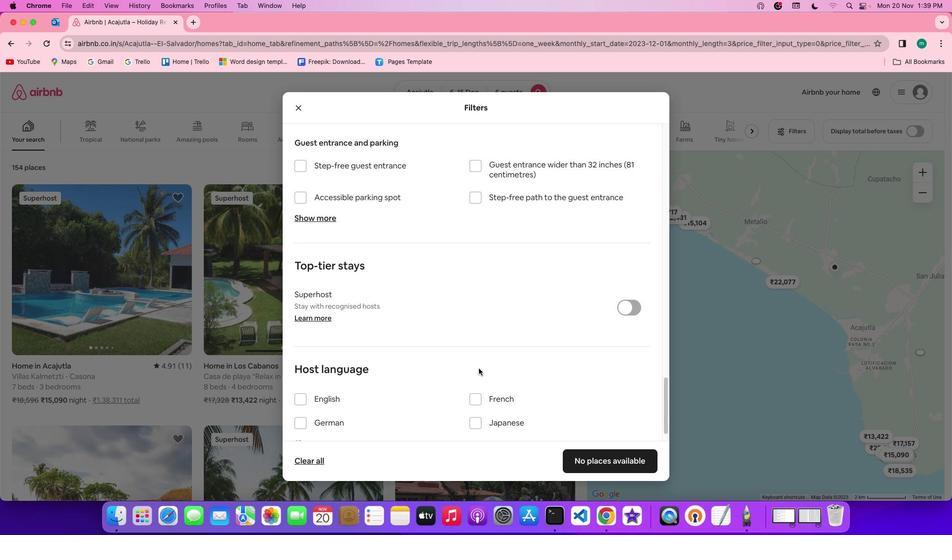 
Action: Mouse scrolled (478, 369) with delta (0, -2)
Screenshot: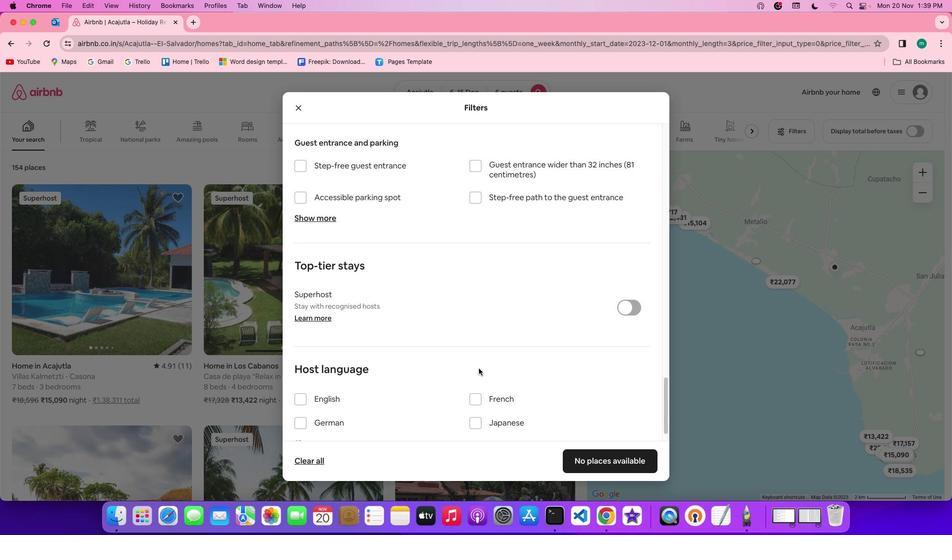 
Action: Mouse scrolled (478, 369) with delta (0, -2)
Screenshot: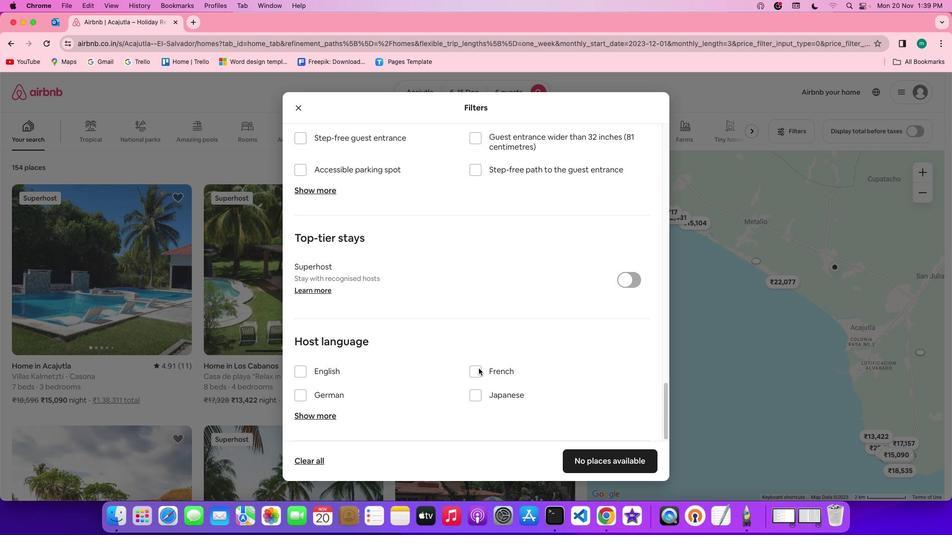 
Action: Mouse scrolled (478, 369) with delta (0, 0)
Screenshot: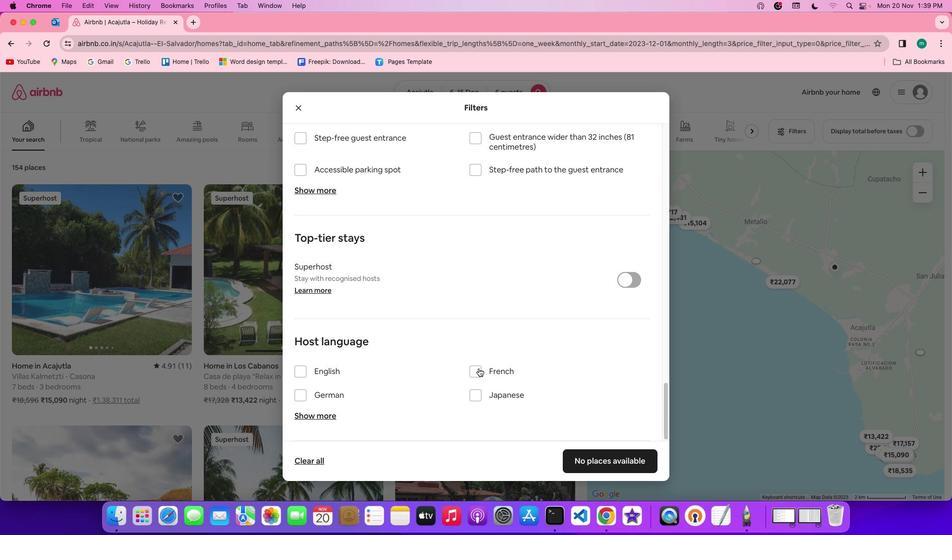 
Action: Mouse scrolled (478, 369) with delta (0, 0)
Screenshot: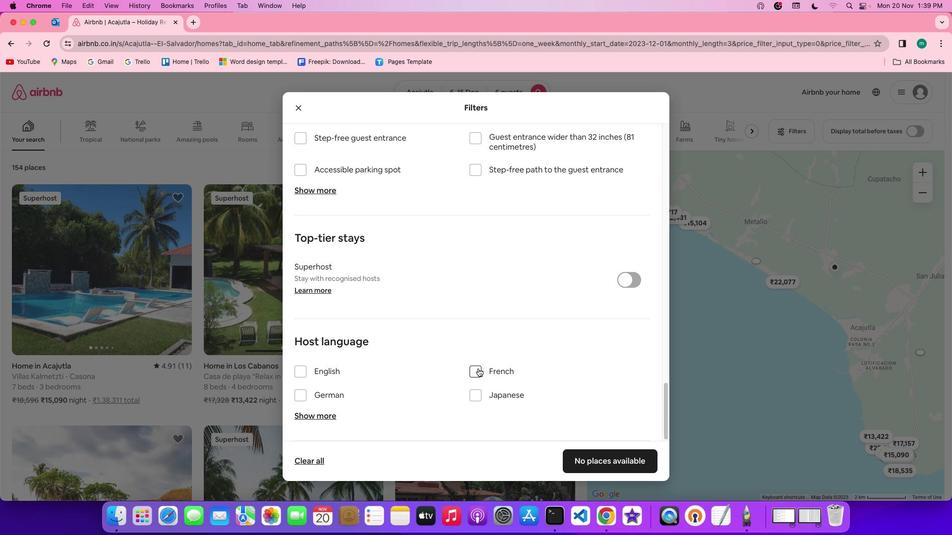 
Action: Mouse scrolled (478, 369) with delta (0, -1)
Screenshot: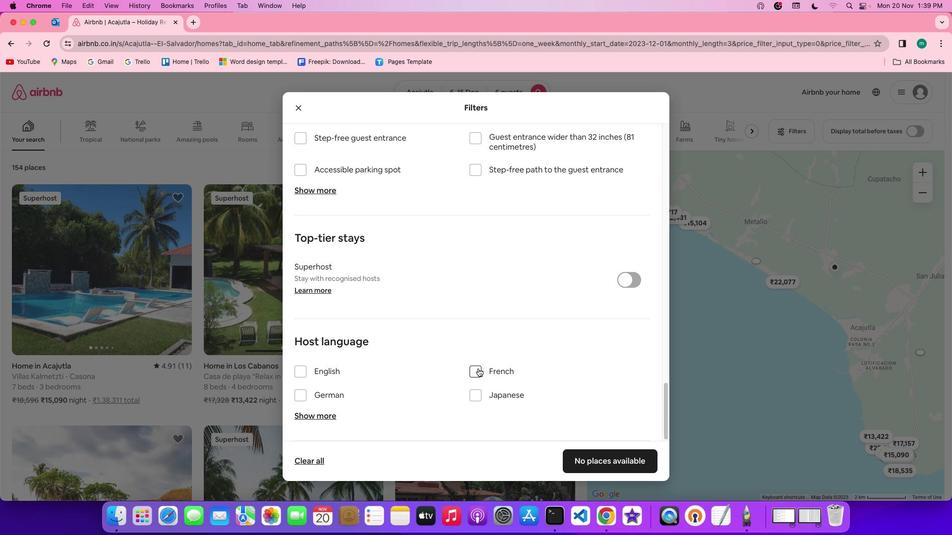 
Action: Mouse scrolled (478, 369) with delta (0, -2)
Screenshot: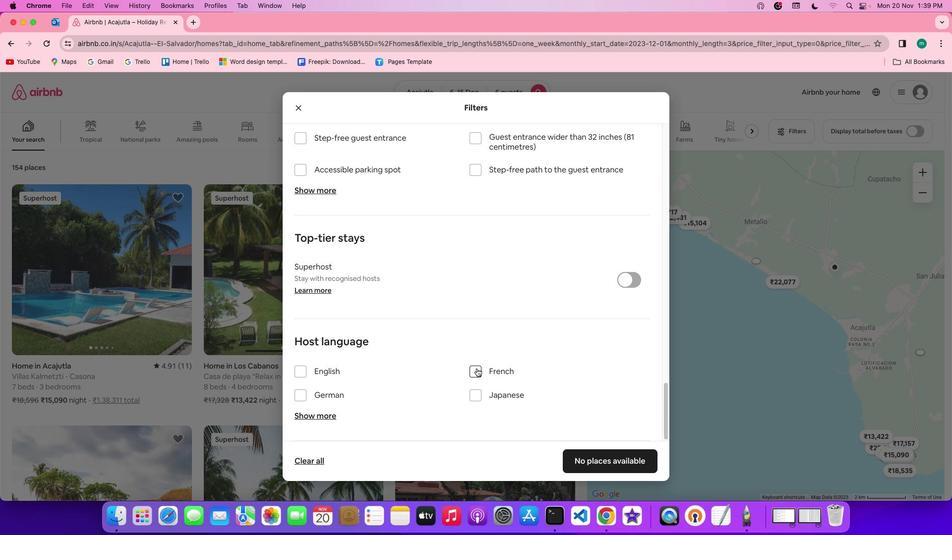 
Action: Mouse moved to (478, 369)
Screenshot: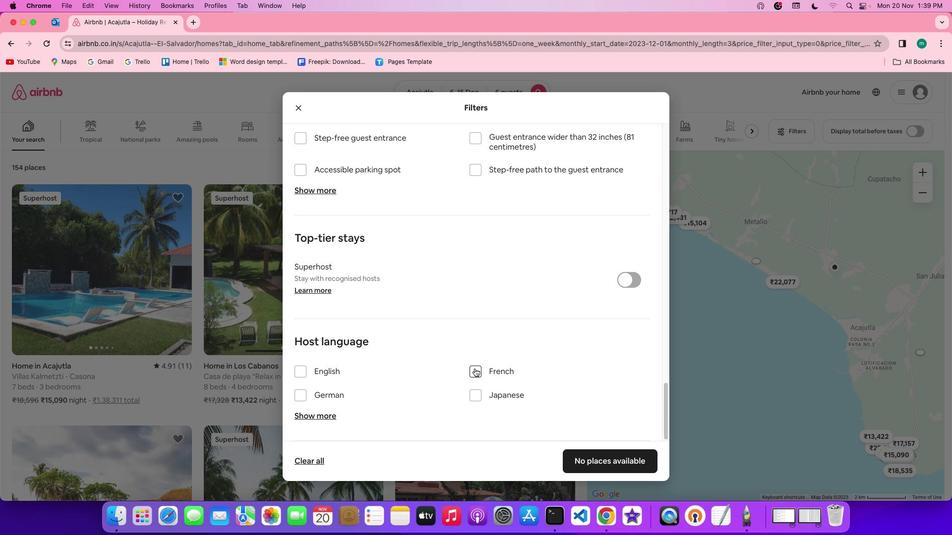 
Action: Mouse scrolled (478, 369) with delta (0, -2)
Screenshot: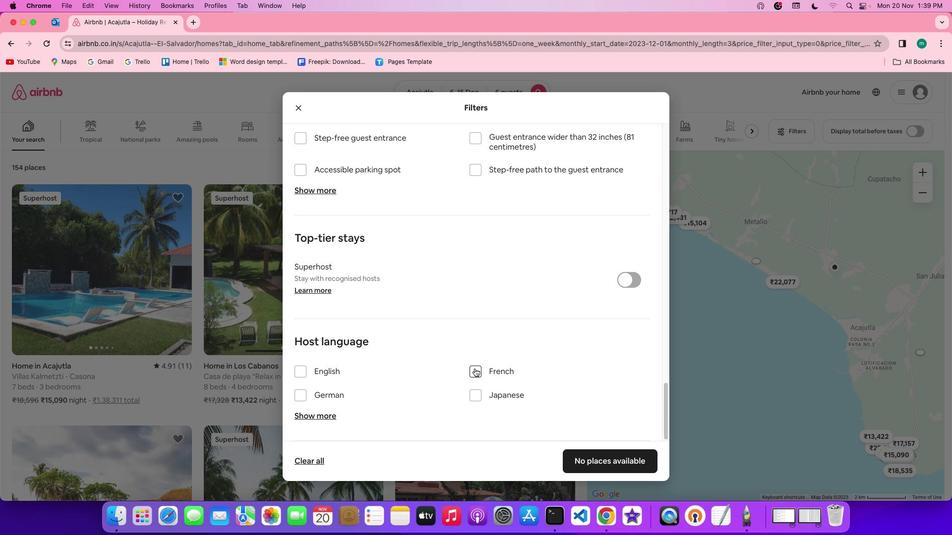 
Action: Mouse moved to (478, 378)
Screenshot: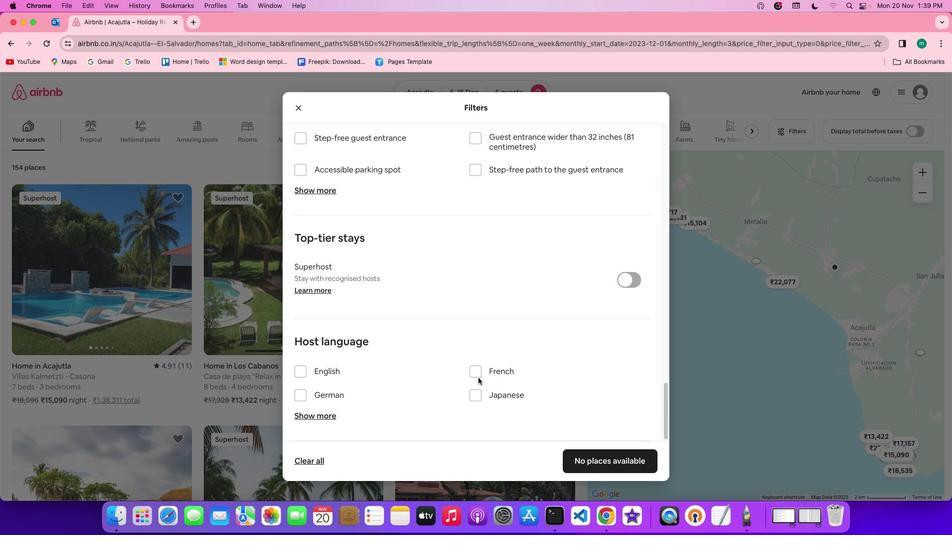 
Action: Mouse scrolled (478, 378) with delta (0, 0)
Screenshot: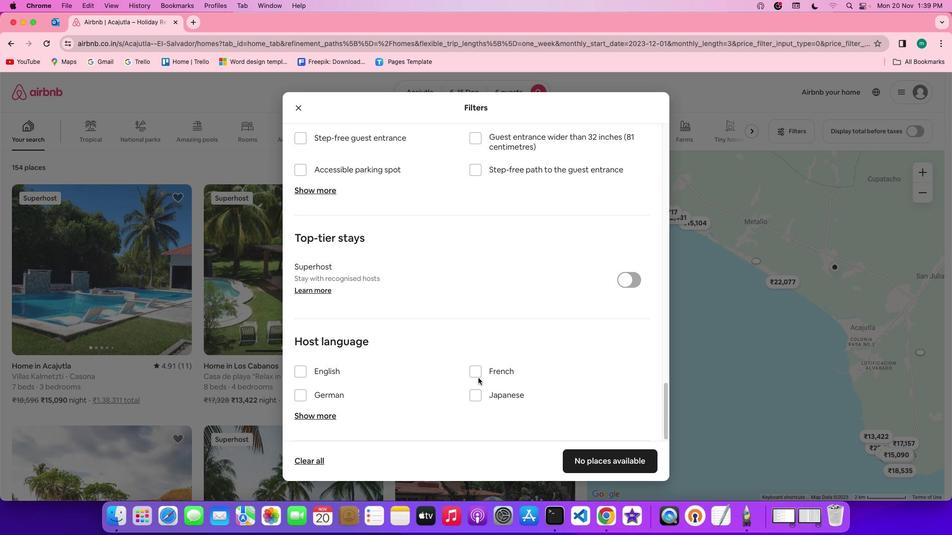 
Action: Mouse scrolled (478, 378) with delta (0, 0)
Screenshot: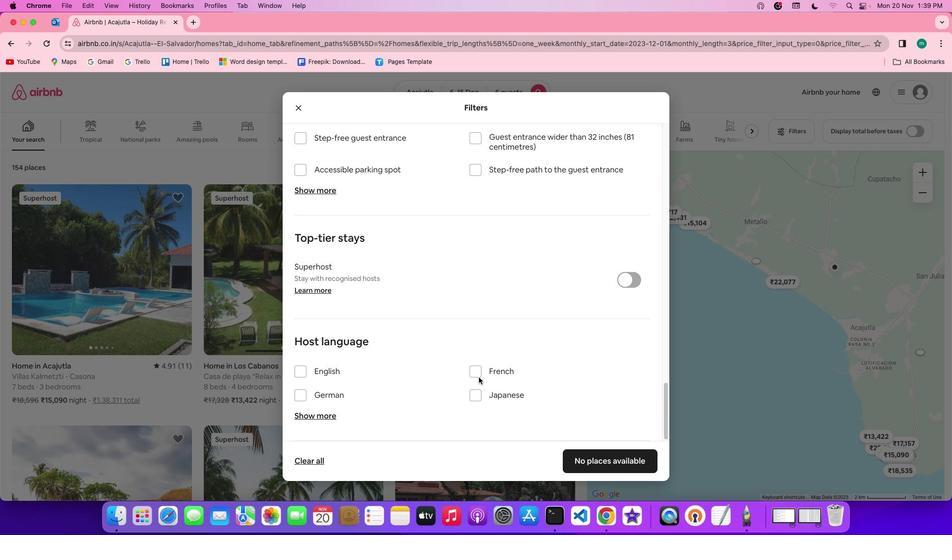 
Action: Mouse scrolled (478, 378) with delta (0, -1)
Screenshot: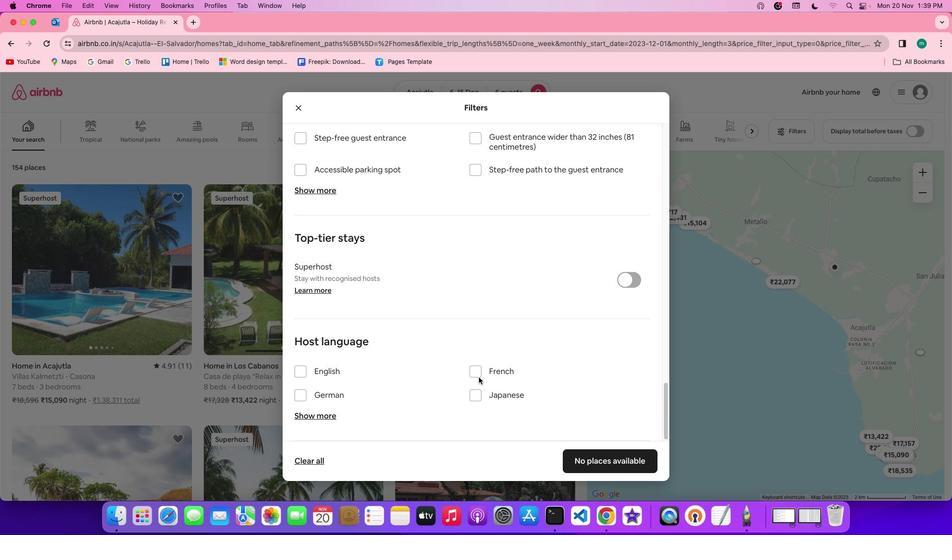 
Action: Mouse scrolled (478, 378) with delta (0, -2)
Screenshot: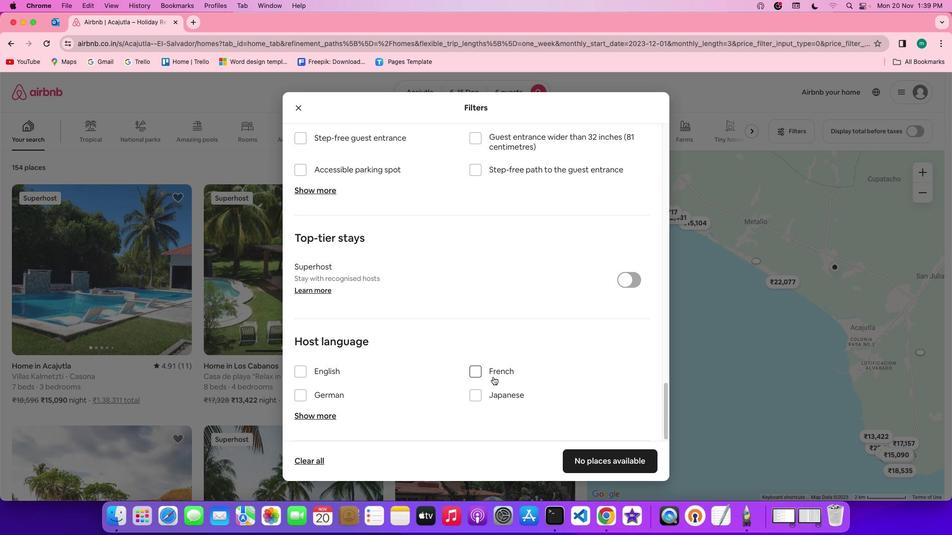
Action: Mouse scrolled (478, 378) with delta (0, -2)
Screenshot: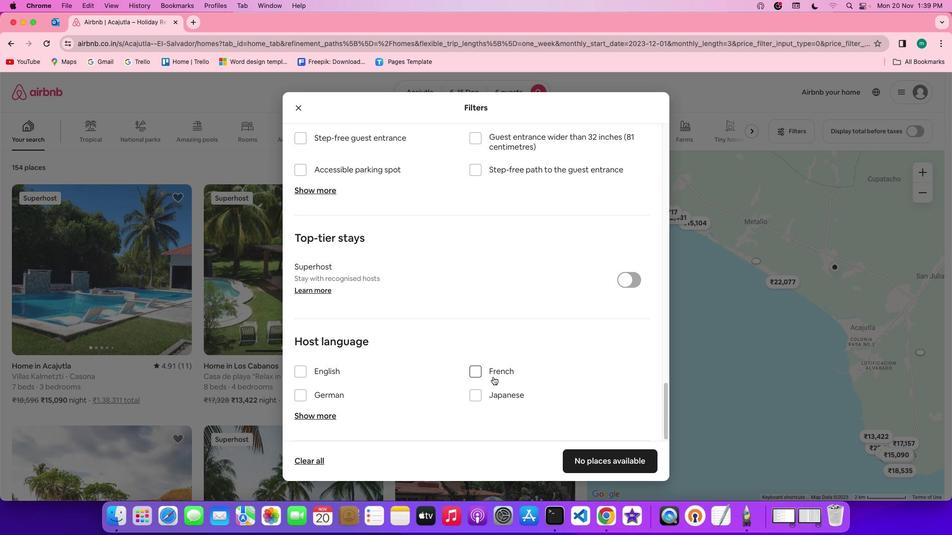 
Action: Mouse scrolled (478, 378) with delta (0, -2)
Screenshot: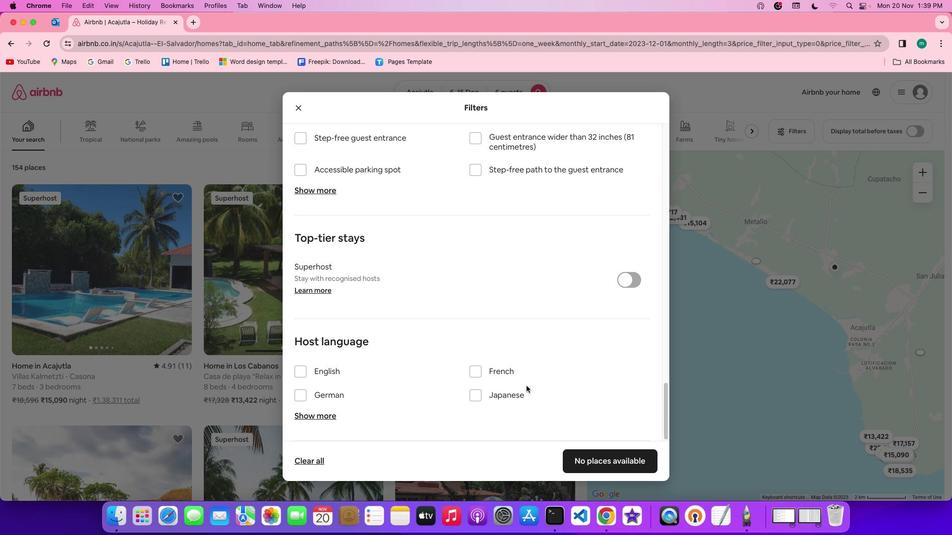 
Action: Mouse moved to (631, 458)
Screenshot: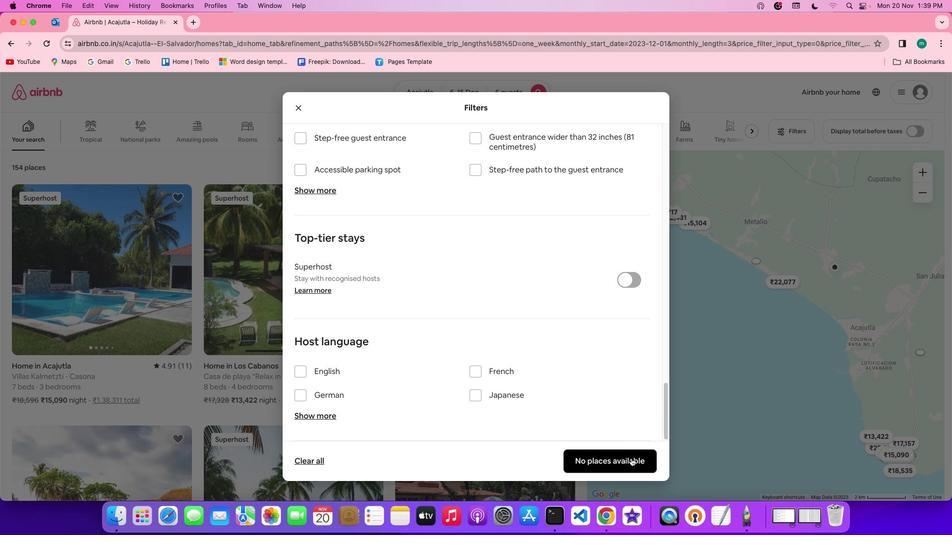 
Action: Mouse pressed left at (631, 458)
Screenshot: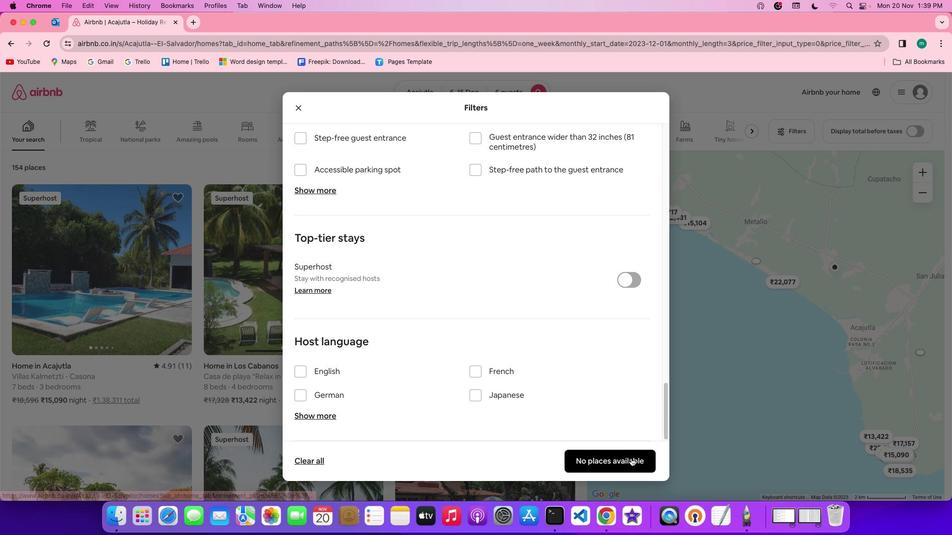 
Action: Mouse moved to (322, 324)
Screenshot: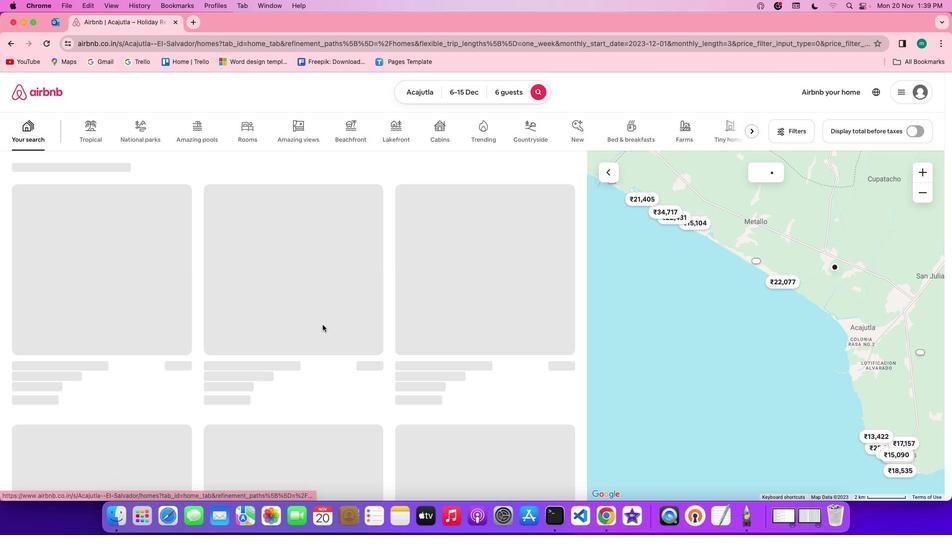 
